 Task: Set Duration of Sprint called Sprint0000000225 in Scrum Project Project0000000075 to 3 weeks in Jira. Create a Sprint called Sprint0000000226 in Scrum Project Project0000000076 in Jira. Create a Sprint called Sprint0000000227 in Scrum Project Project0000000076 in Jira. Create a Sprint called Sprint0000000228 in Scrum Project Project0000000076 in Jira. Set Duration of Sprint called Sprint0000000226 in Scrum Project Project0000000076 to 1 week in Jira
Action: Mouse moved to (149, 288)
Screenshot: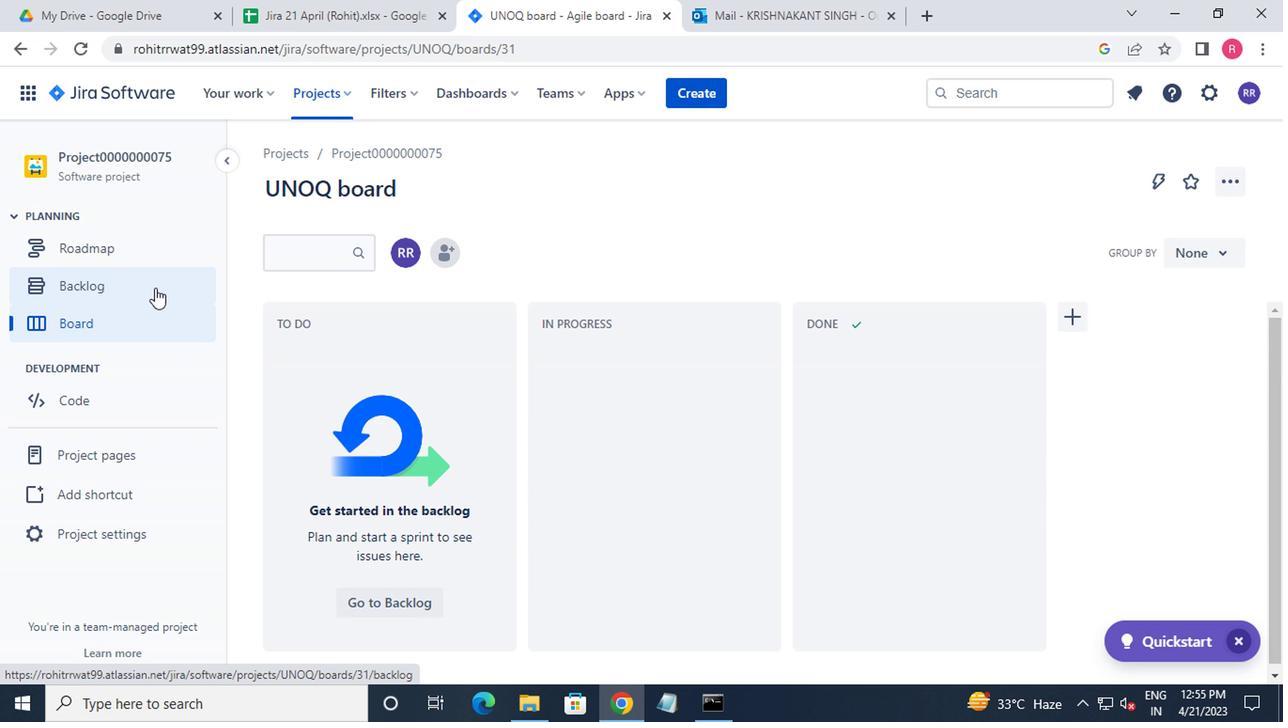 
Action: Mouse pressed left at (149, 288)
Screenshot: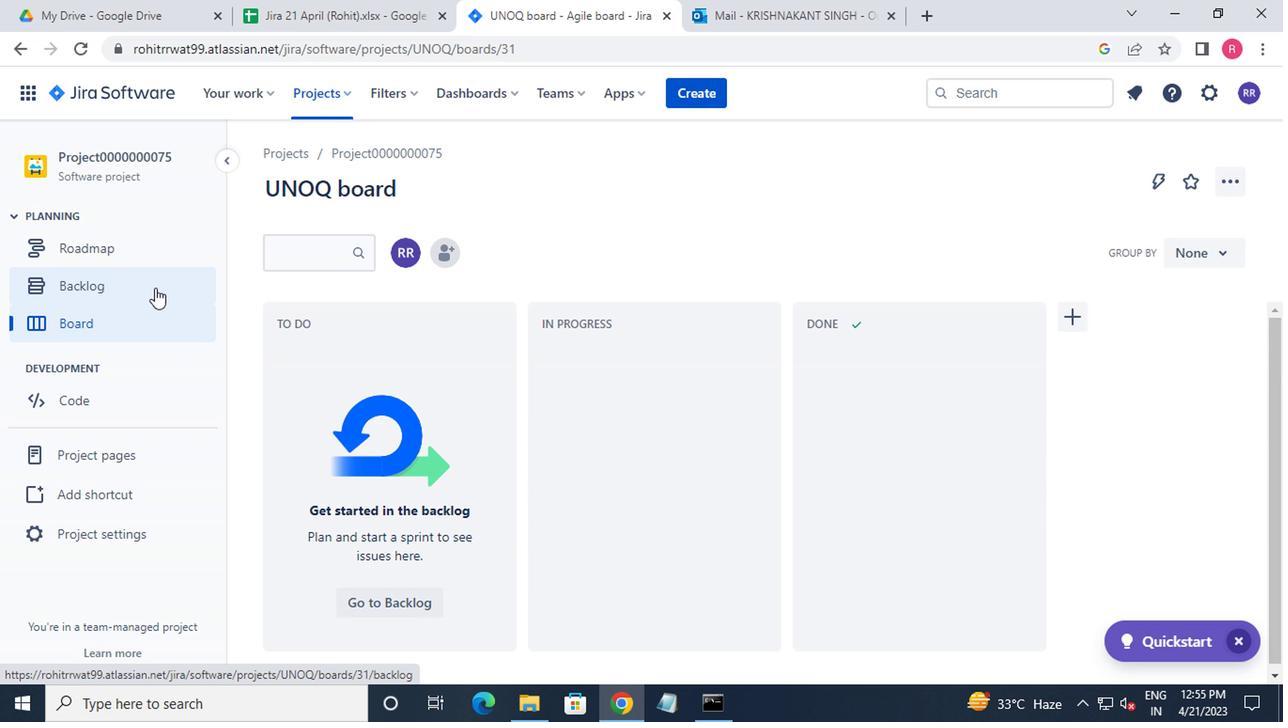 
Action: Mouse moved to (418, 416)
Screenshot: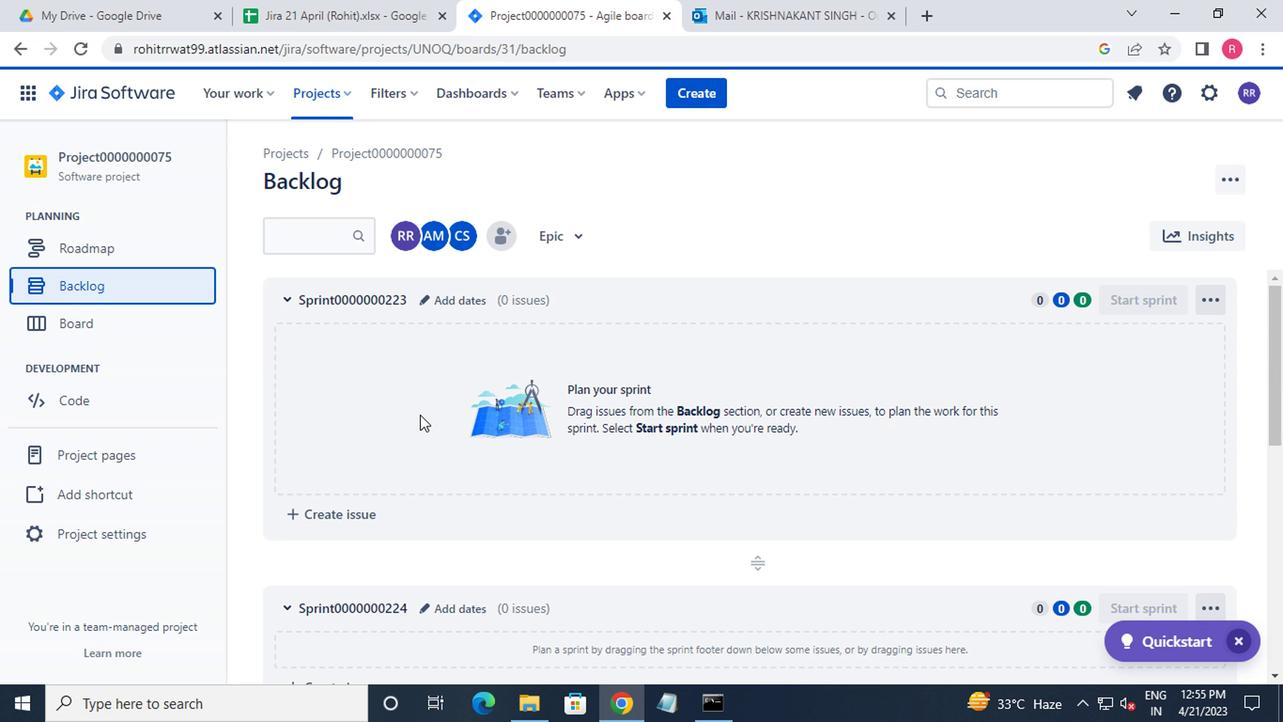 
Action: Mouse scrolled (418, 415) with delta (0, 0)
Screenshot: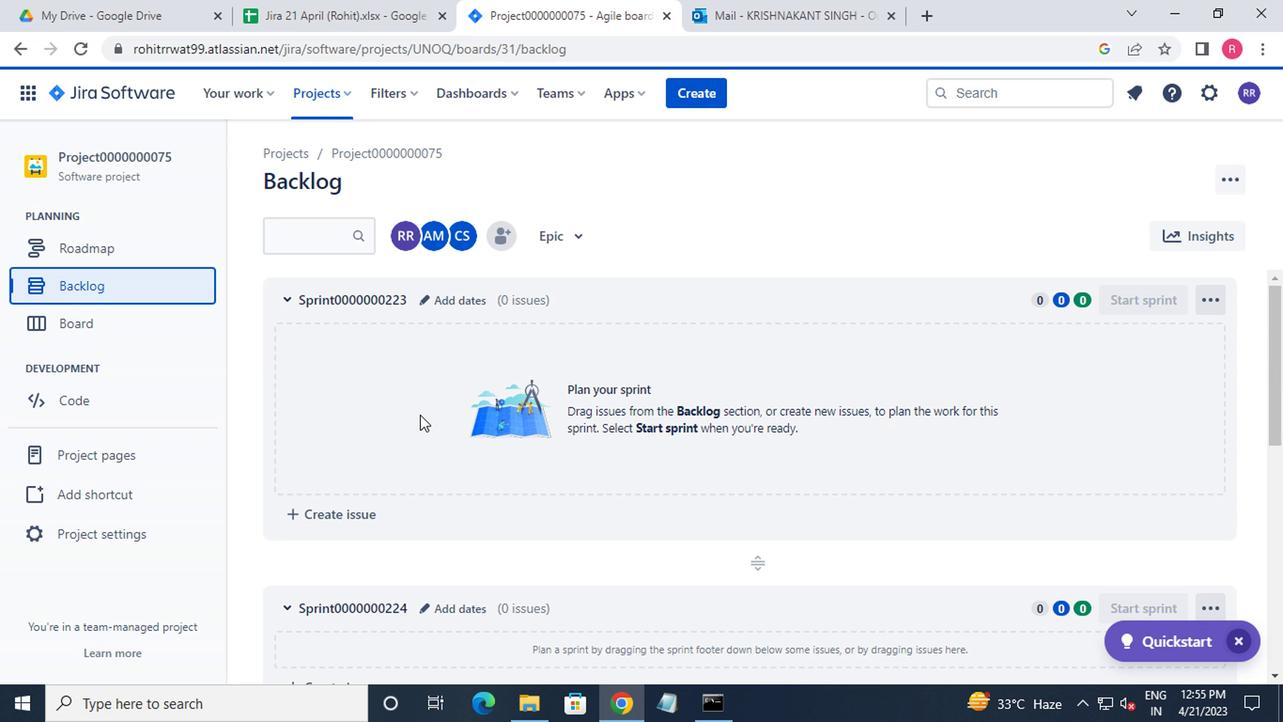 
Action: Mouse moved to (429, 425)
Screenshot: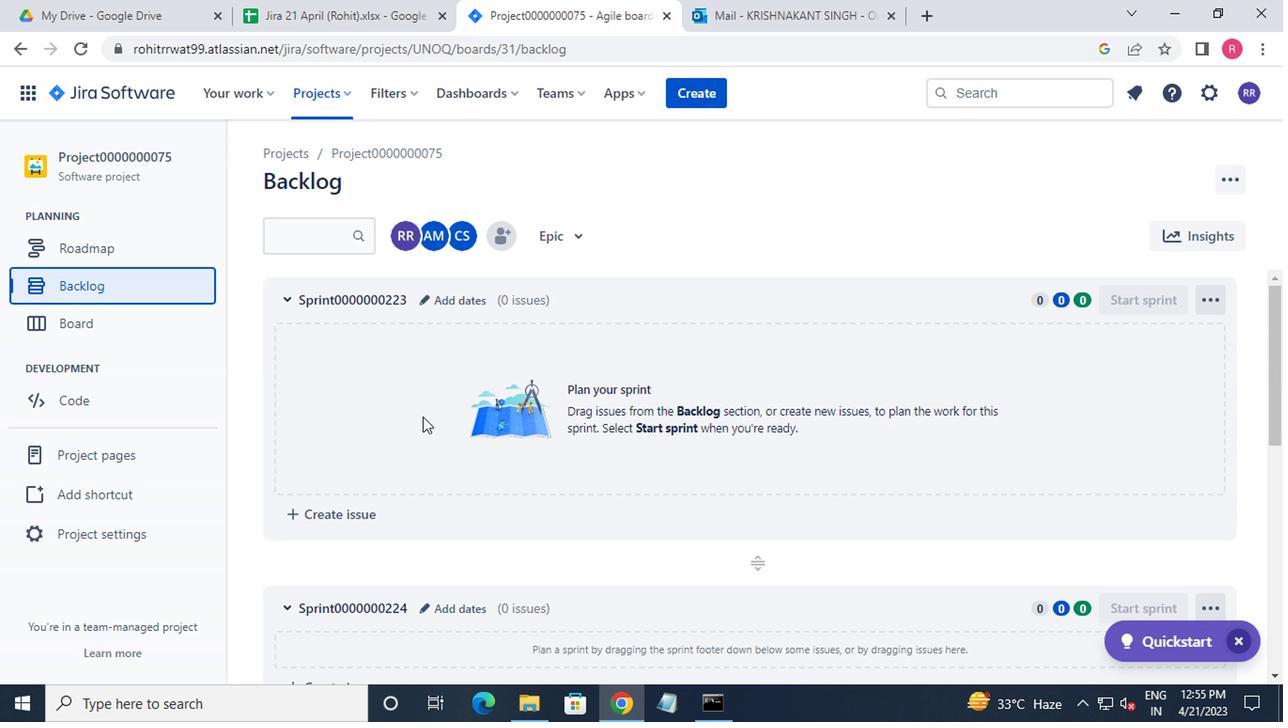 
Action: Mouse scrolled (429, 424) with delta (0, 0)
Screenshot: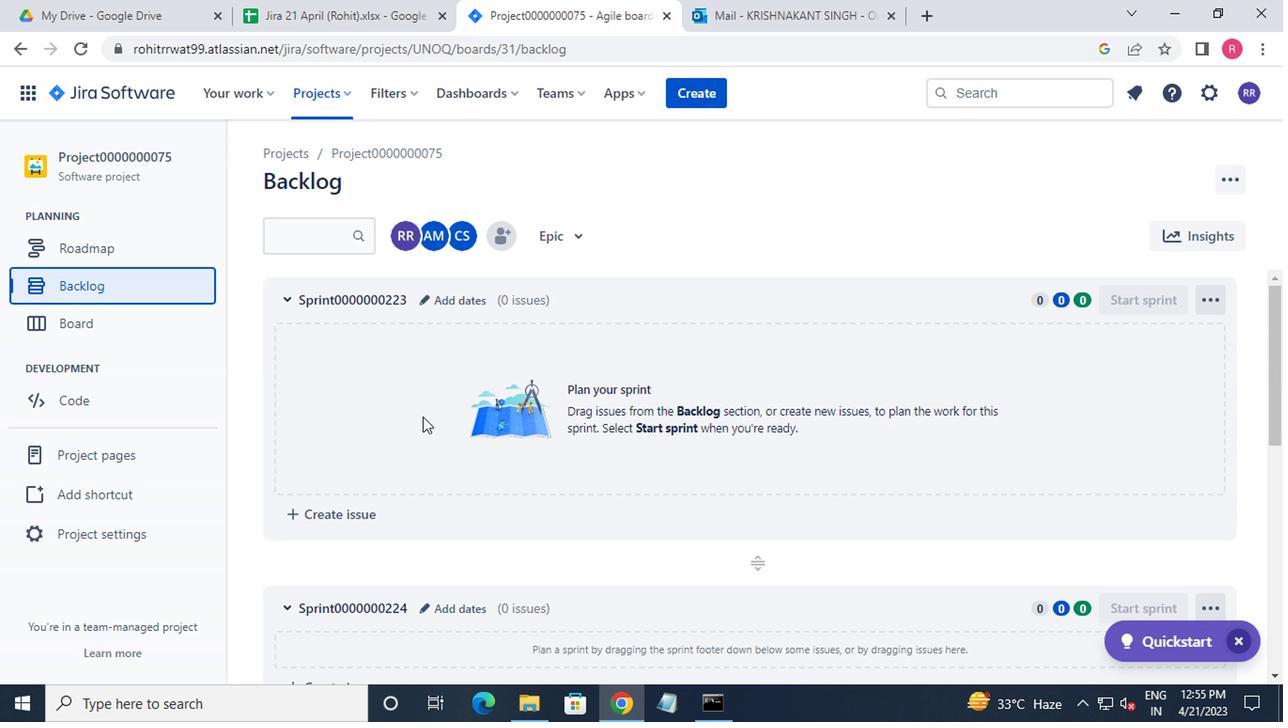 
Action: Mouse moved to (437, 432)
Screenshot: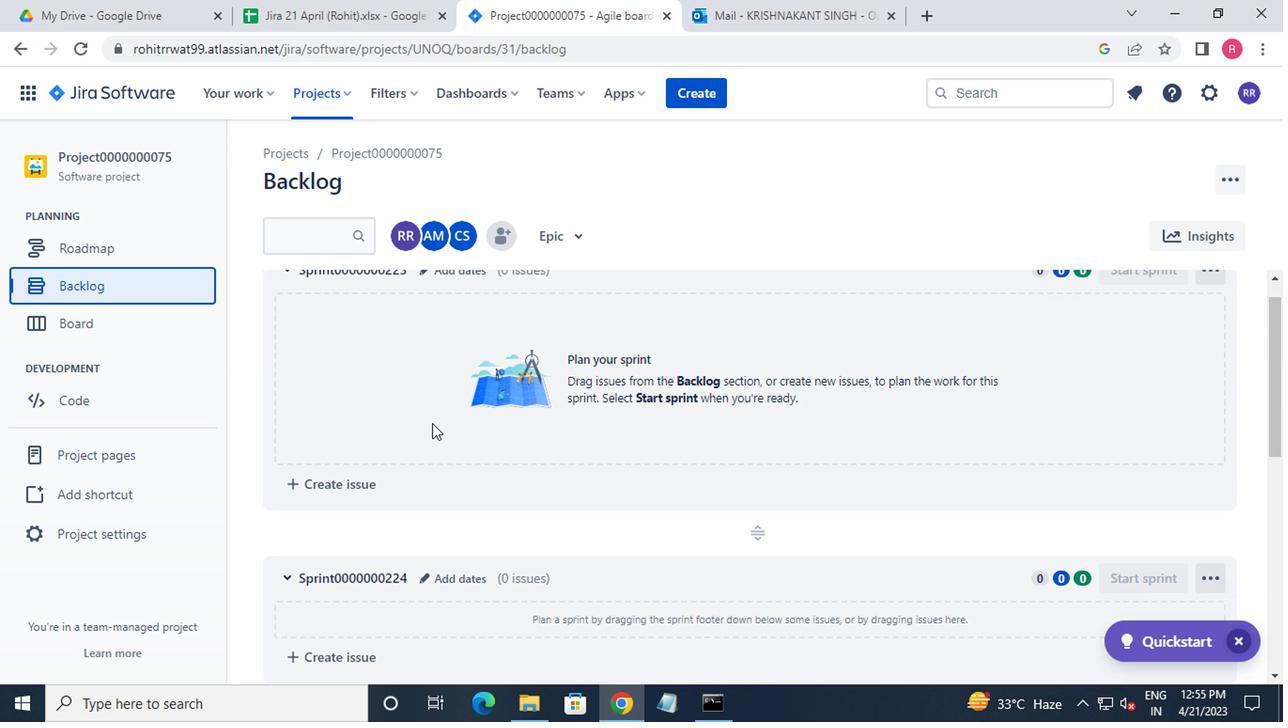 
Action: Mouse scrolled (437, 431) with delta (0, 0)
Screenshot: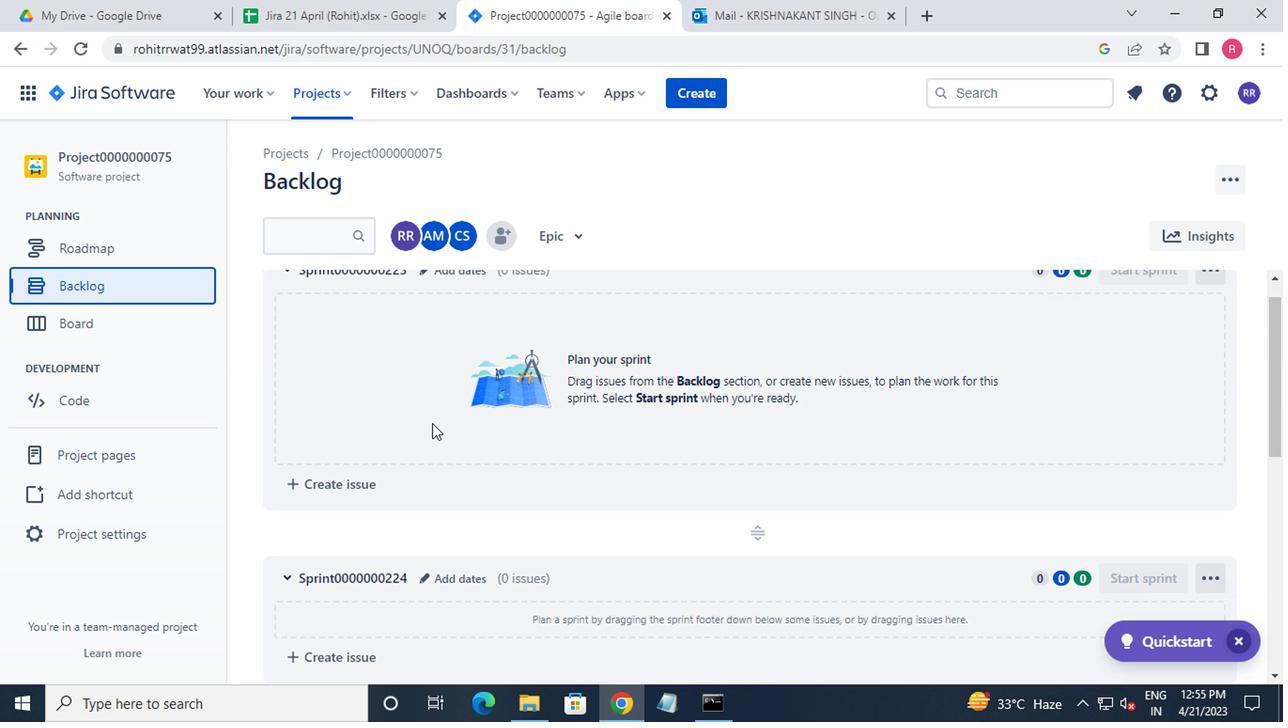 
Action: Mouse moved to (443, 440)
Screenshot: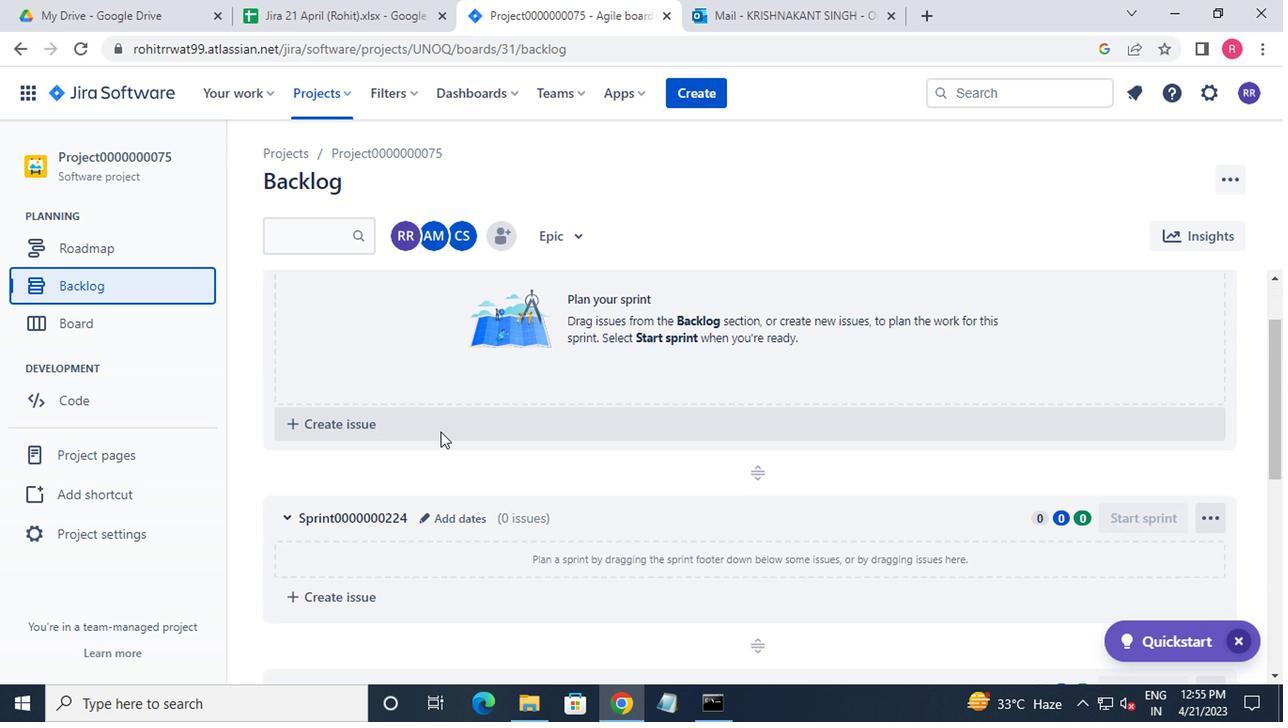 
Action: Mouse scrolled (443, 439) with delta (0, -1)
Screenshot: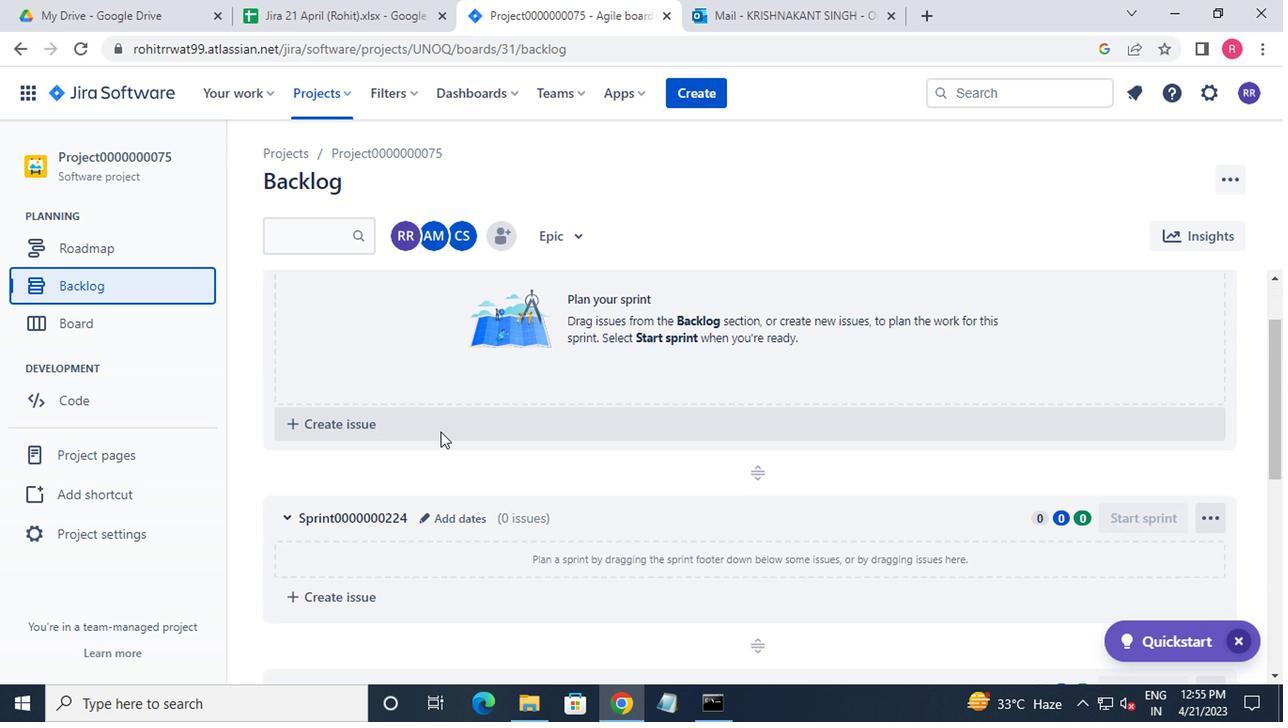
Action: Mouse moved to (421, 398)
Screenshot: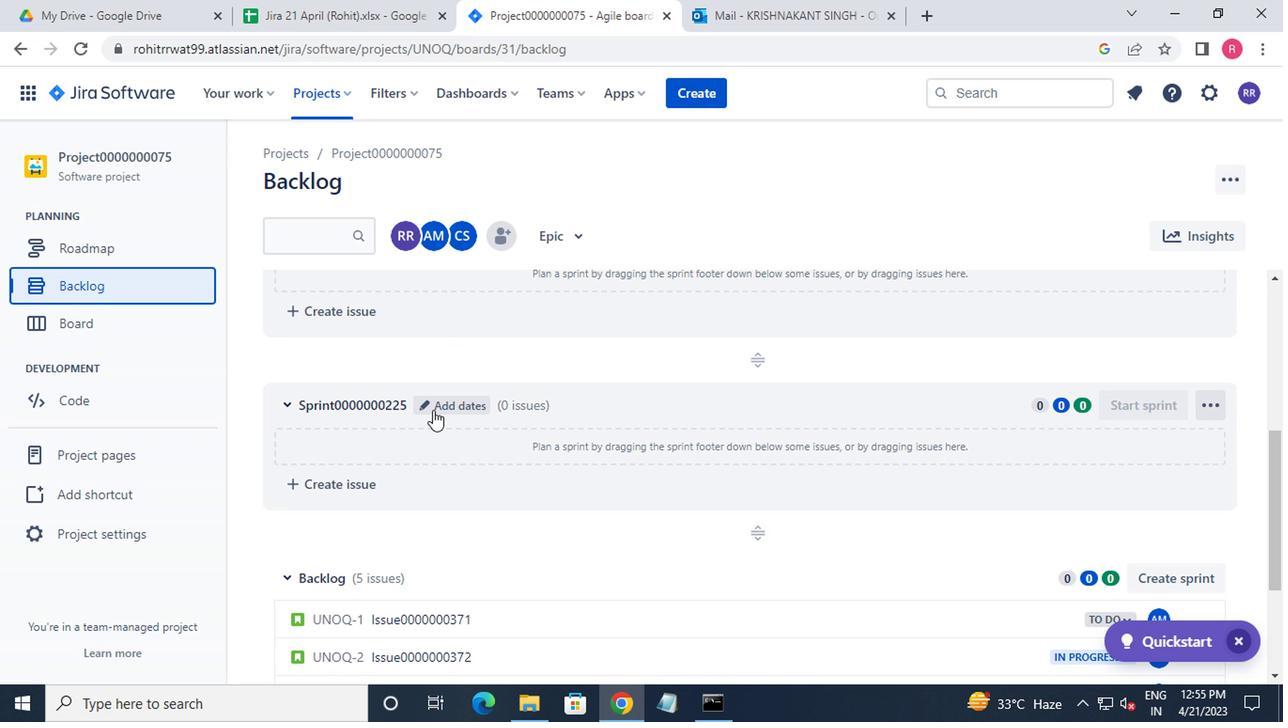 
Action: Mouse pressed left at (421, 398)
Screenshot: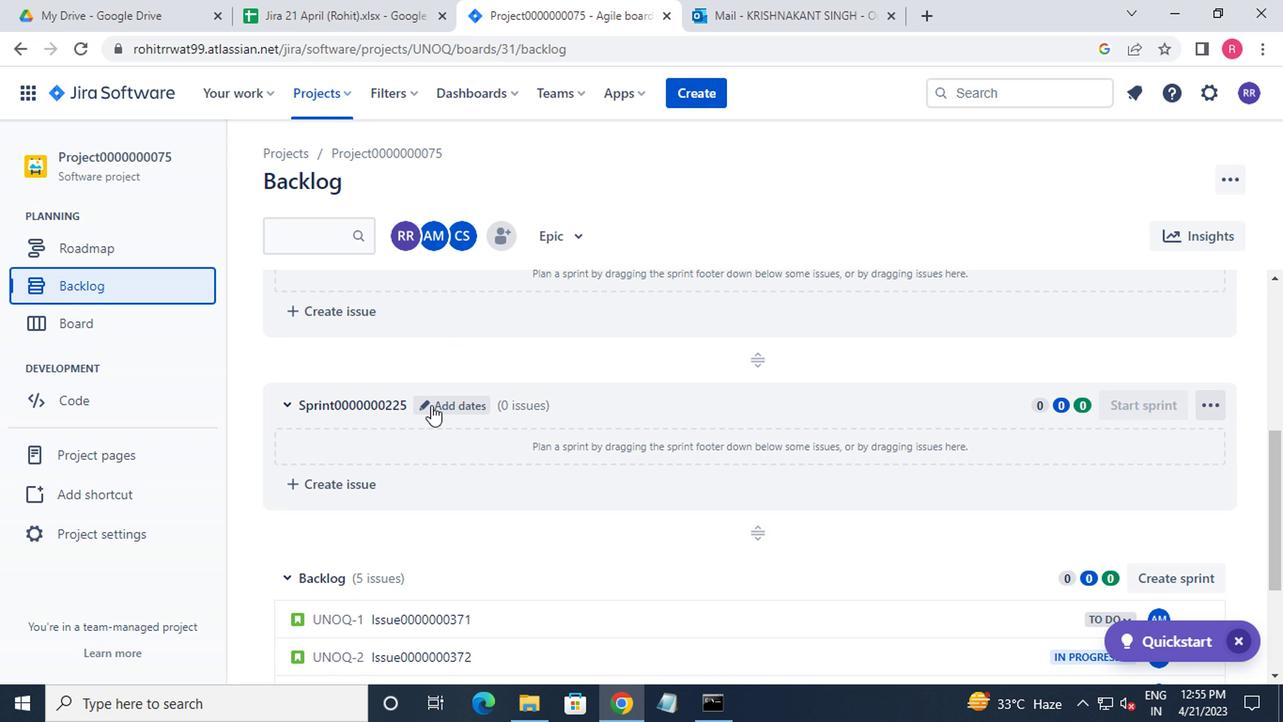 
Action: Mouse moved to (511, 296)
Screenshot: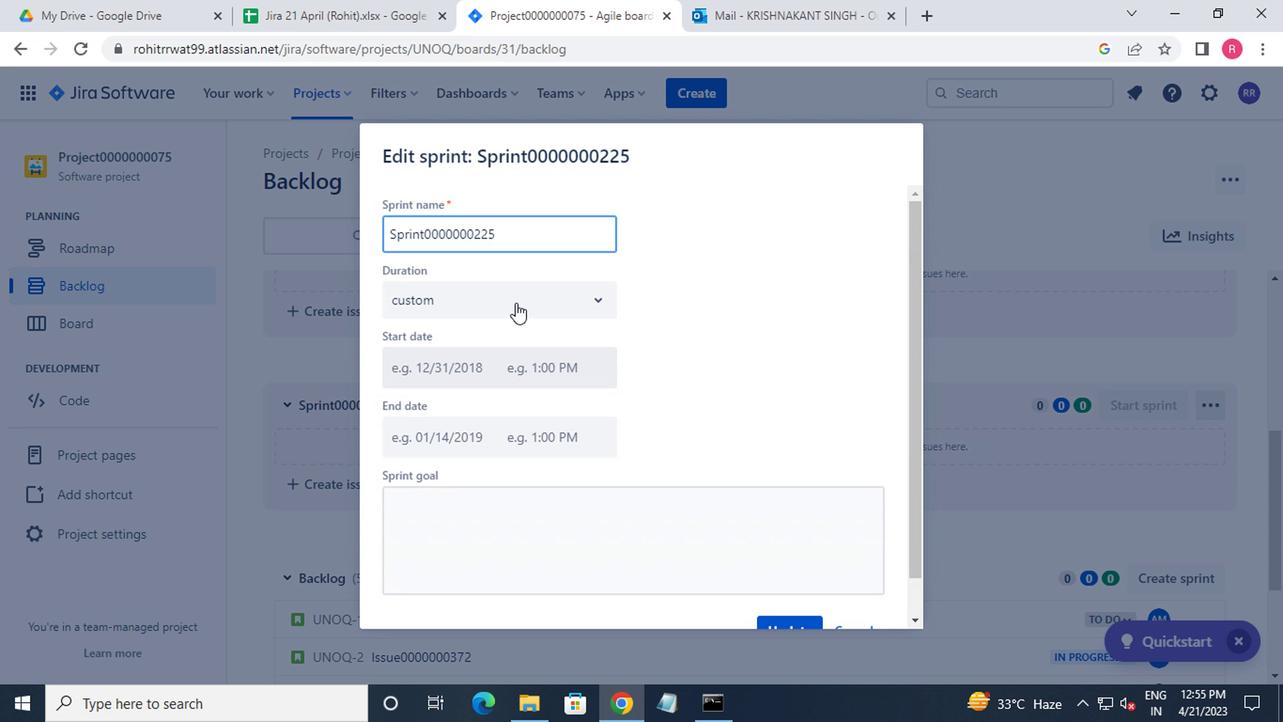 
Action: Mouse pressed left at (511, 296)
Screenshot: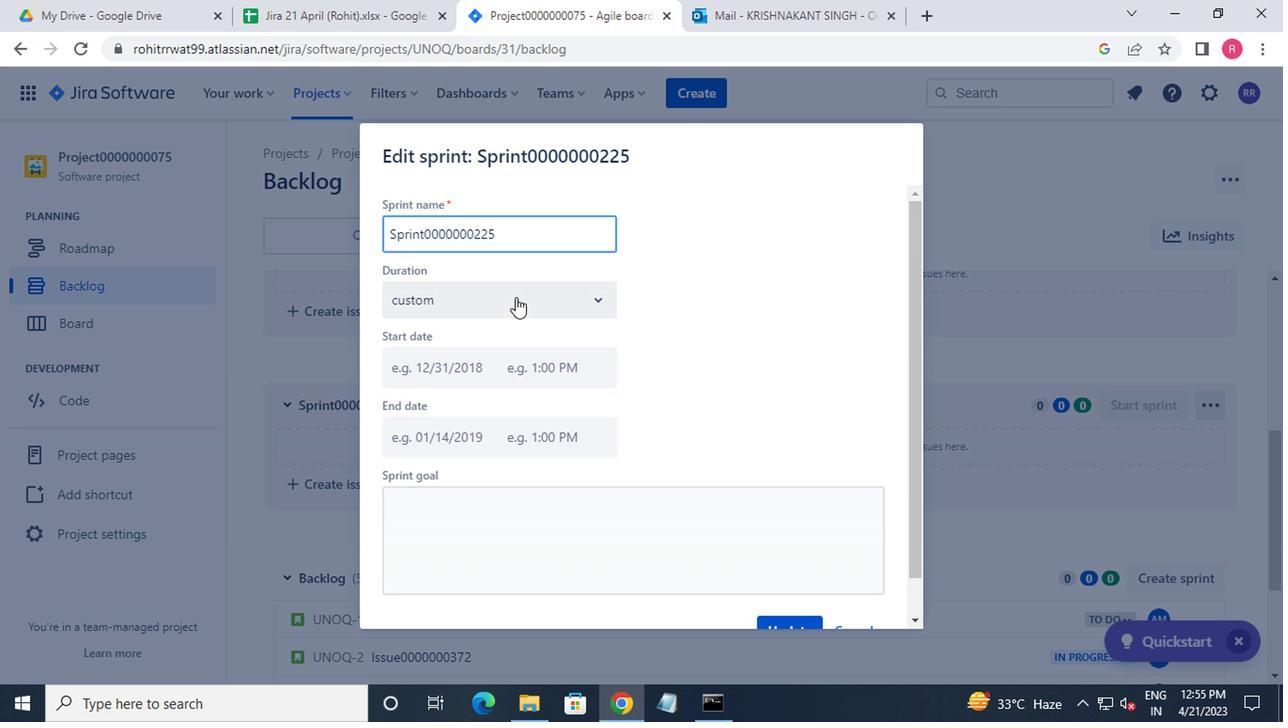 
Action: Mouse moved to (431, 399)
Screenshot: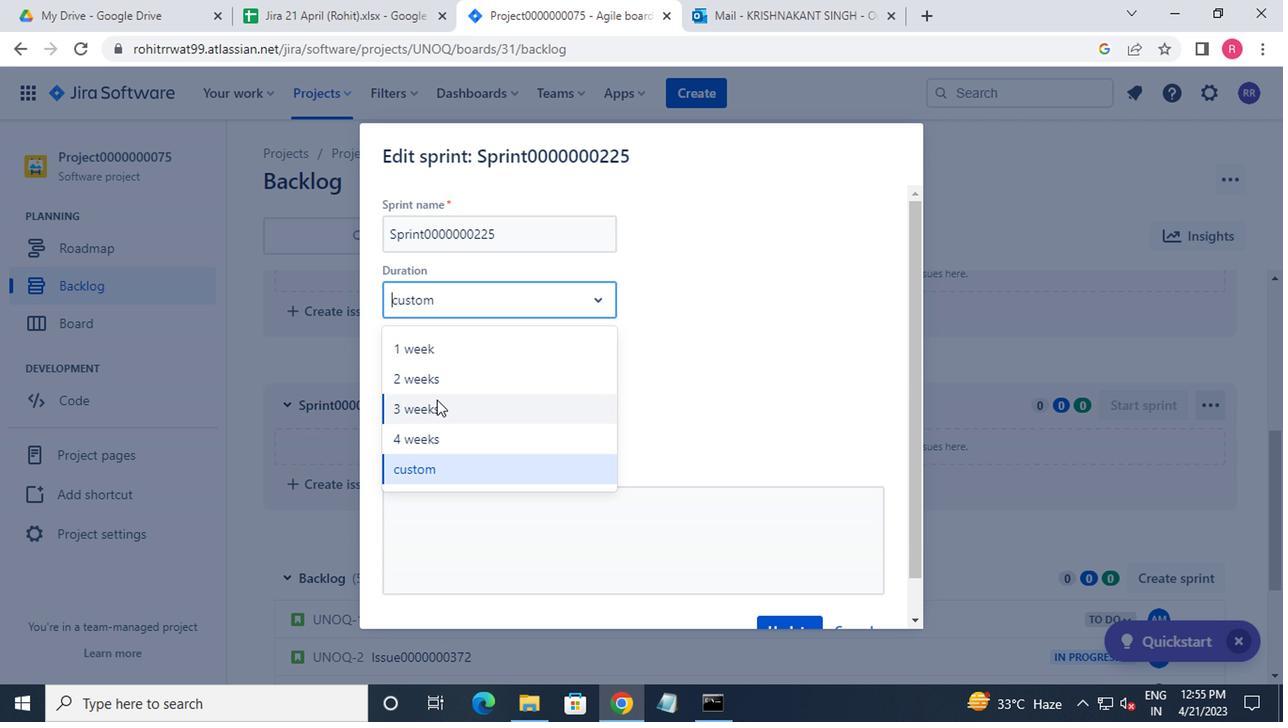 
Action: Mouse pressed left at (431, 399)
Screenshot: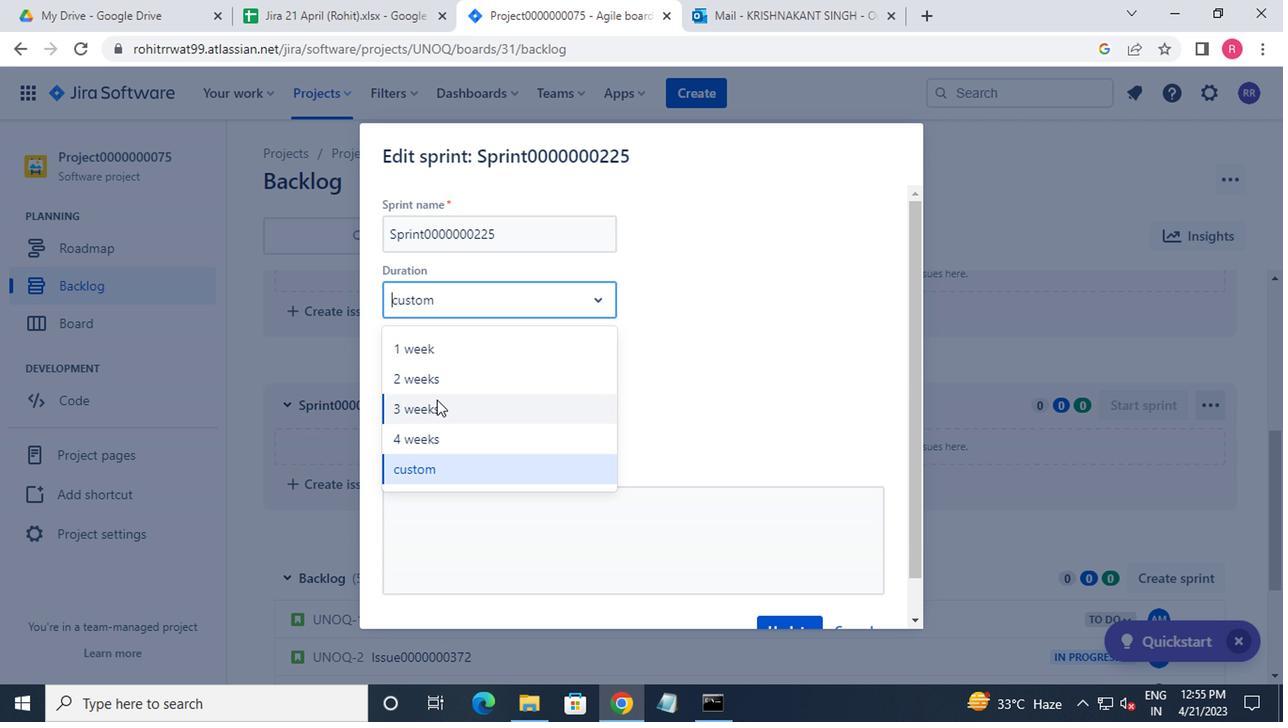 
Action: Mouse moved to (619, 548)
Screenshot: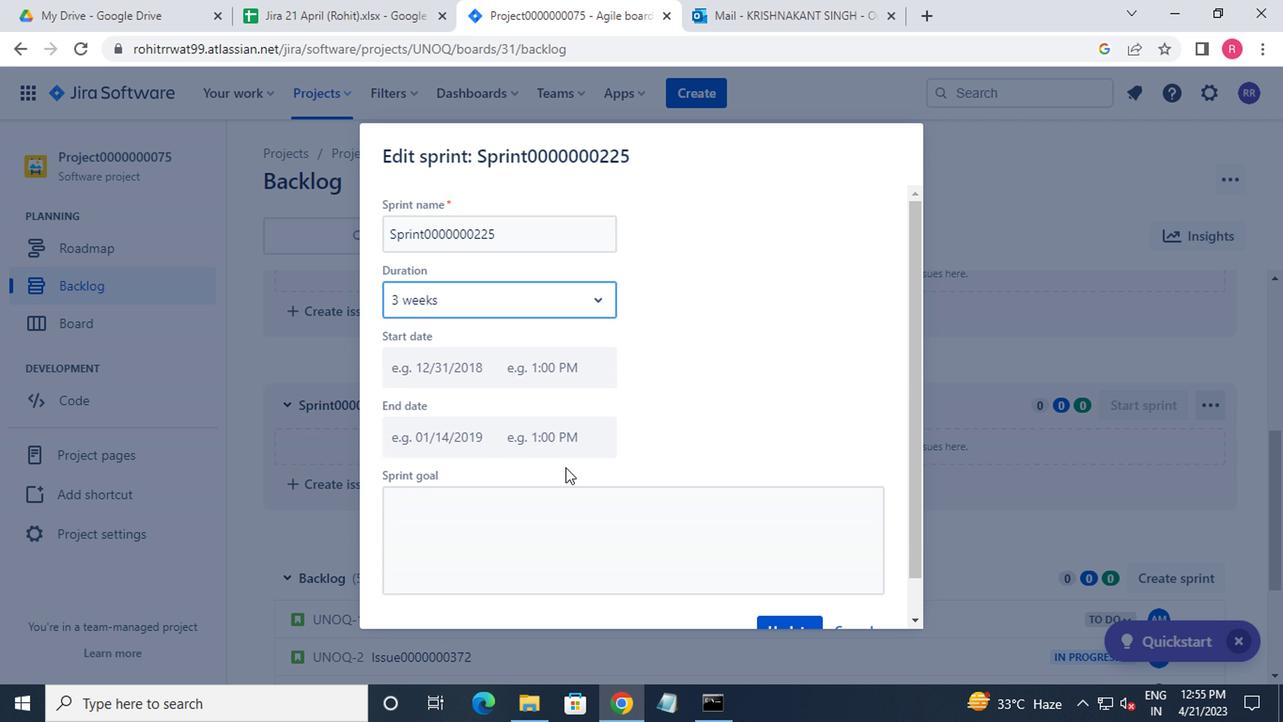 
Action: Mouse scrolled (619, 547) with delta (0, 0)
Screenshot: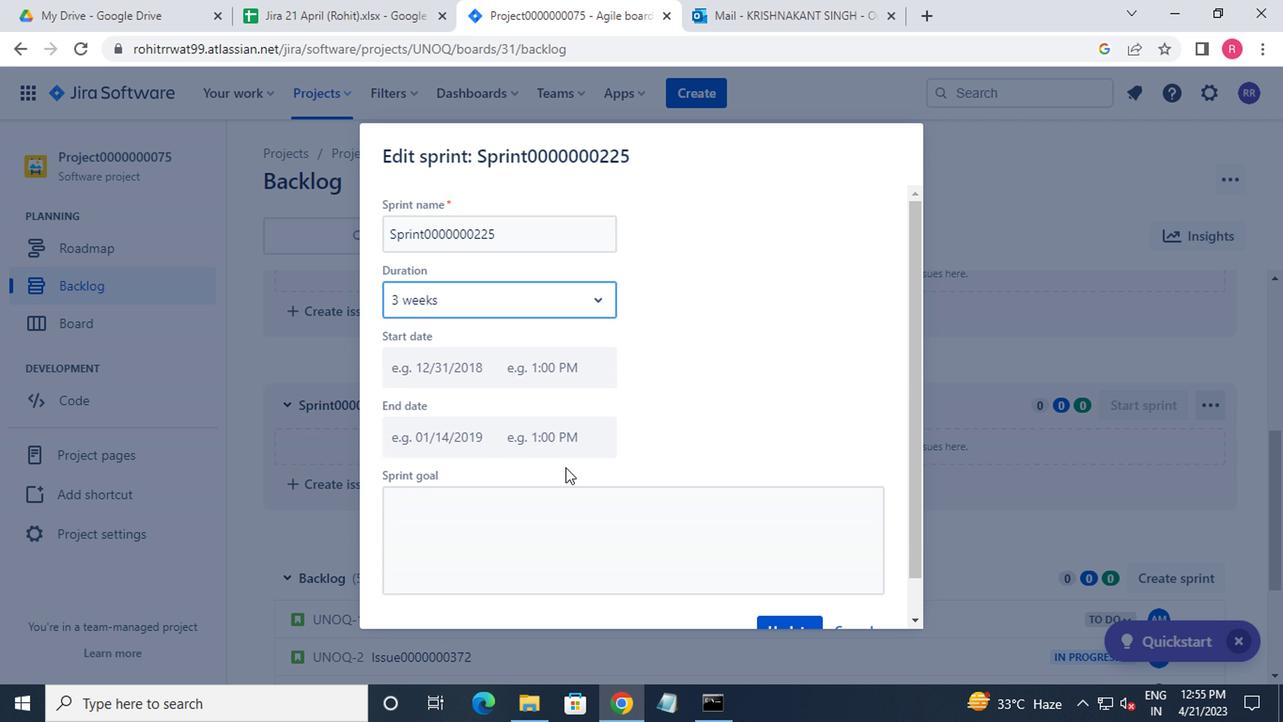 
Action: Mouse moved to (631, 557)
Screenshot: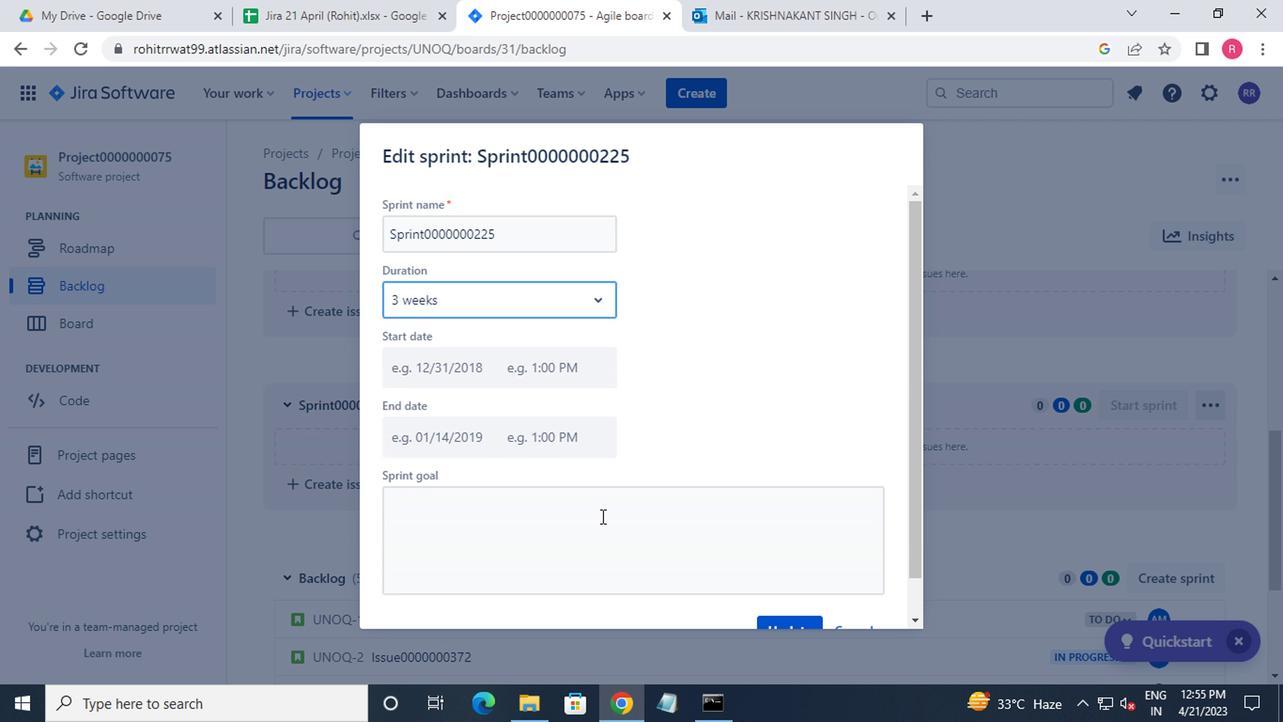 
Action: Mouse scrolled (631, 557) with delta (0, 0)
Screenshot: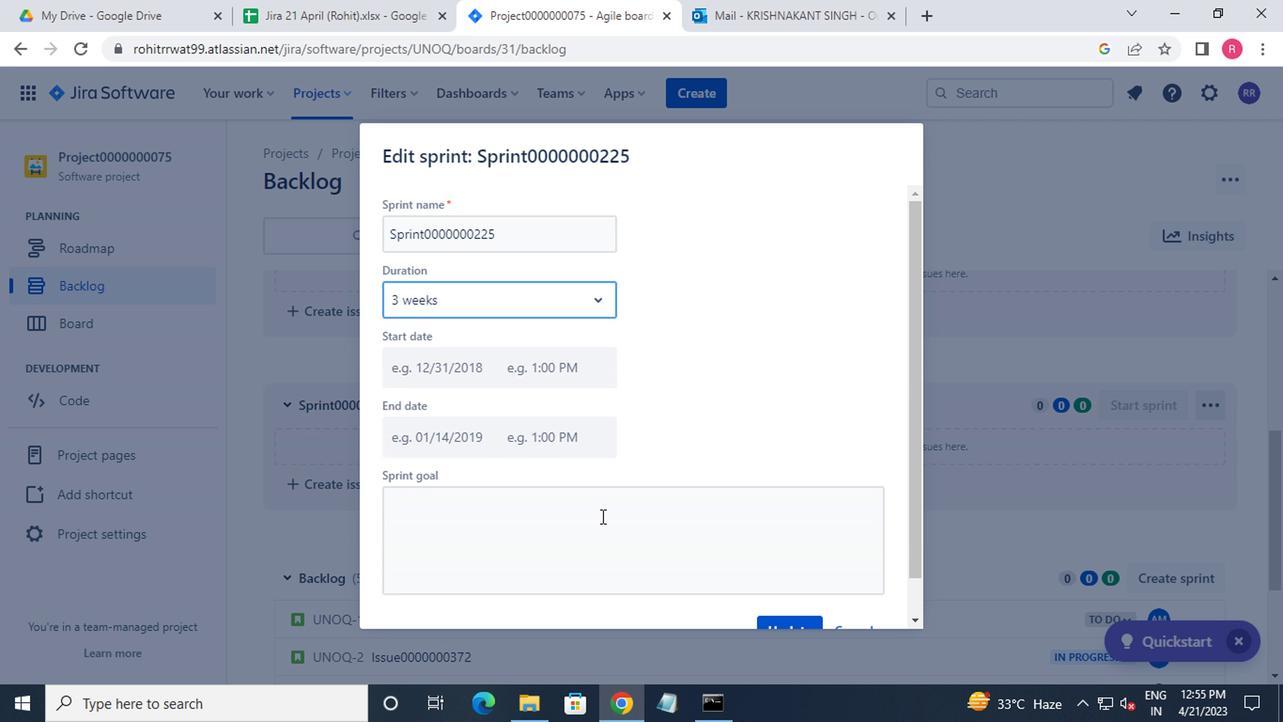 
Action: Mouse moved to (788, 597)
Screenshot: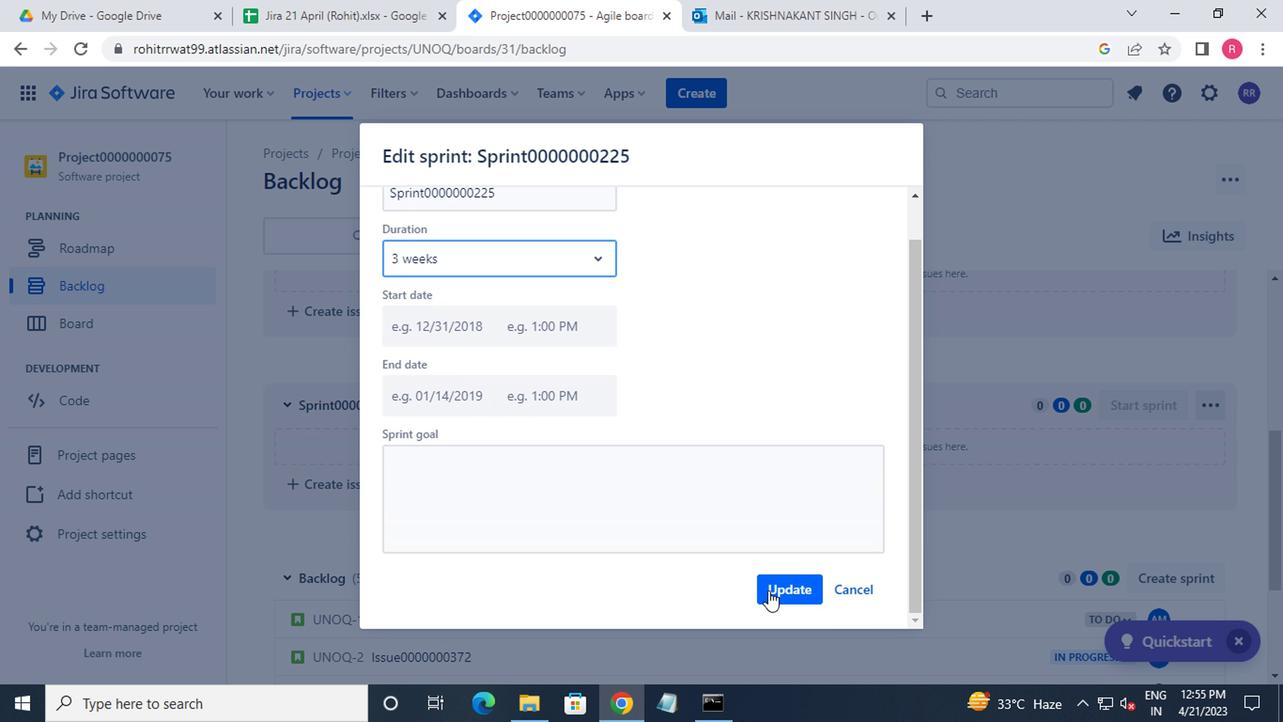 
Action: Mouse pressed left at (788, 597)
Screenshot: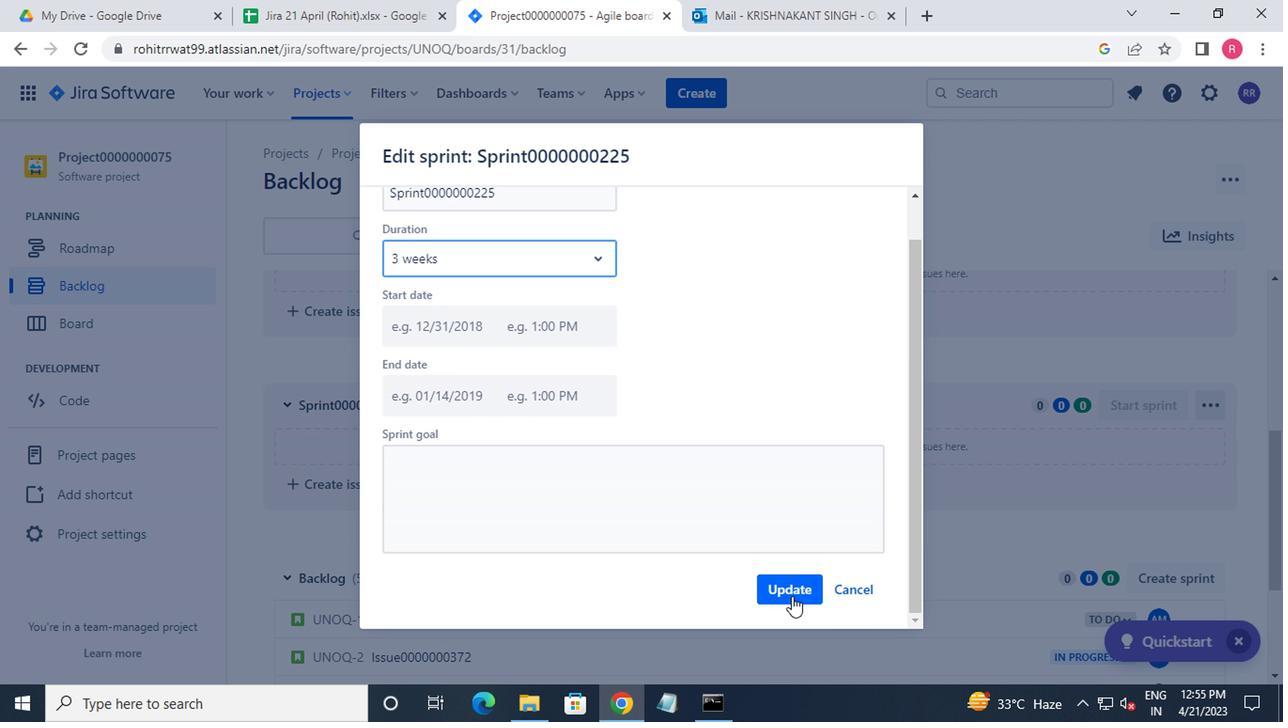 
Action: Mouse moved to (296, 92)
Screenshot: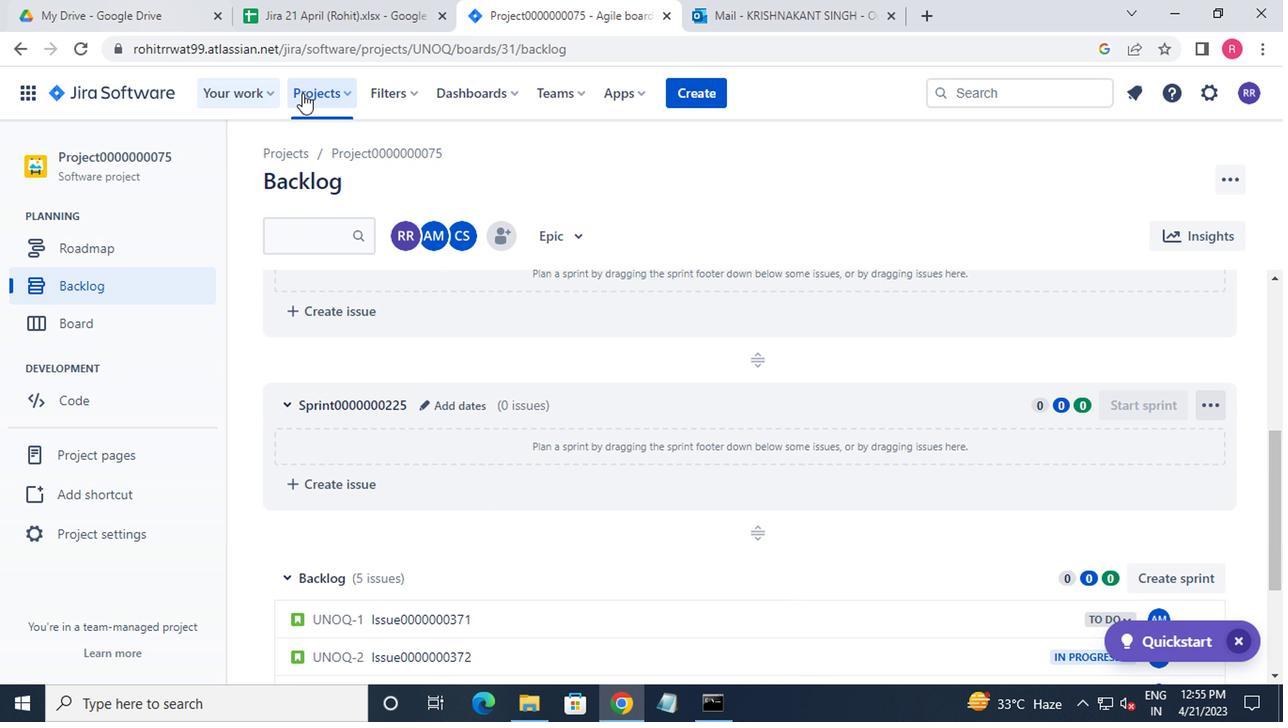 
Action: Mouse pressed left at (296, 92)
Screenshot: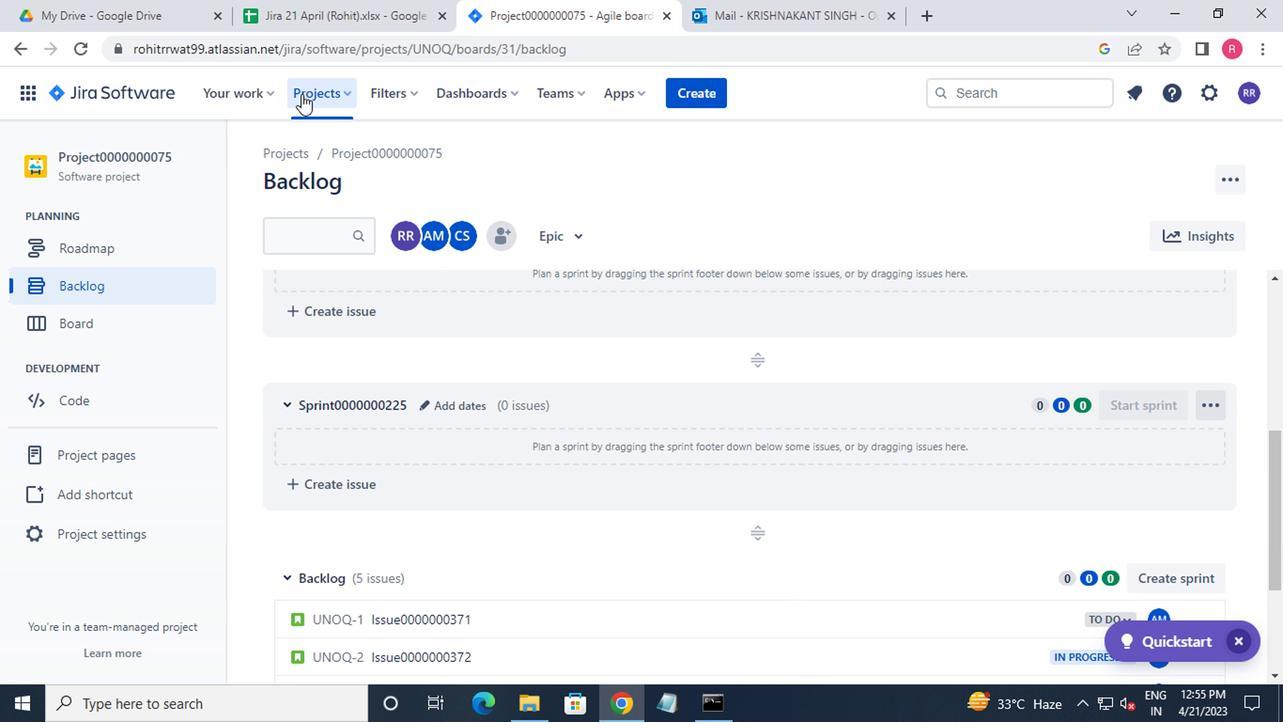 
Action: Mouse moved to (372, 225)
Screenshot: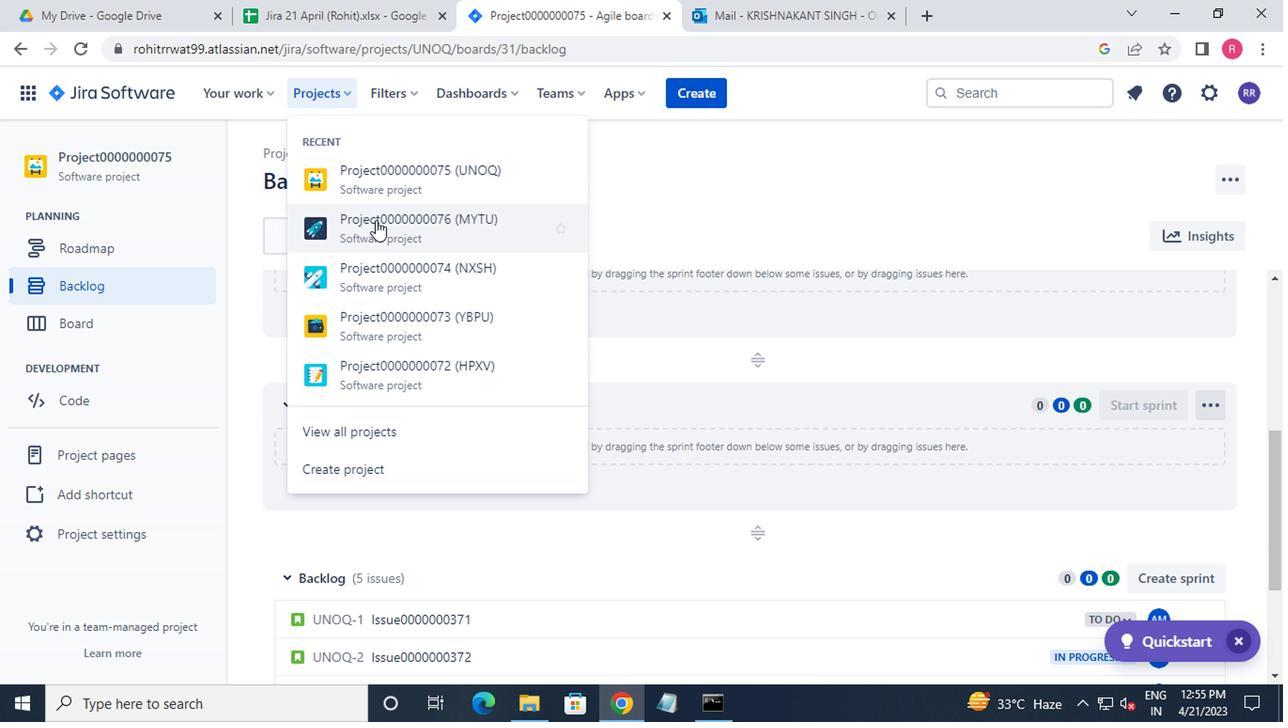 
Action: Mouse pressed left at (372, 225)
Screenshot: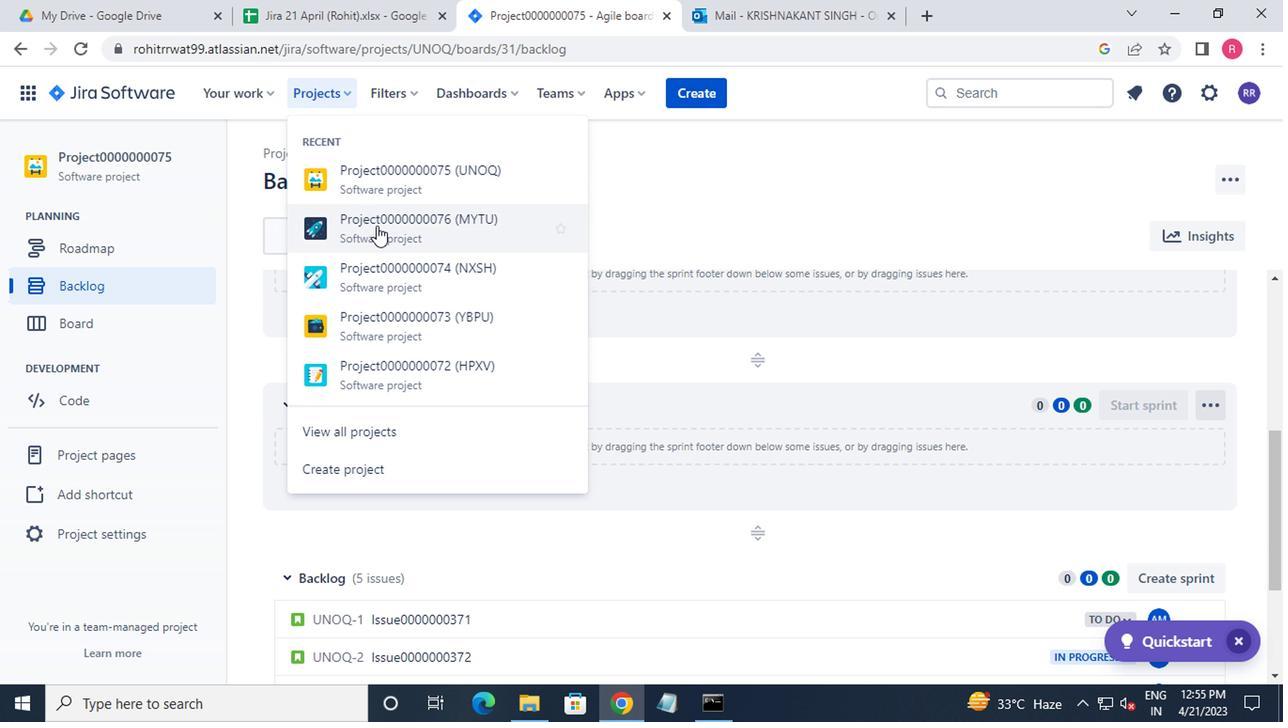 
Action: Mouse moved to (144, 284)
Screenshot: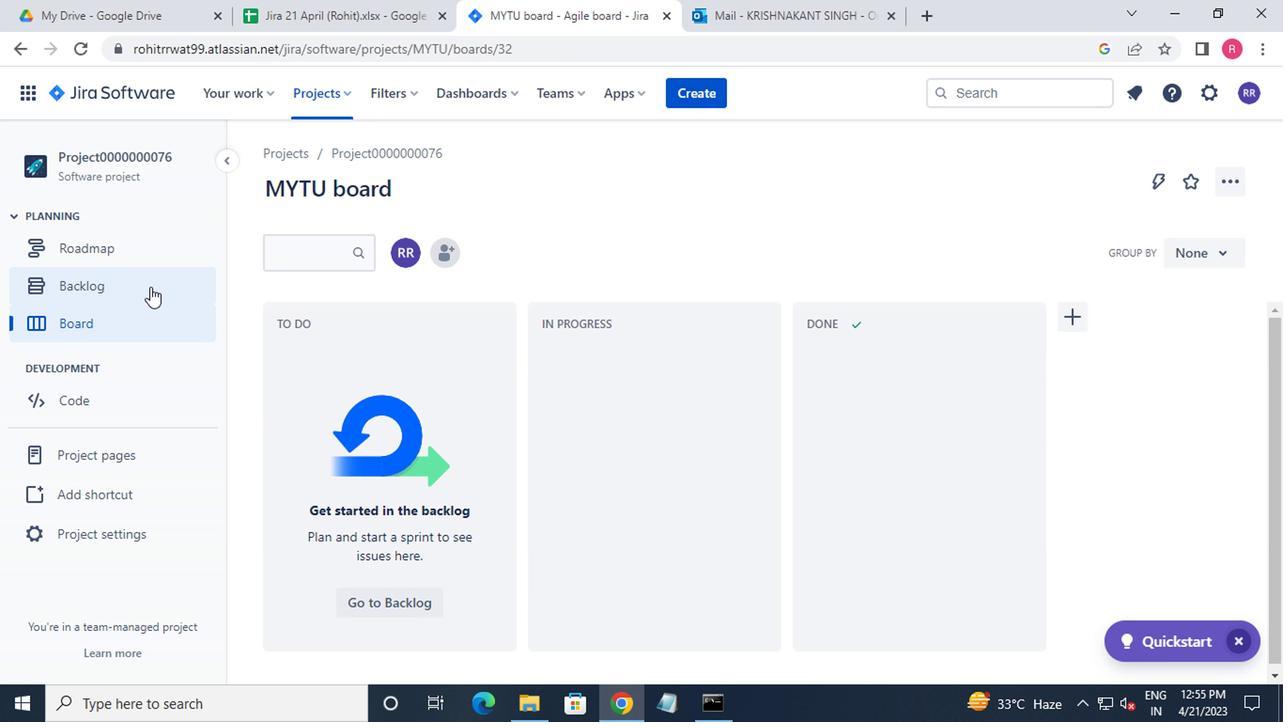 
Action: Mouse pressed left at (144, 284)
Screenshot: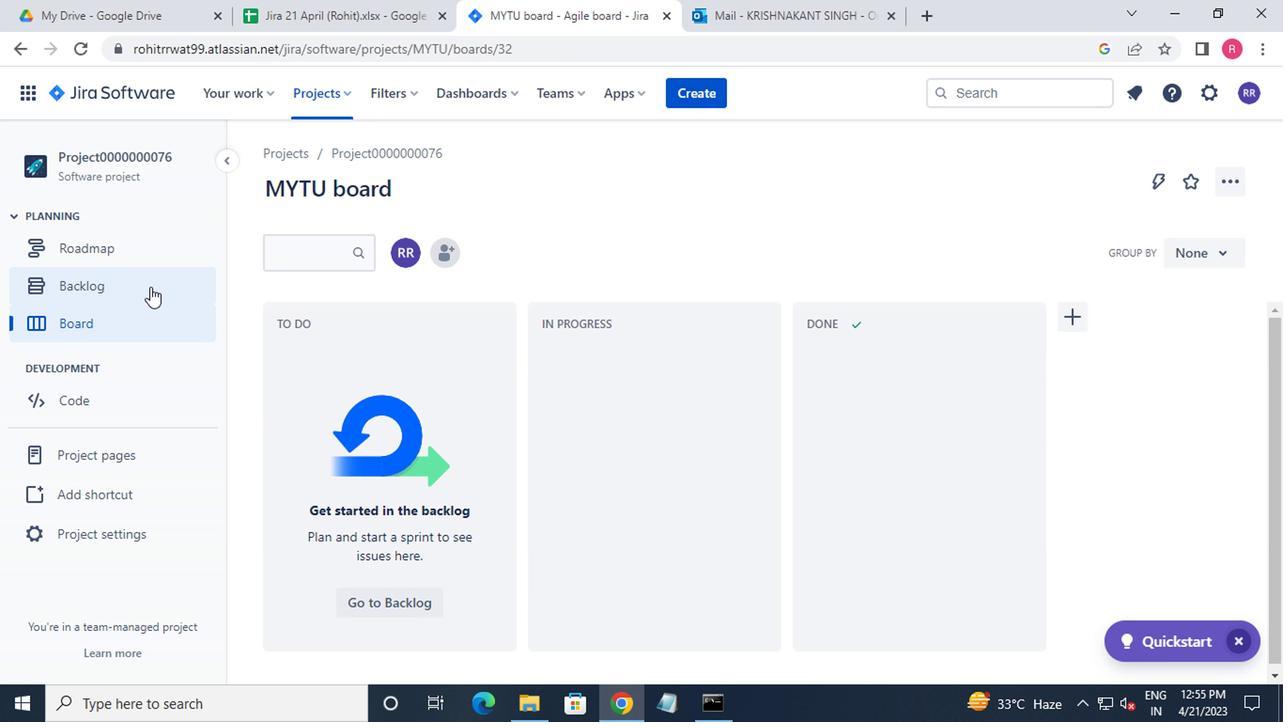 
Action: Mouse moved to (350, 353)
Screenshot: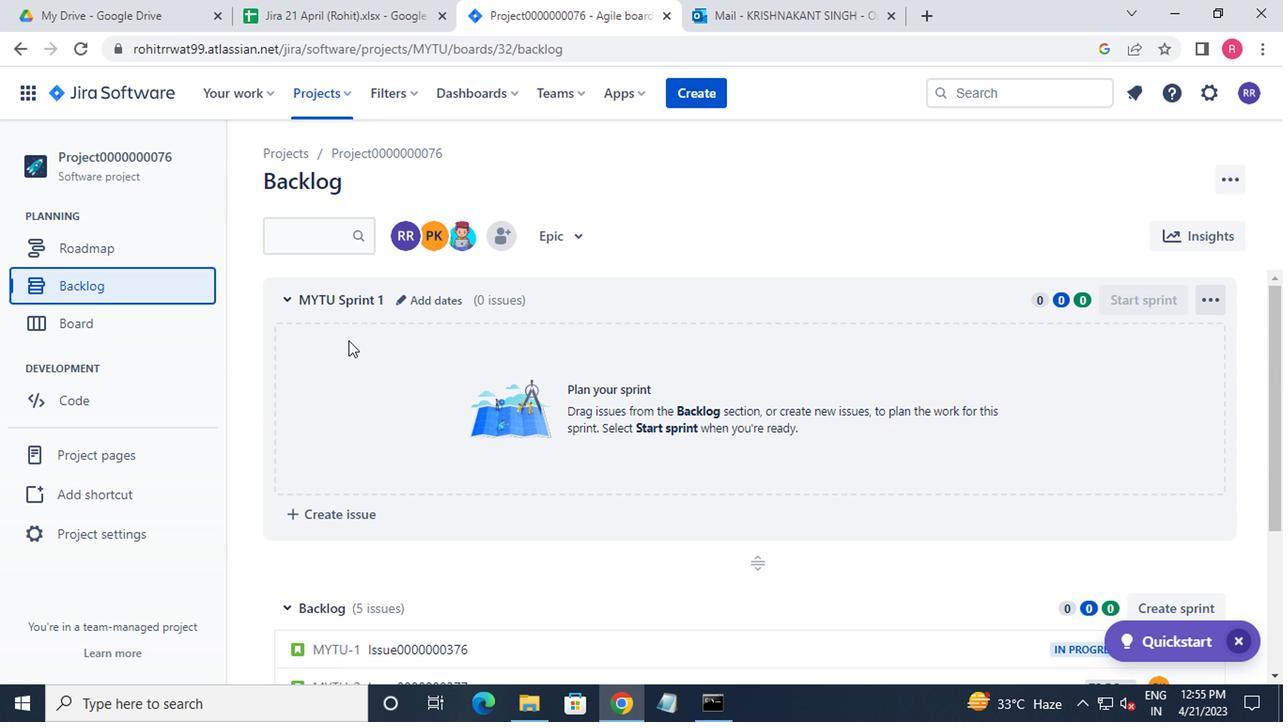 
Action: Mouse scrolled (350, 352) with delta (0, 0)
Screenshot: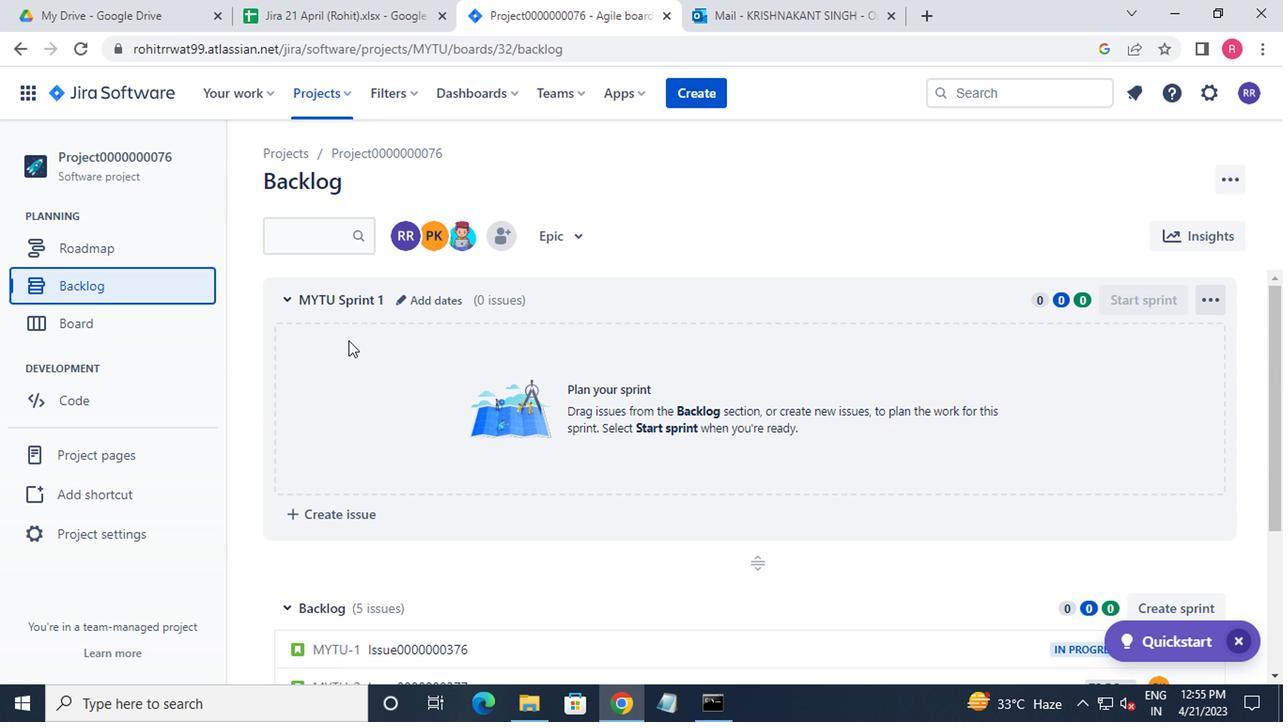 
Action: Mouse moved to (352, 359)
Screenshot: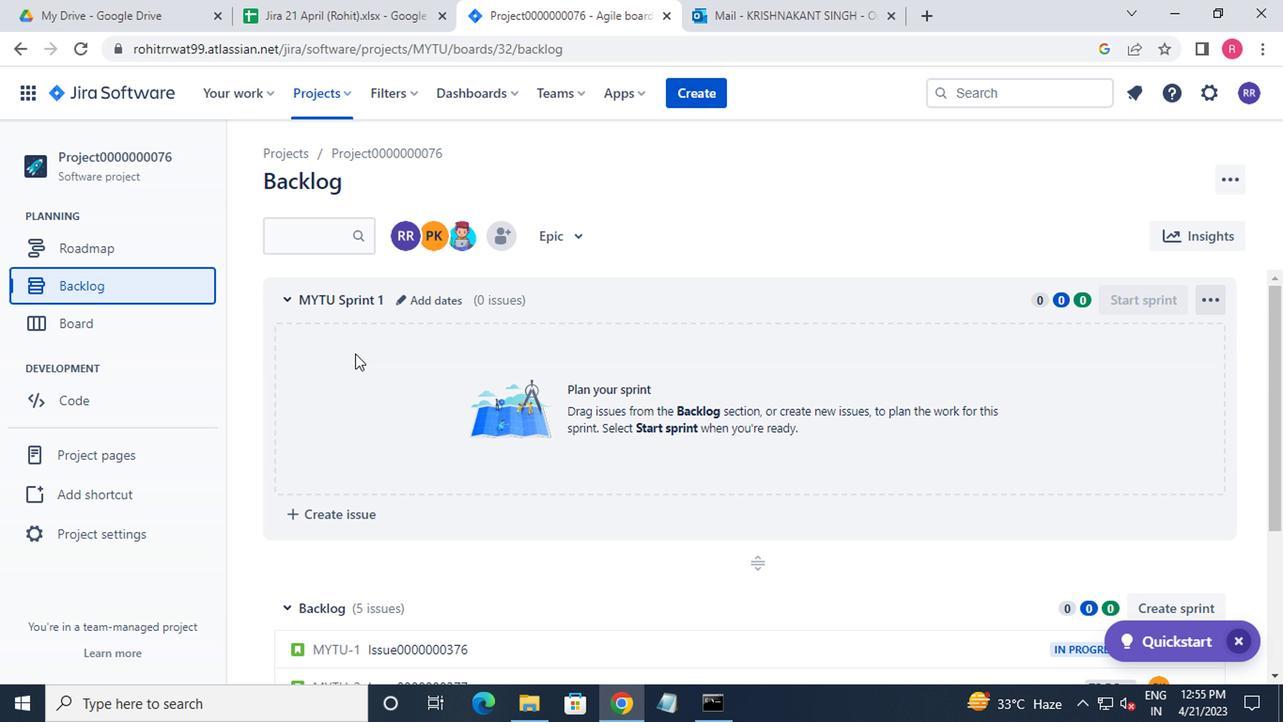
Action: Mouse scrolled (352, 357) with delta (0, -1)
Screenshot: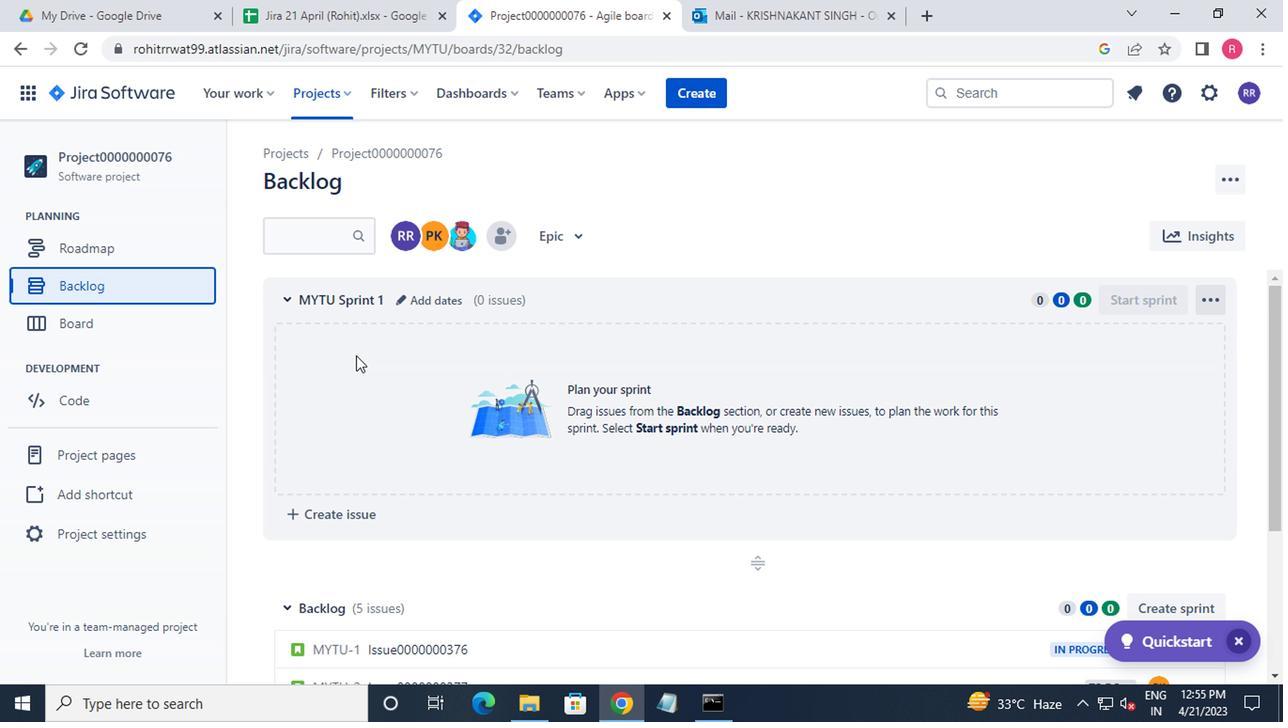 
Action: Mouse moved to (403, 357)
Screenshot: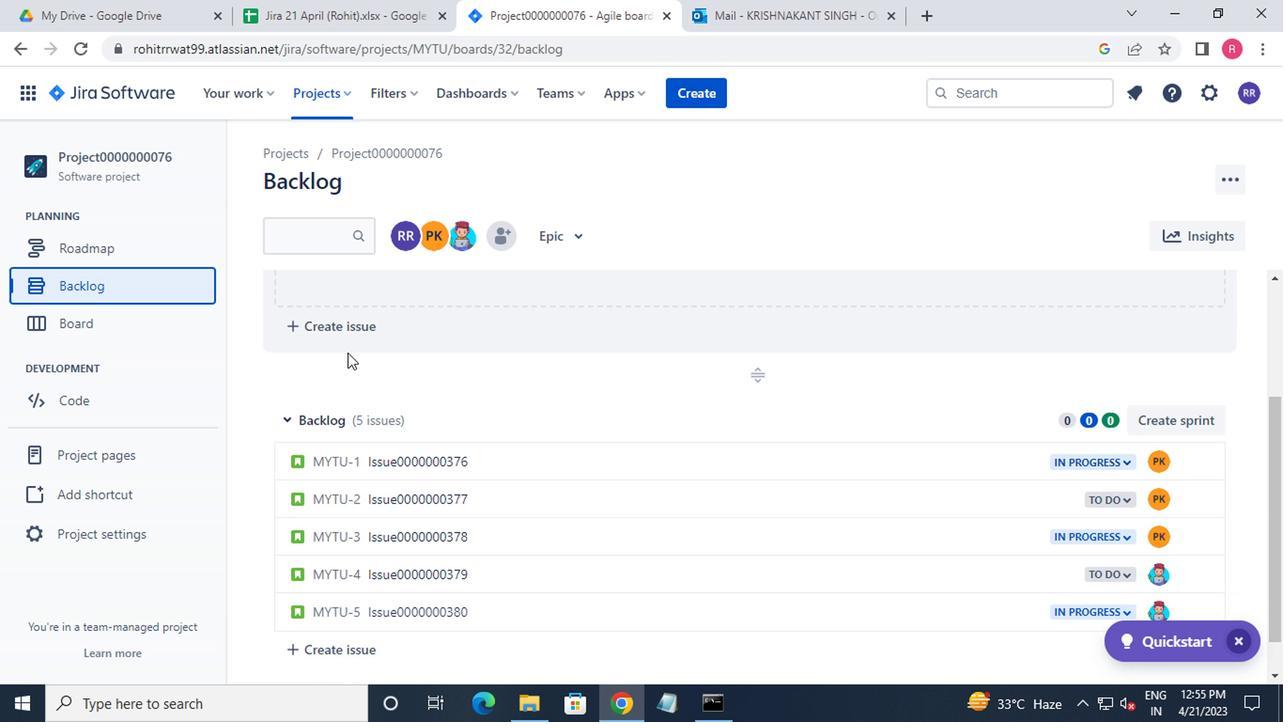 
Action: Mouse scrolled (403, 359) with delta (0, 1)
Screenshot: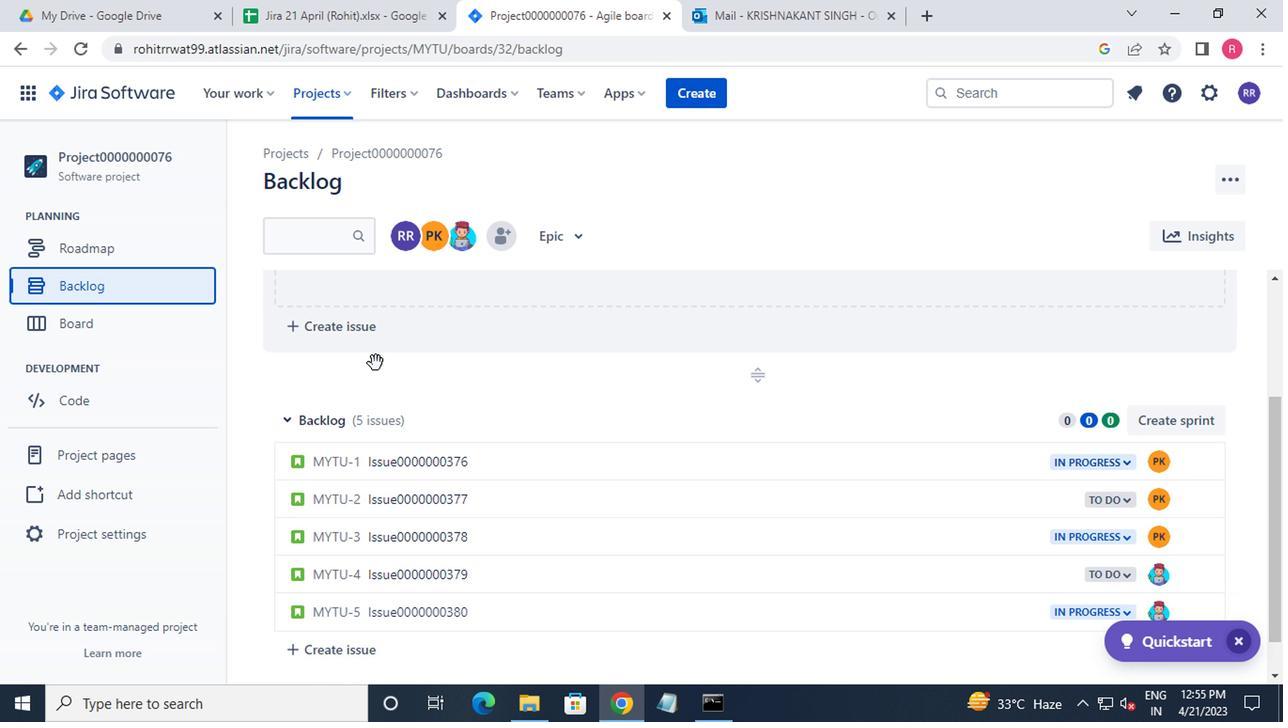 
Action: Mouse scrolled (403, 359) with delta (0, 1)
Screenshot: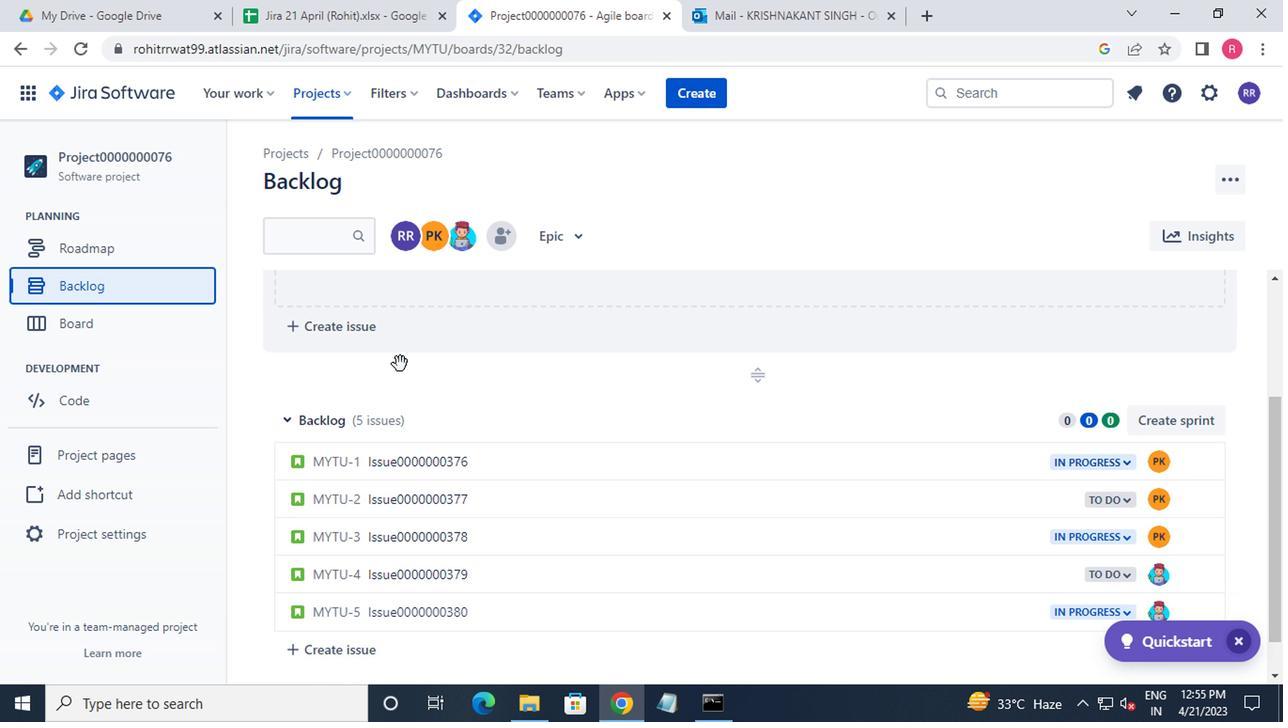 
Action: Mouse scrolled (403, 359) with delta (0, 1)
Screenshot: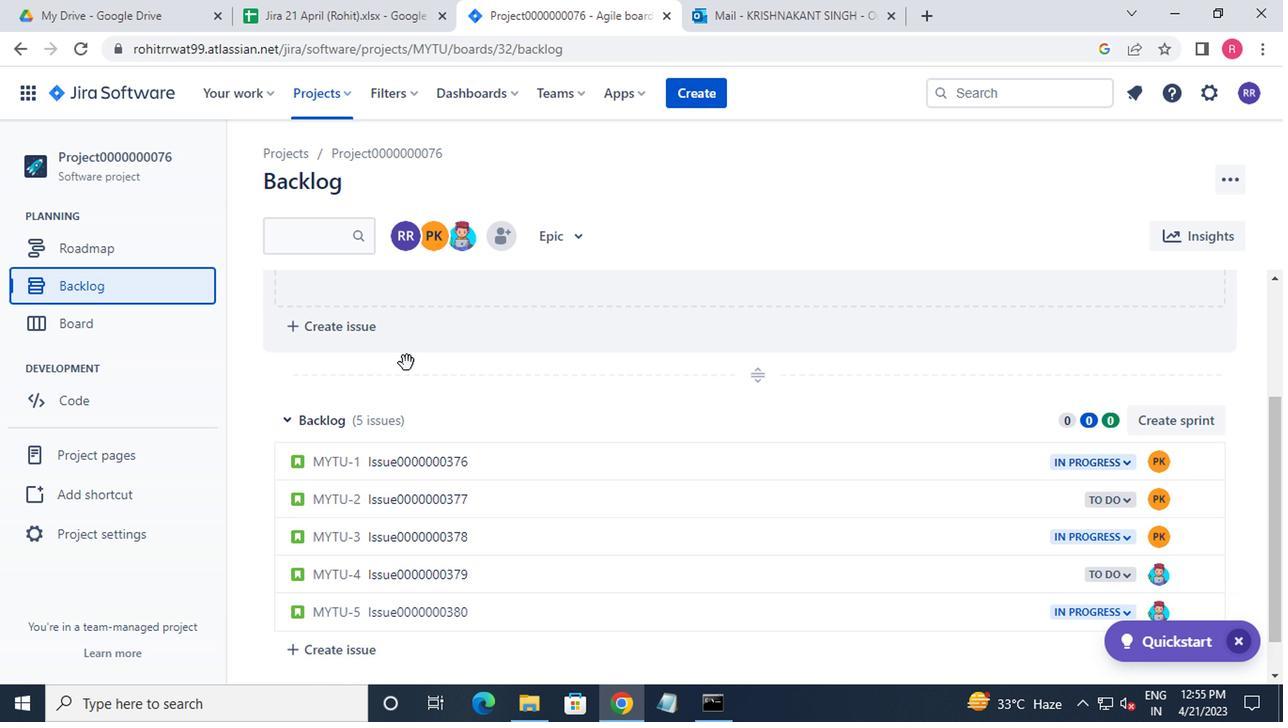 
Action: Mouse moved to (398, 304)
Screenshot: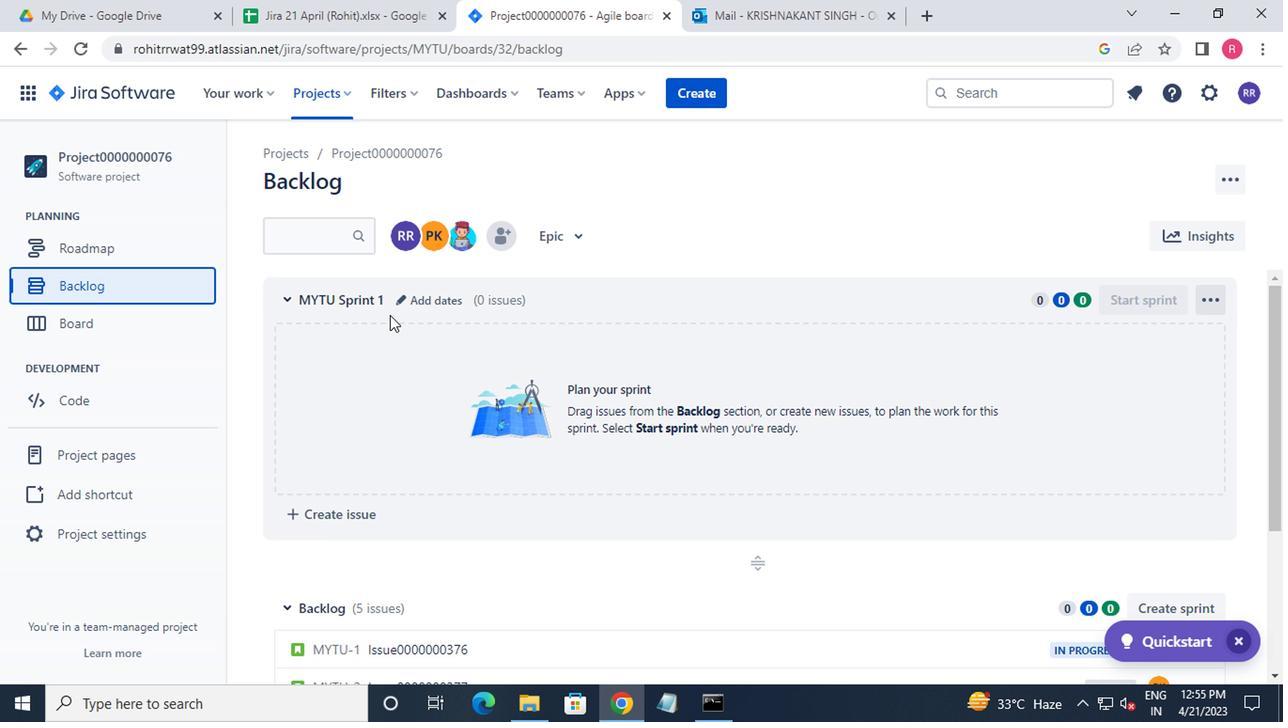
Action: Mouse pressed left at (398, 304)
Screenshot: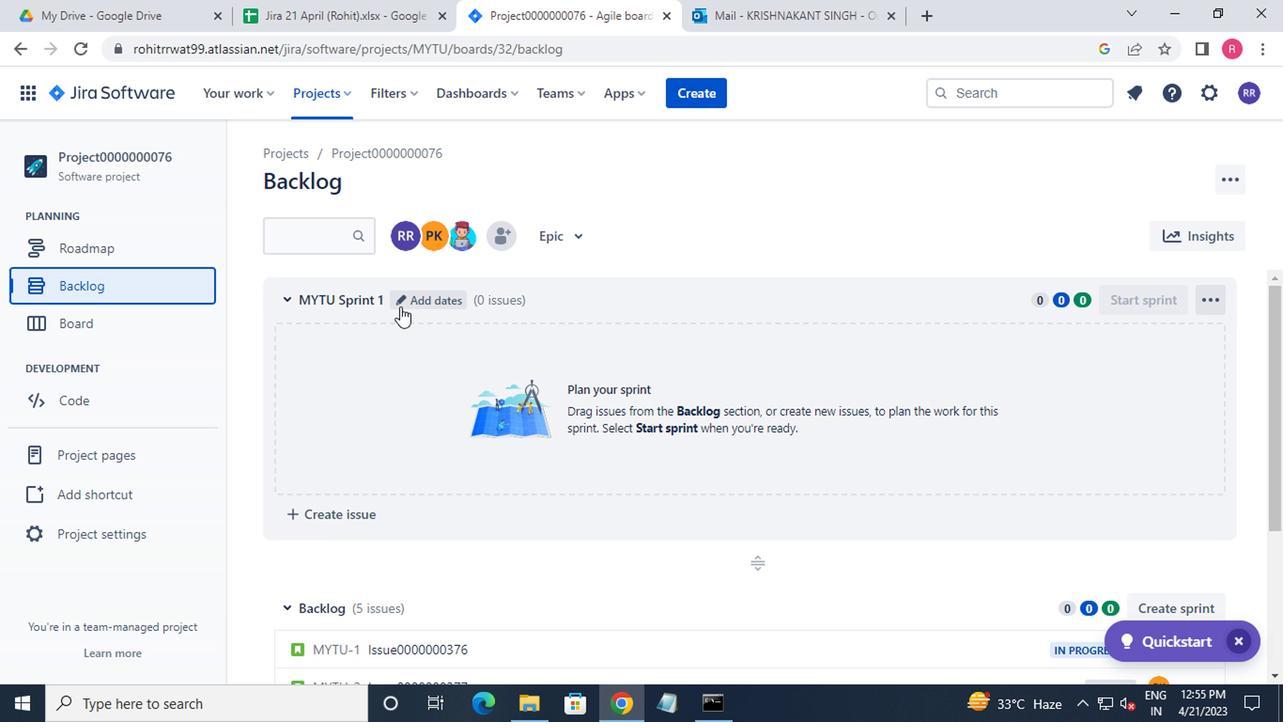 
Action: Mouse moved to (395, 282)
Screenshot: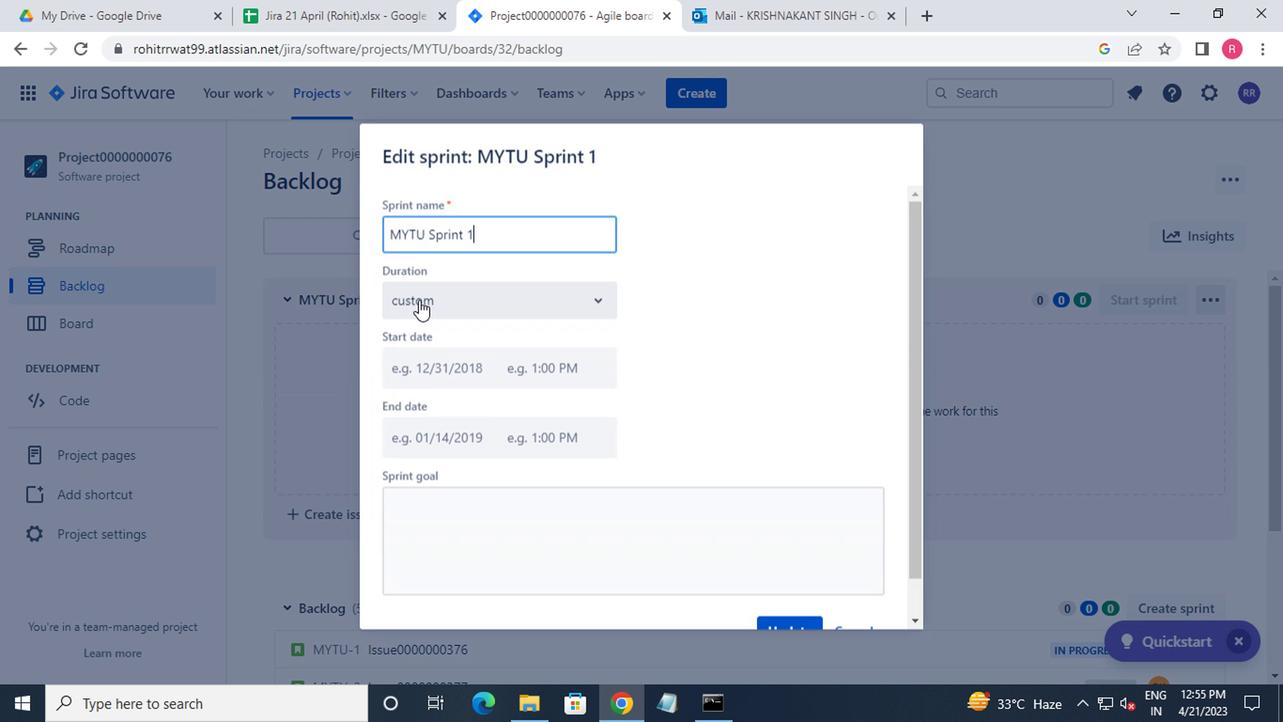 
Action: Key pressed <Key.backspace><Key.backspace><Key.backspace><Key.backspace>
Screenshot: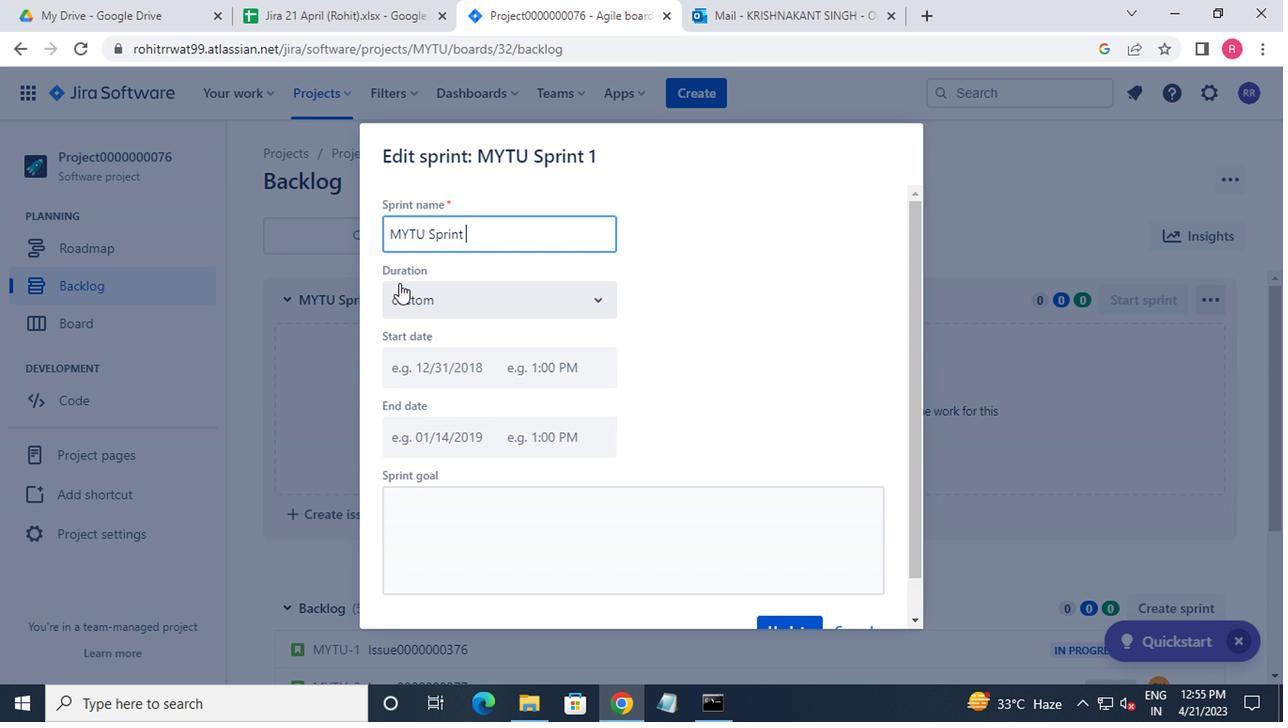 
Action: Mouse moved to (395, 281)
Screenshot: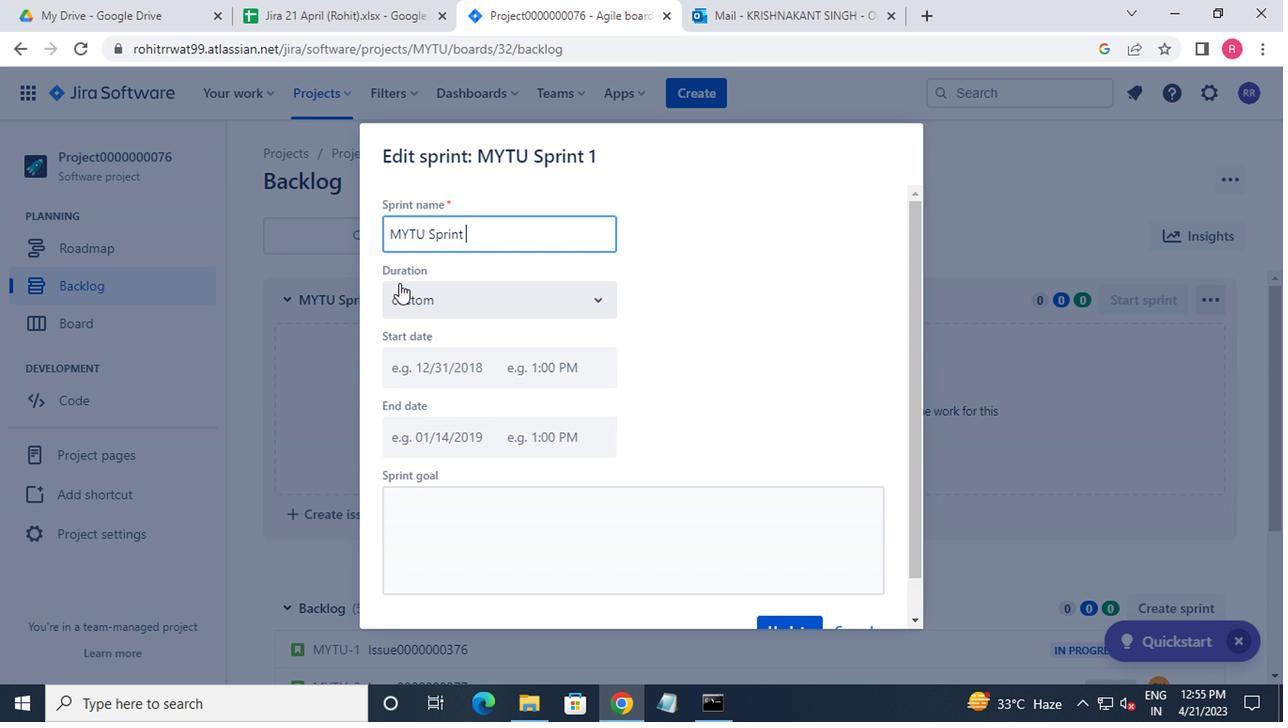 
Action: Key pressed <Key.backspace><Key.backspace><Key.backspace><Key.backspace><Key.backspace><Key.backspace><Key.backspace><Key.backspace><Key.backspace><Key.backspace><Key.backspace><Key.backspace><Key.backspace><Key.backspace><Key.backspace><Key.backspace><Key.backspace><Key.shift>SPRINT0000000226<Key.enter>
Screenshot: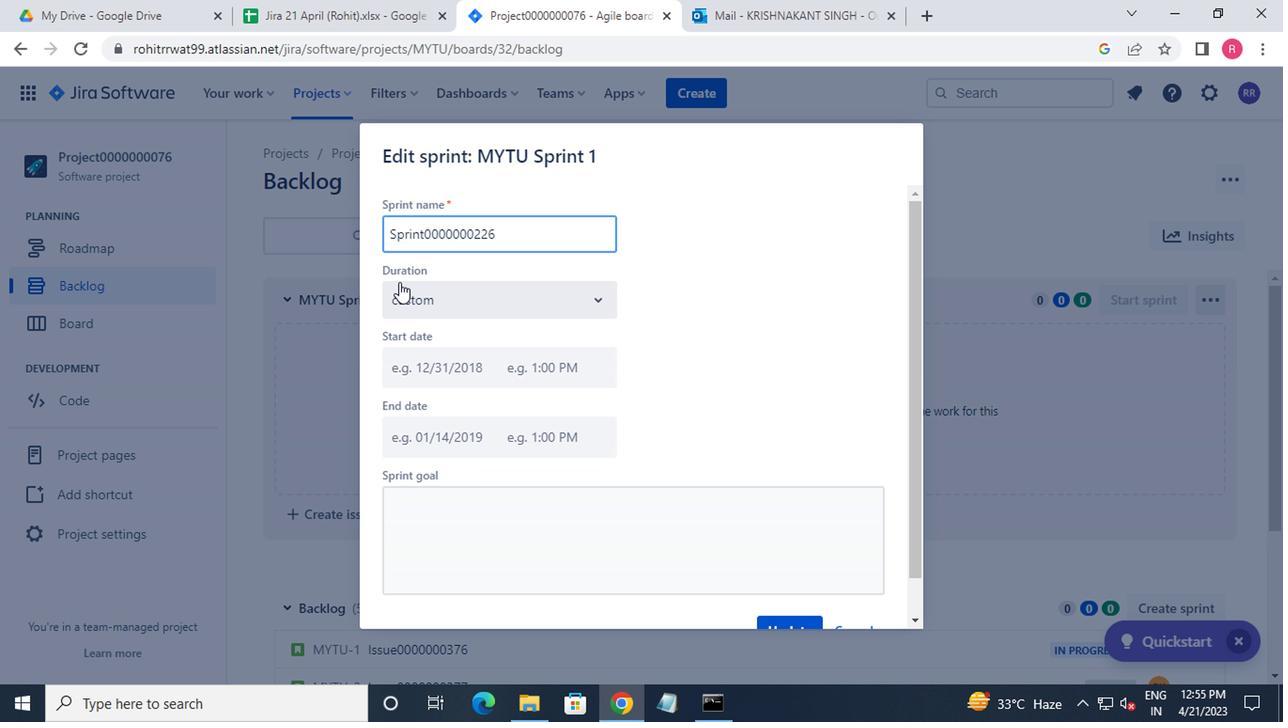 
Action: Mouse moved to (1174, 612)
Screenshot: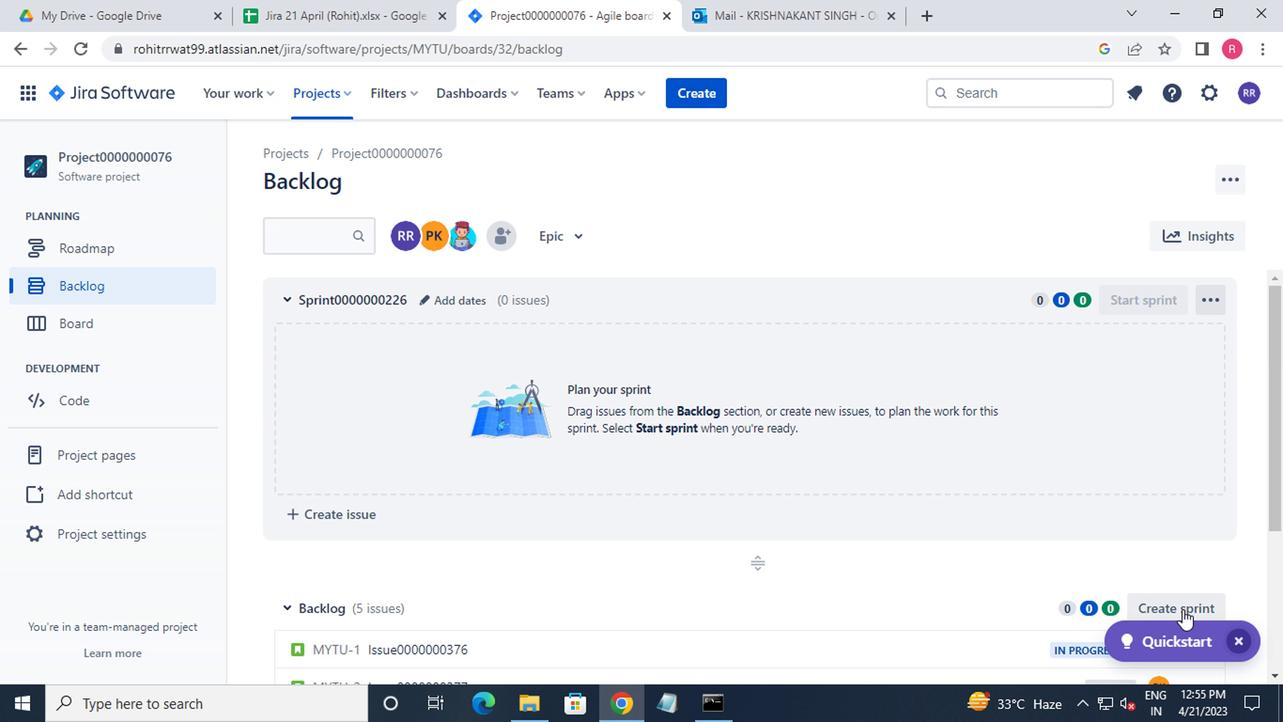 
Action: Mouse pressed left at (1174, 612)
Screenshot: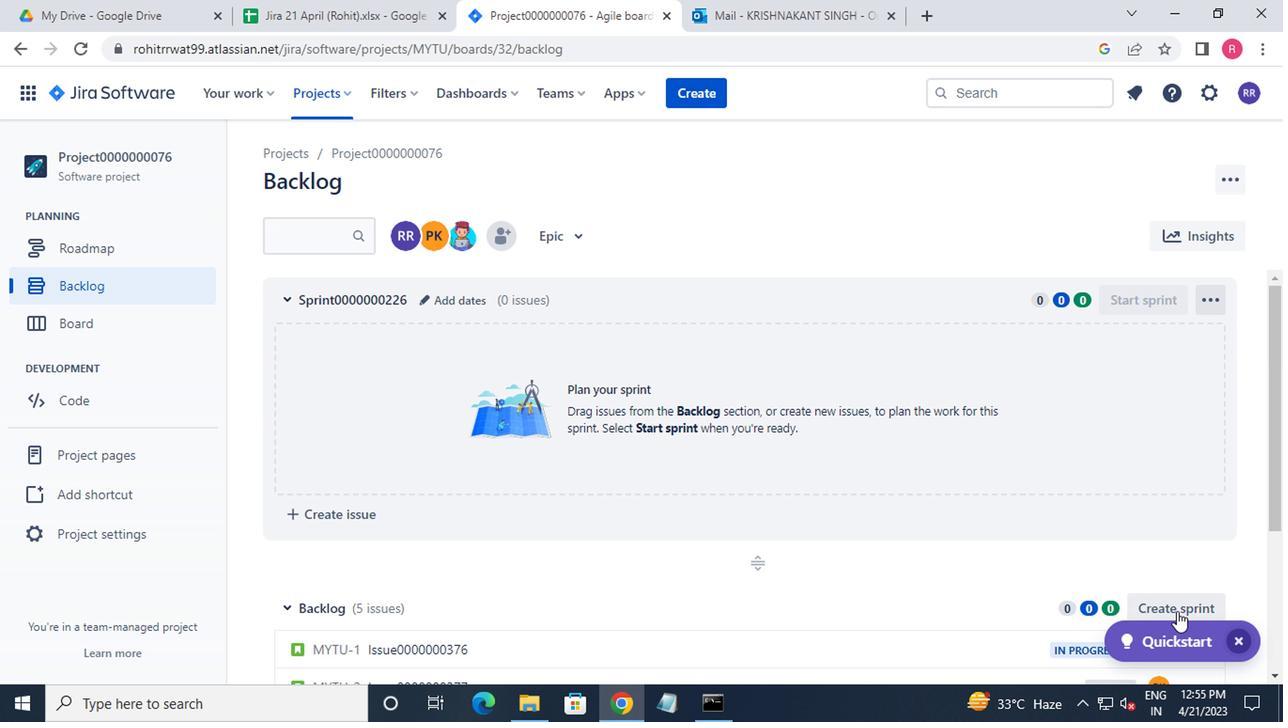 
Action: Mouse moved to (628, 464)
Screenshot: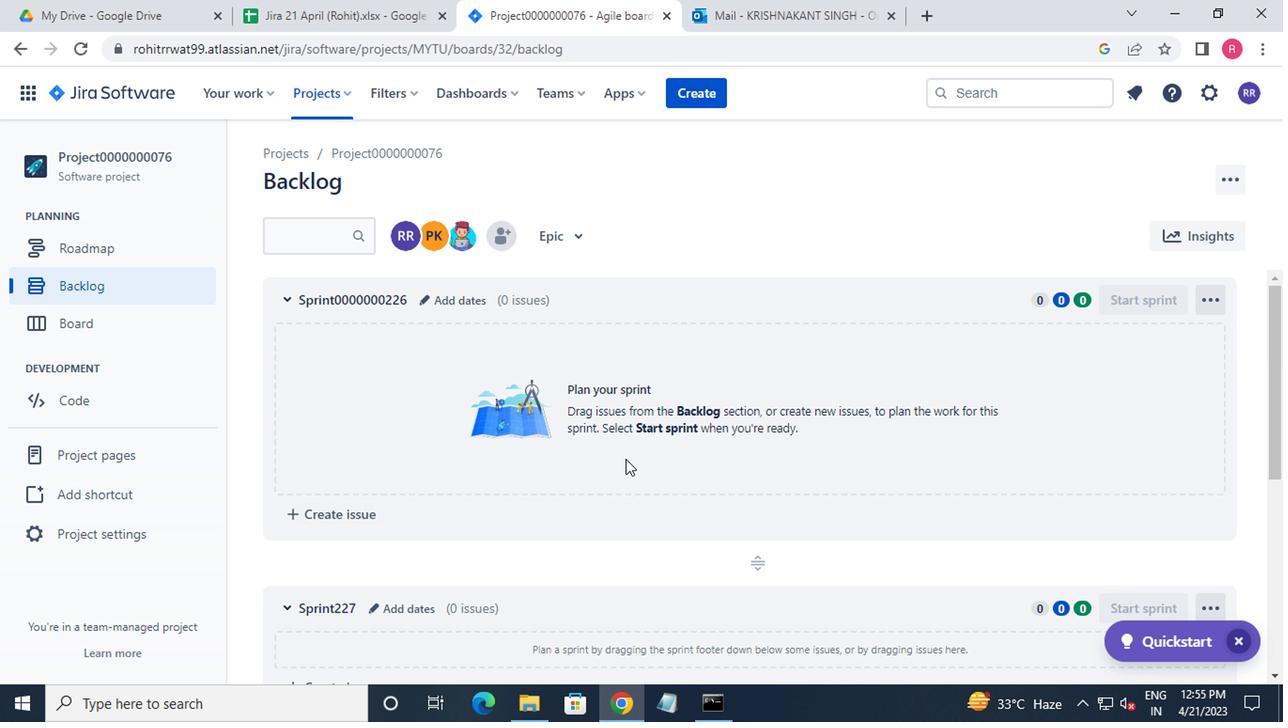 
Action: Mouse scrolled (628, 463) with delta (0, 0)
Screenshot: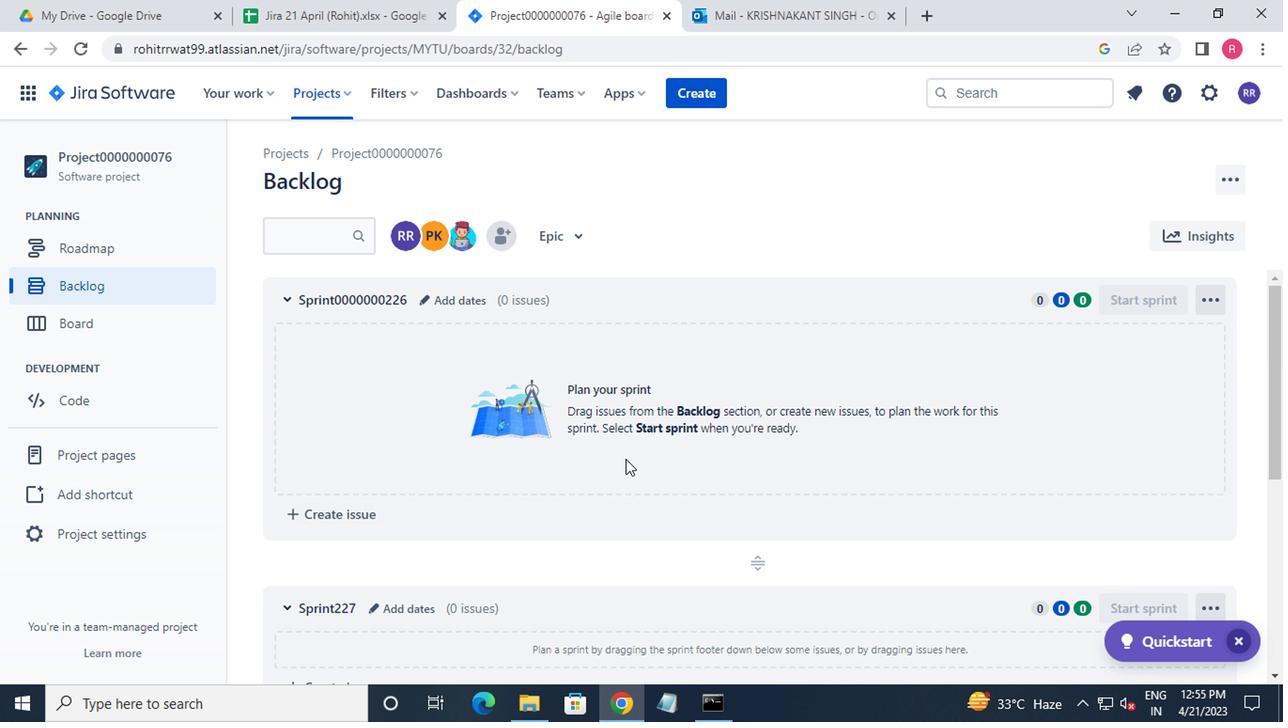 
Action: Mouse moved to (511, 504)
Screenshot: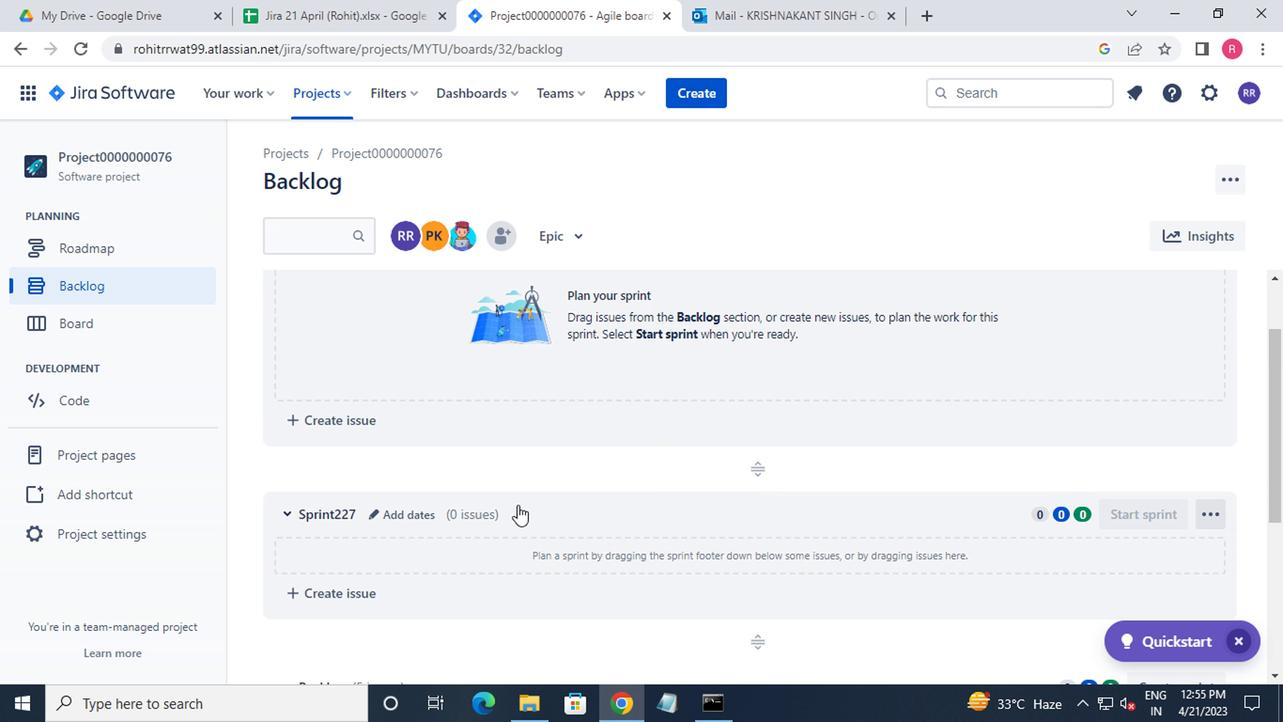 
Action: Mouse scrolled (511, 502) with delta (0, -1)
Screenshot: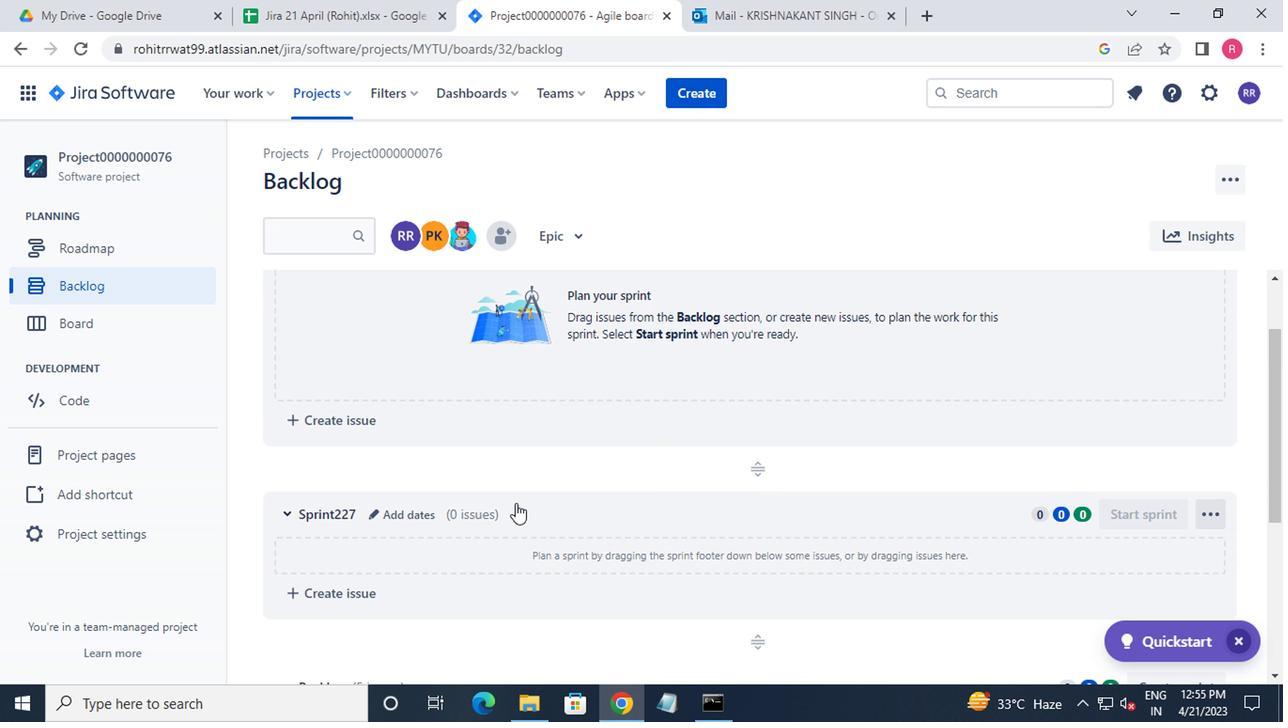 
Action: Mouse scrolled (511, 502) with delta (0, -1)
Screenshot: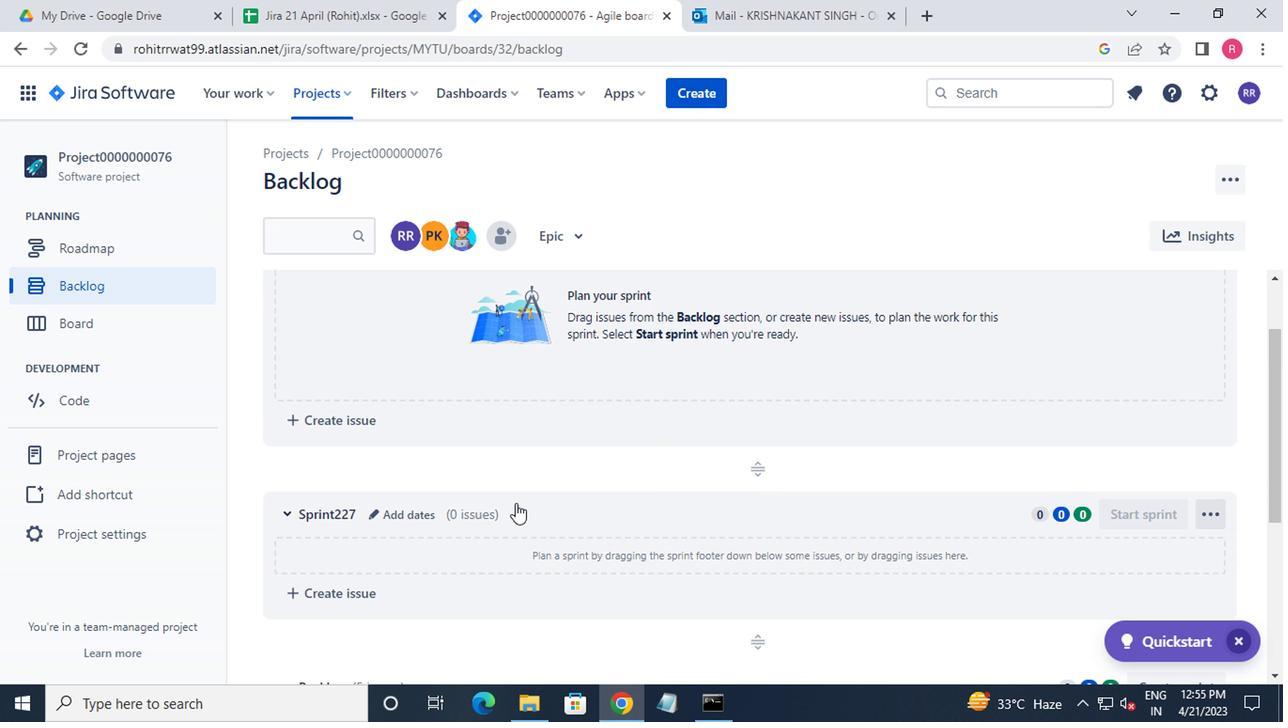 
Action: Mouse moved to (512, 489)
Screenshot: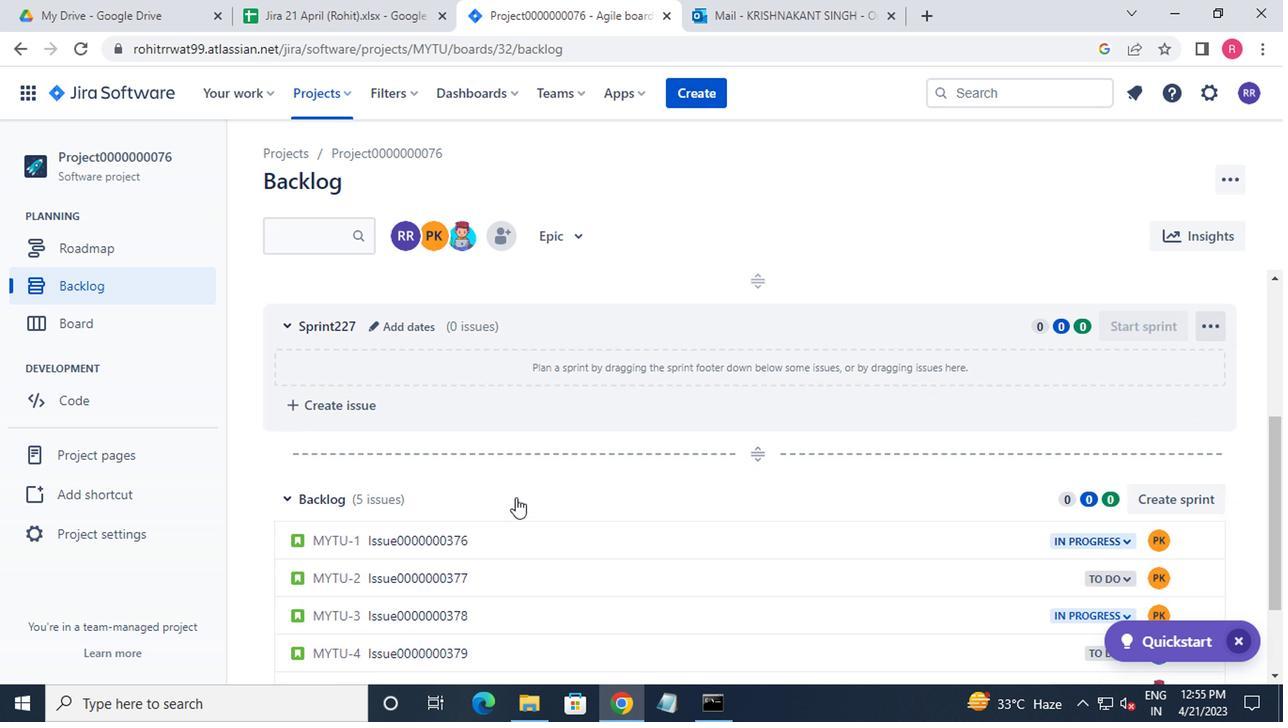 
Action: Mouse scrolled (512, 490) with delta (0, 1)
Screenshot: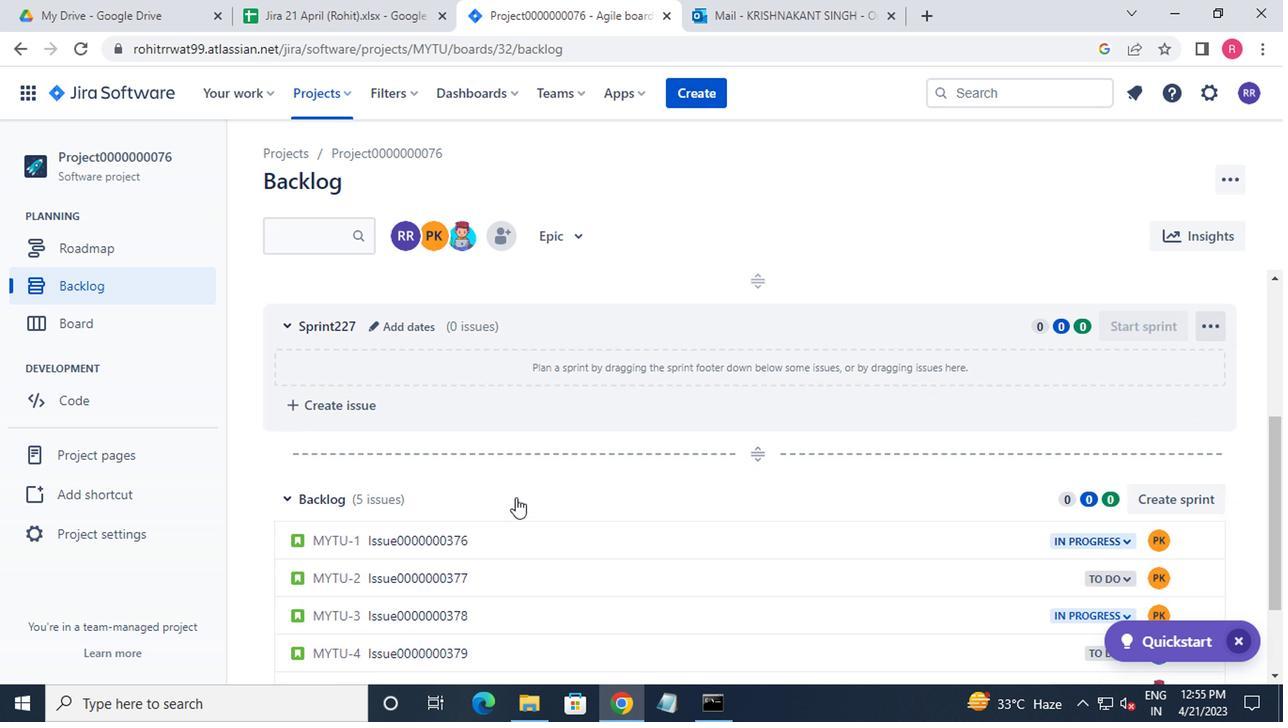 
Action: Mouse moved to (512, 488)
Screenshot: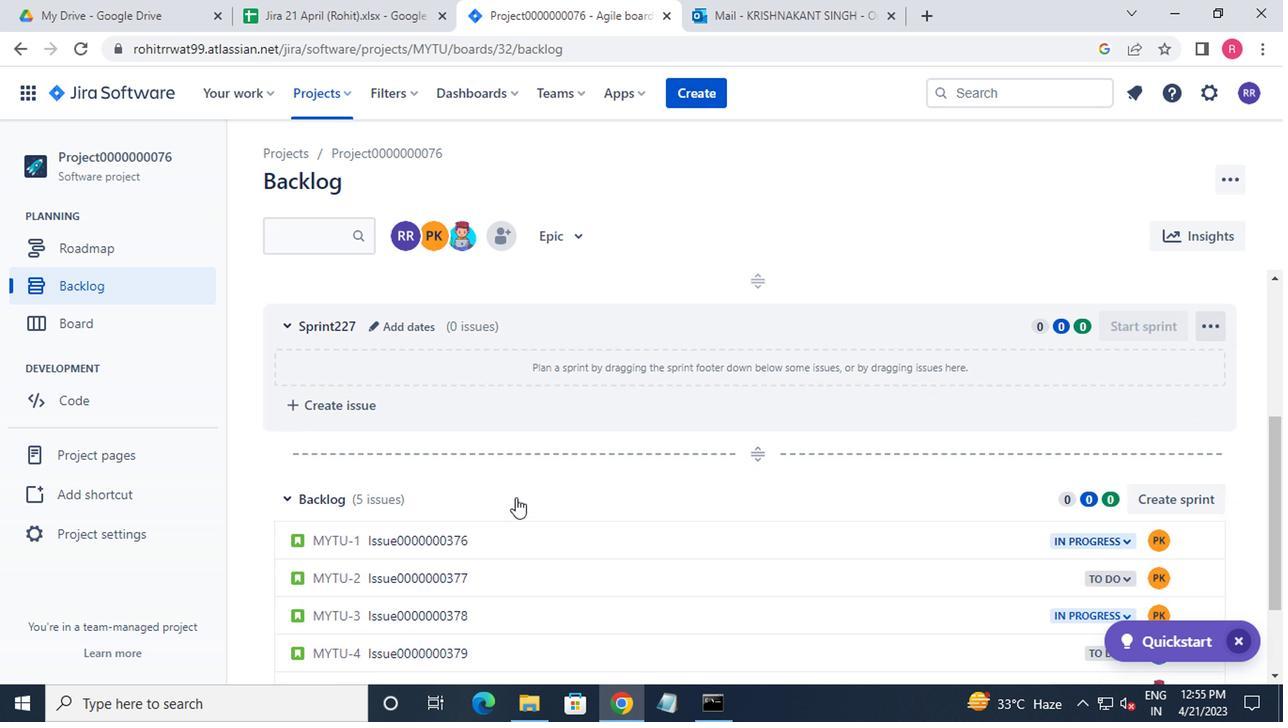 
Action: Mouse scrolled (512, 489) with delta (0, 0)
Screenshot: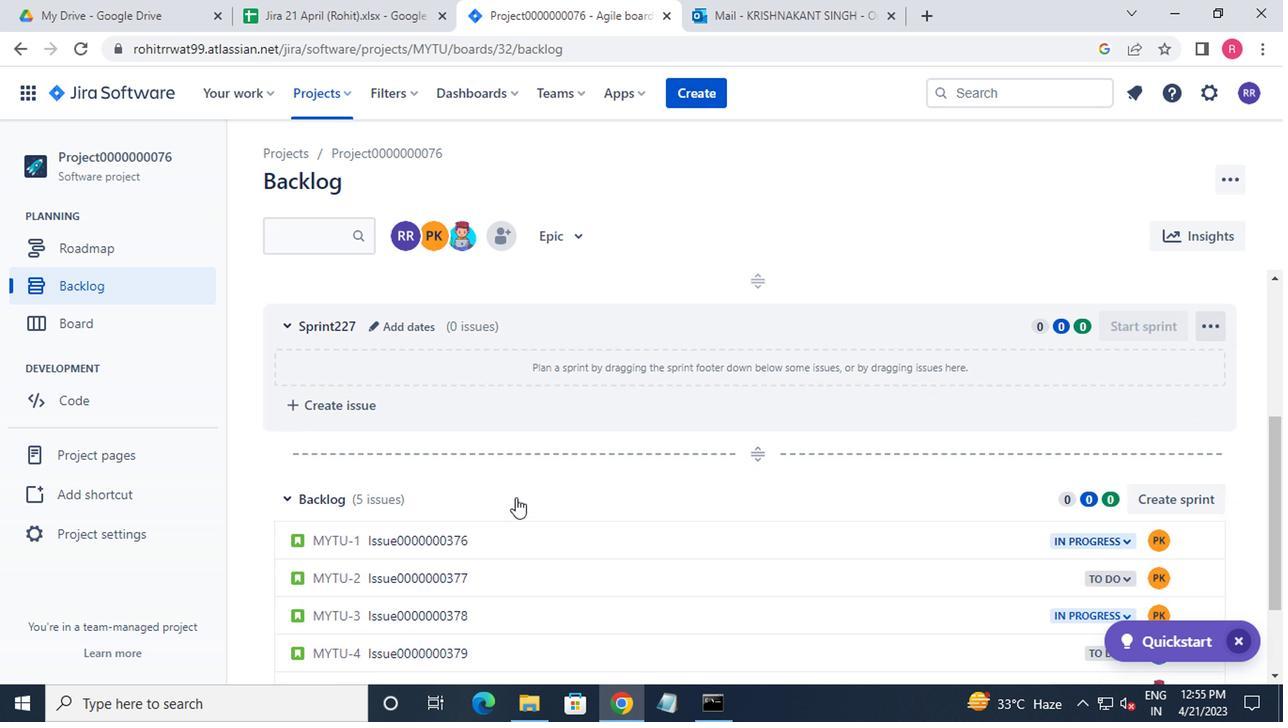 
Action: Mouse moved to (512, 484)
Screenshot: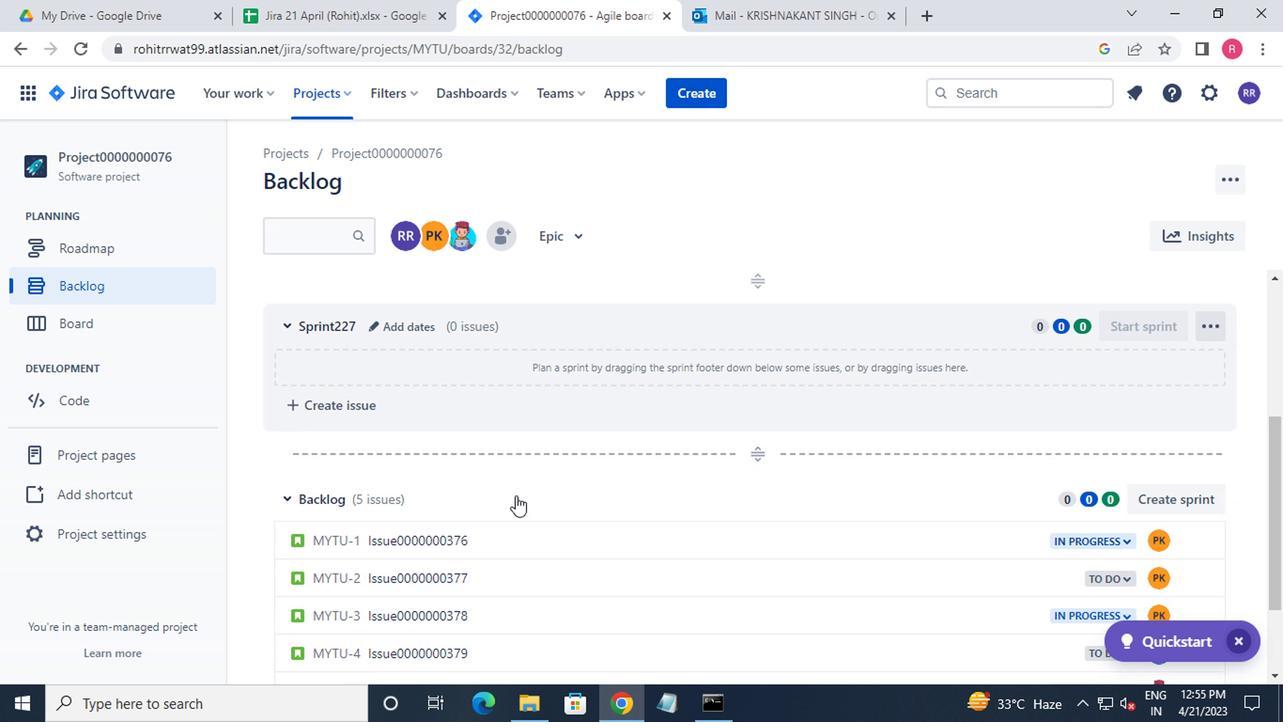
Action: Mouse scrolled (512, 484) with delta (0, 0)
Screenshot: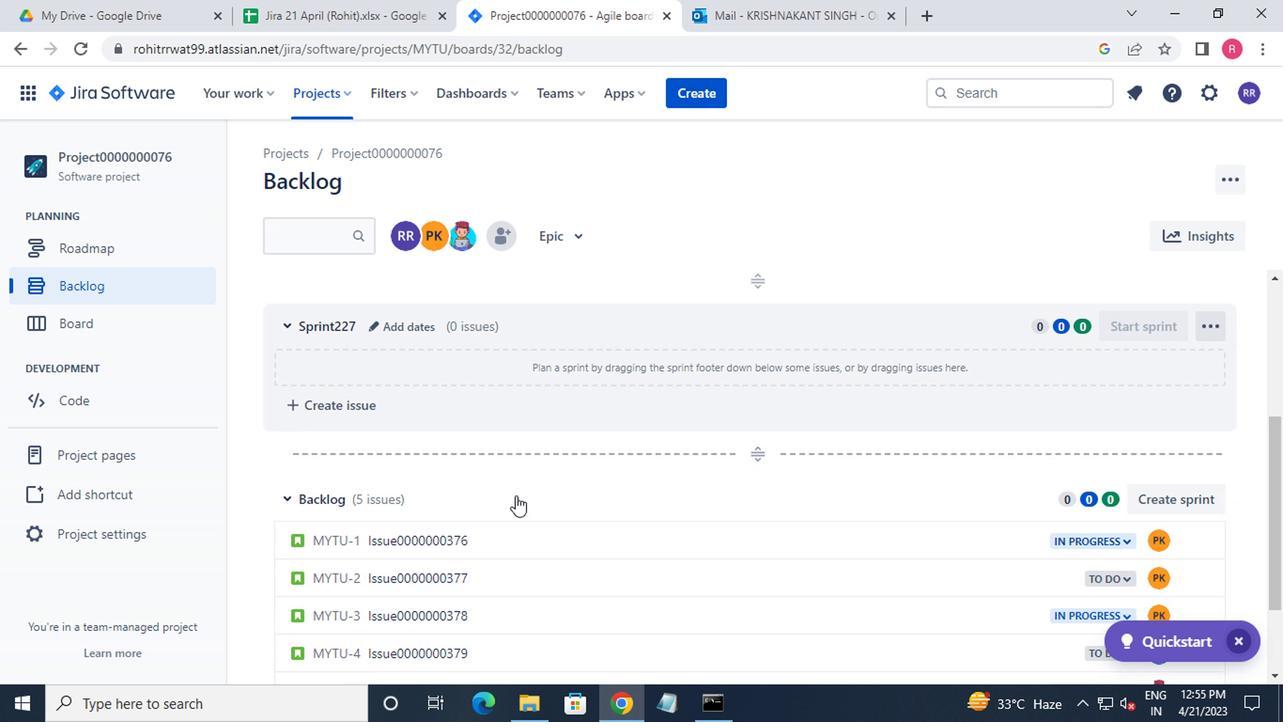 
Action: Mouse moved to (512, 477)
Screenshot: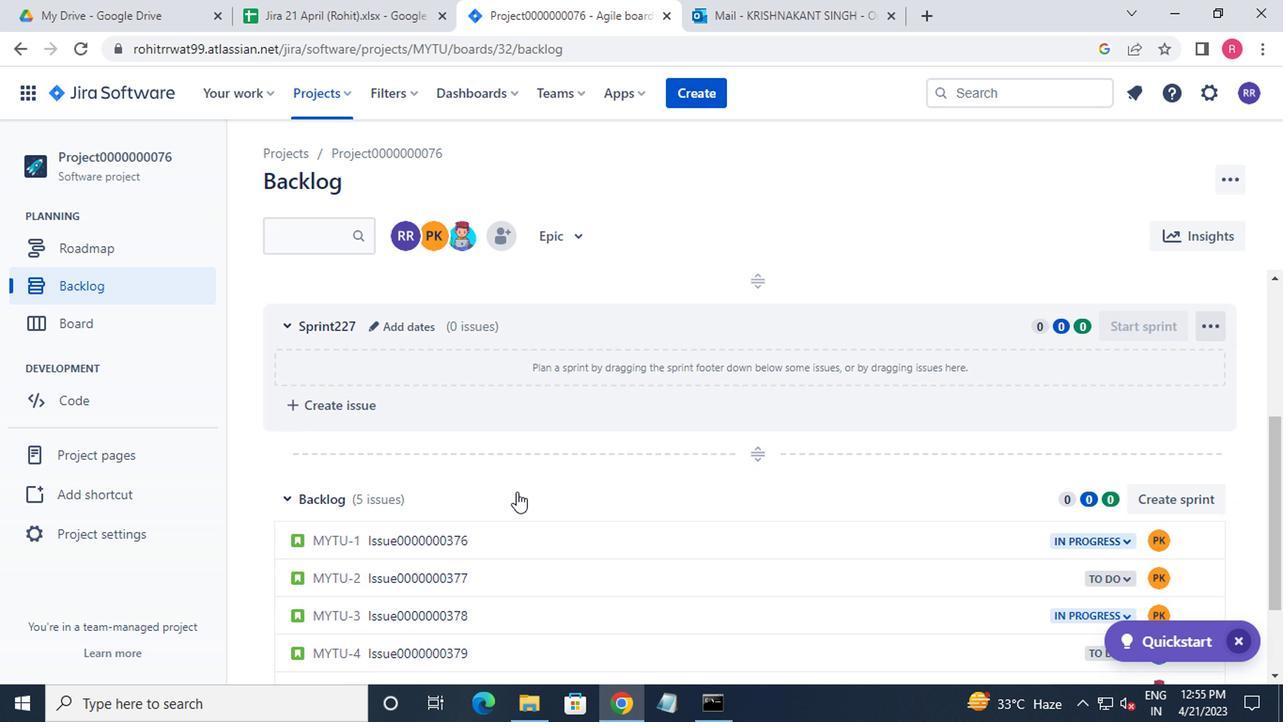 
Action: Mouse scrolled (512, 478) with delta (0, 0)
Screenshot: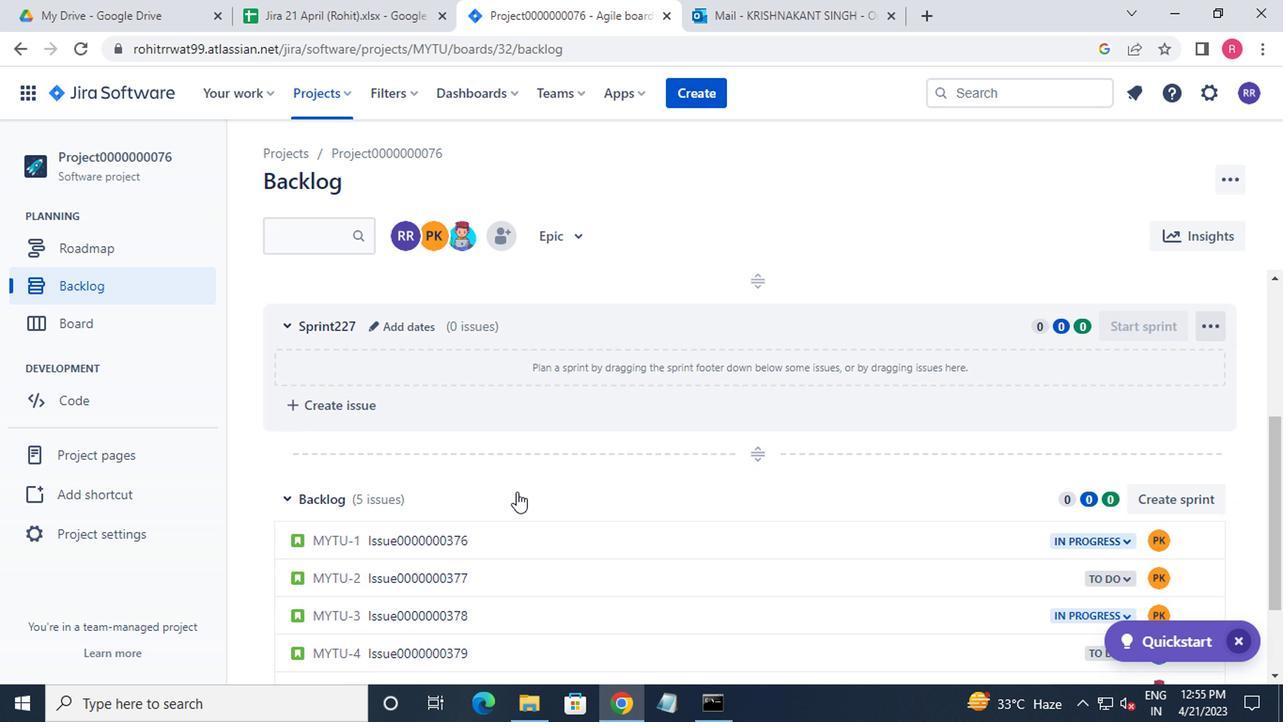 
Action: Mouse moved to (512, 475)
Screenshot: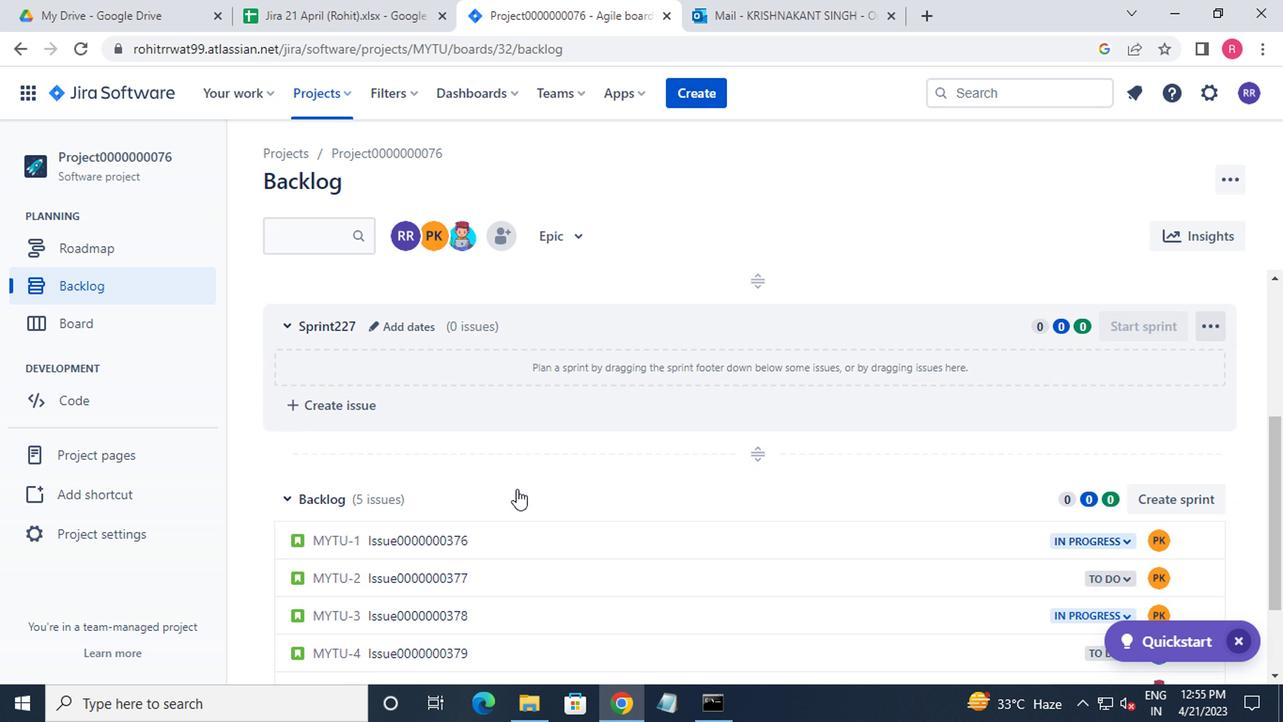 
Action: Mouse scrolled (512, 474) with delta (0, 0)
Screenshot: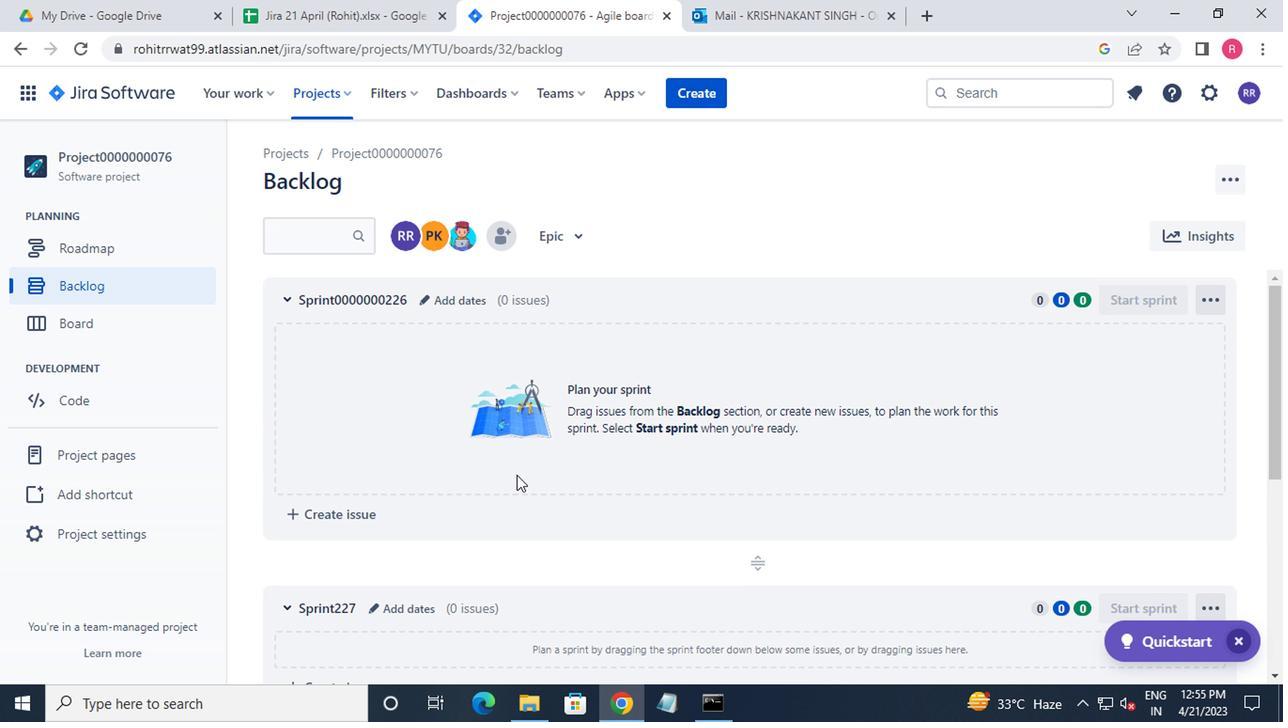 
Action: Mouse scrolled (512, 474) with delta (0, 0)
Screenshot: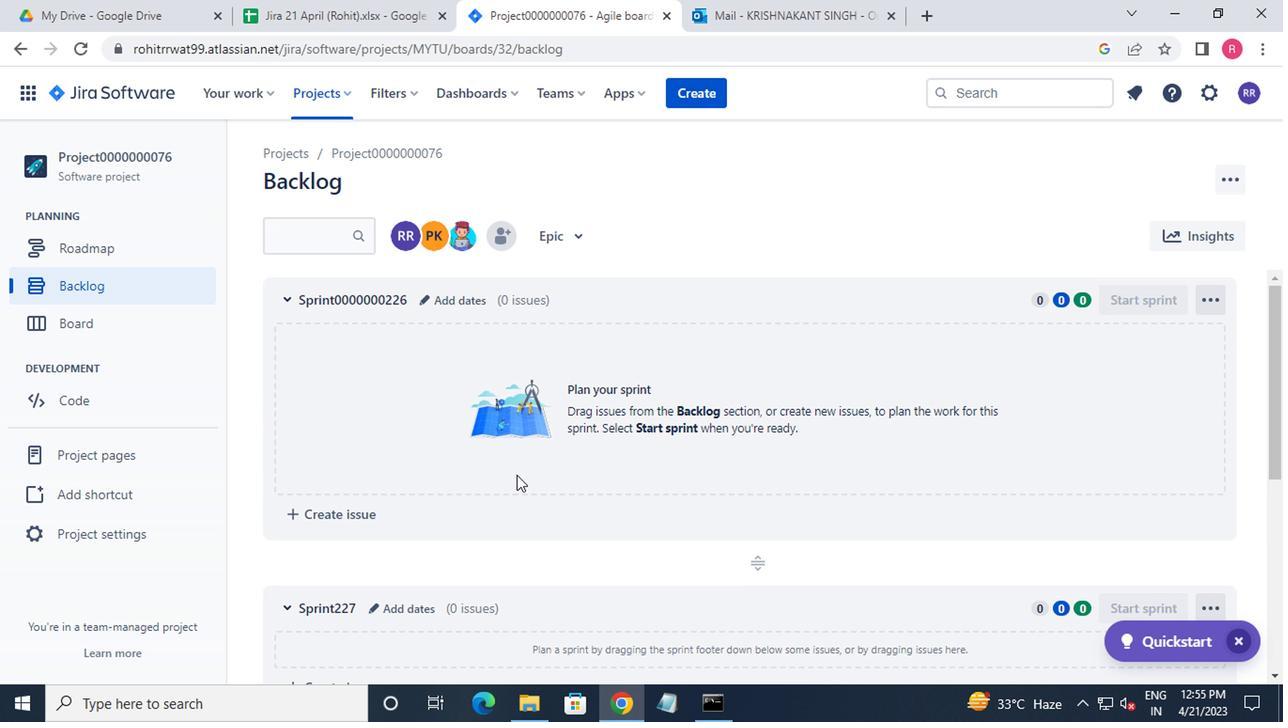 
Action: Mouse moved to (1016, 538)
Screenshot: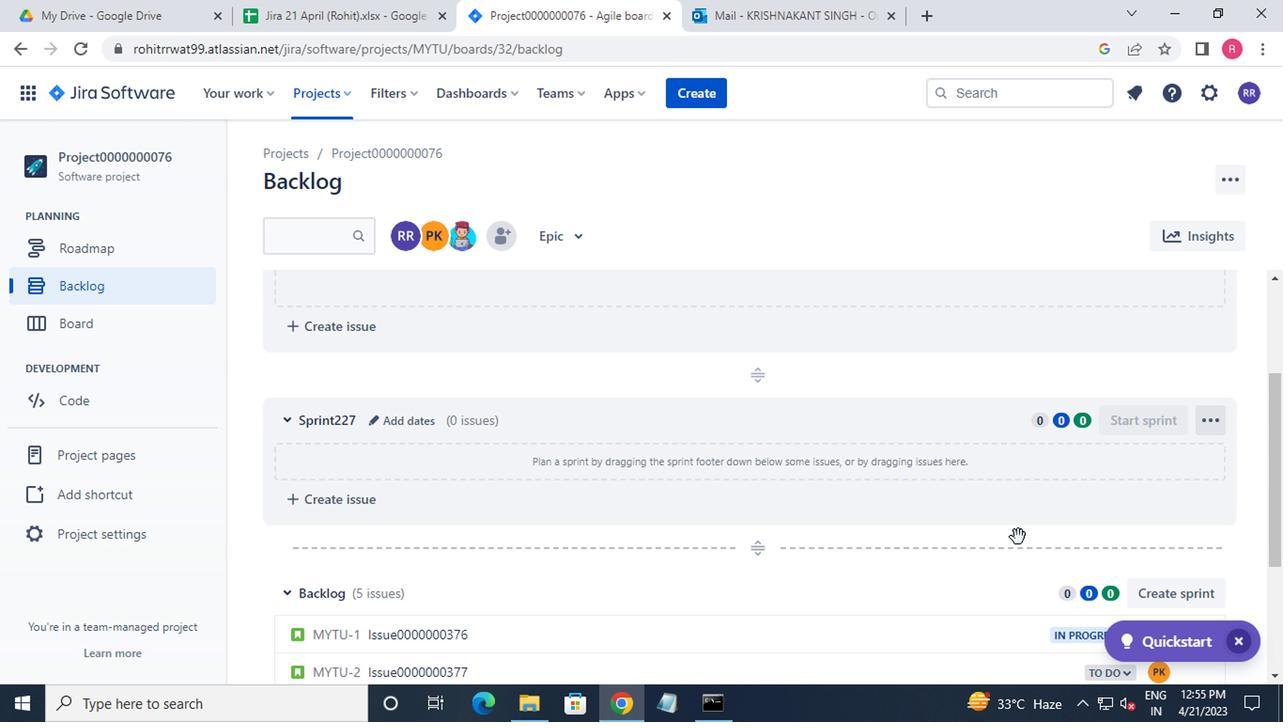 
Action: Mouse scrolled (1016, 538) with delta (0, 0)
Screenshot: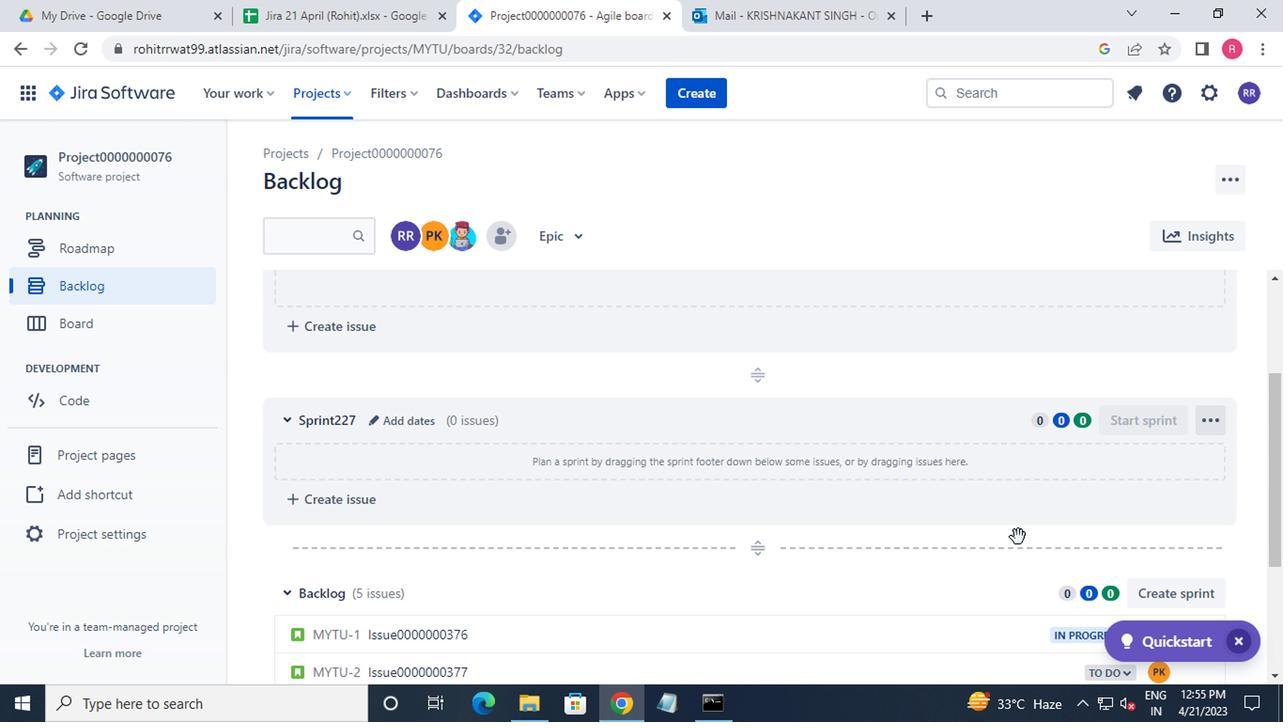 
Action: Mouse moved to (1150, 500)
Screenshot: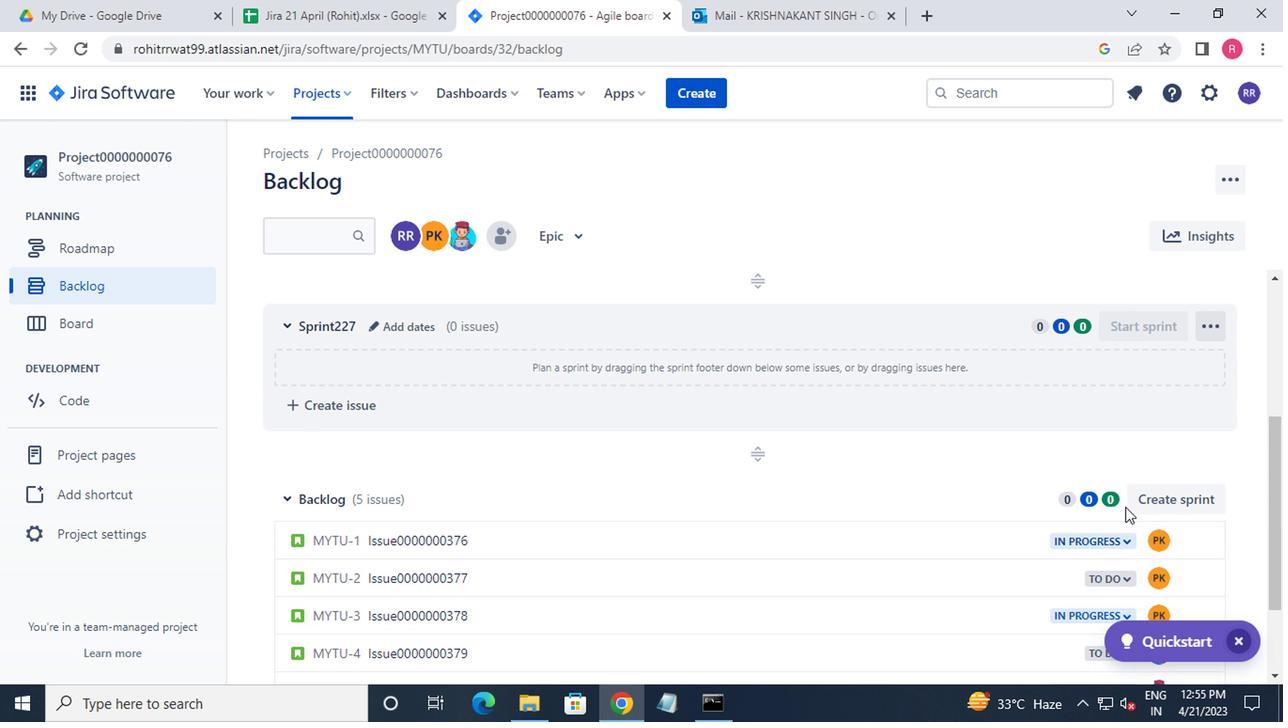 
Action: Mouse pressed left at (1150, 500)
Screenshot: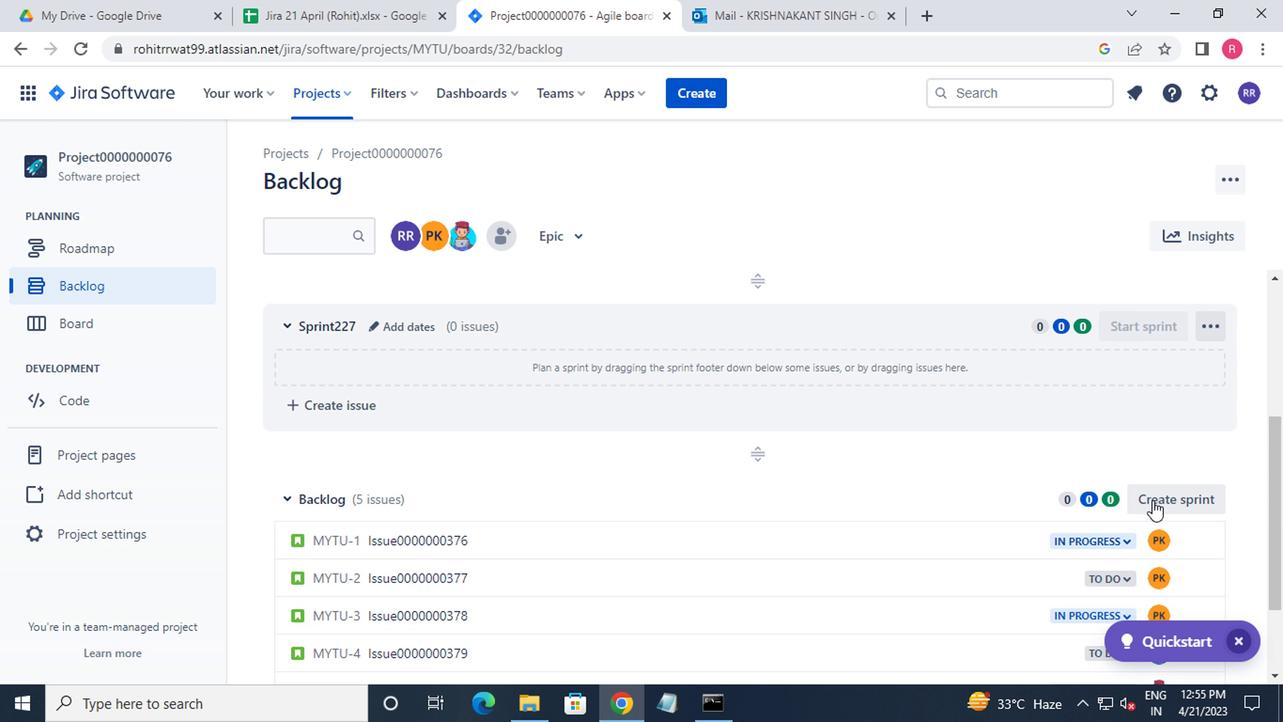 
Action: Mouse moved to (814, 484)
Screenshot: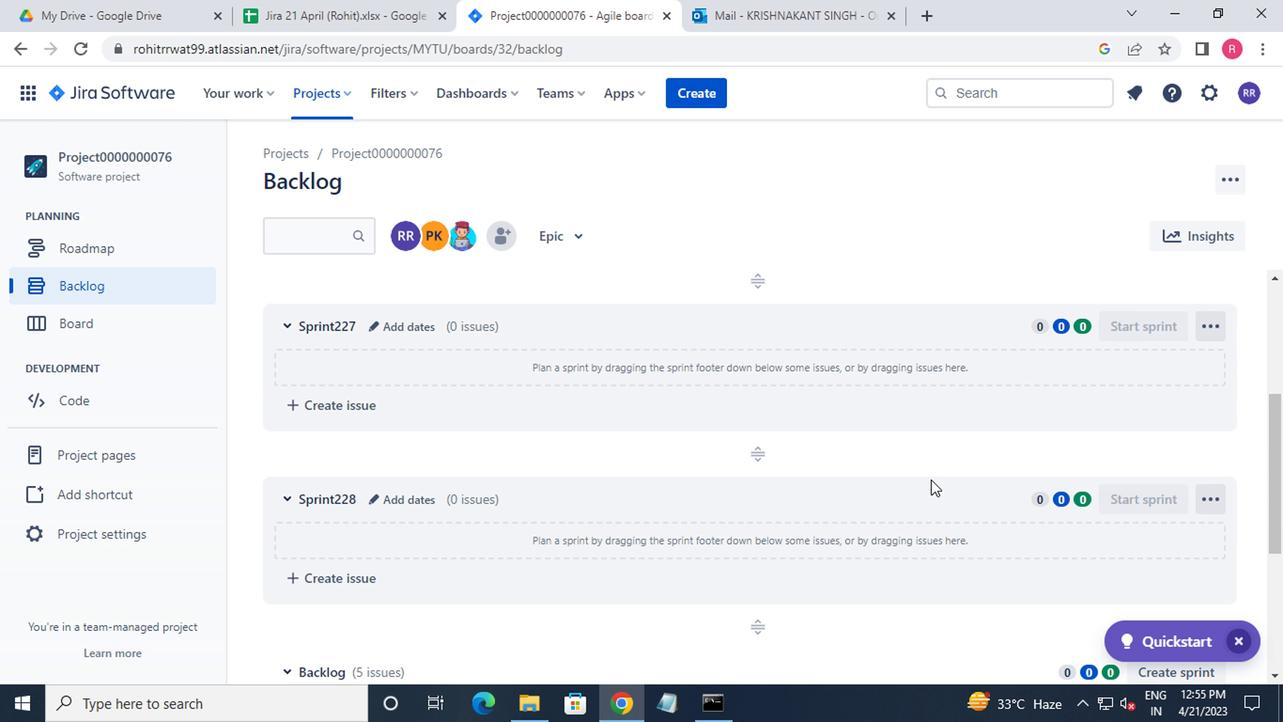 
Action: Mouse scrolled (814, 482) with delta (0, -1)
Screenshot: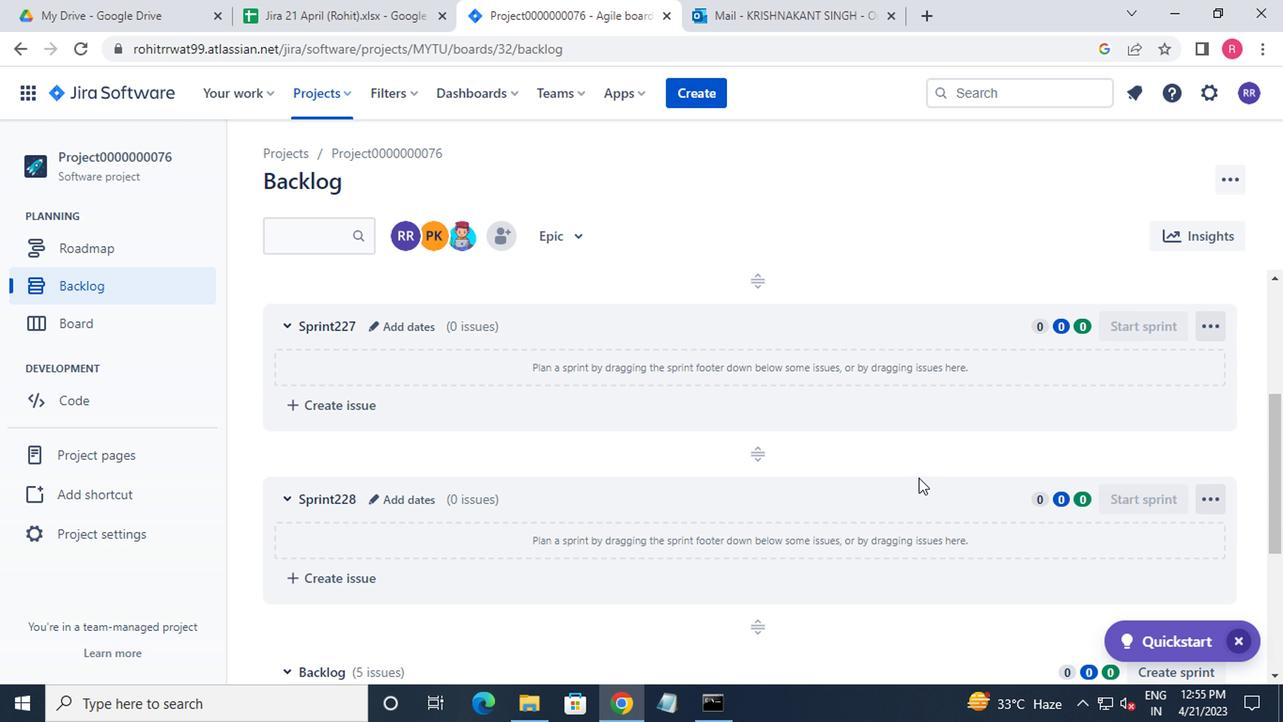 
Action: Mouse moved to (393, 373)
Screenshot: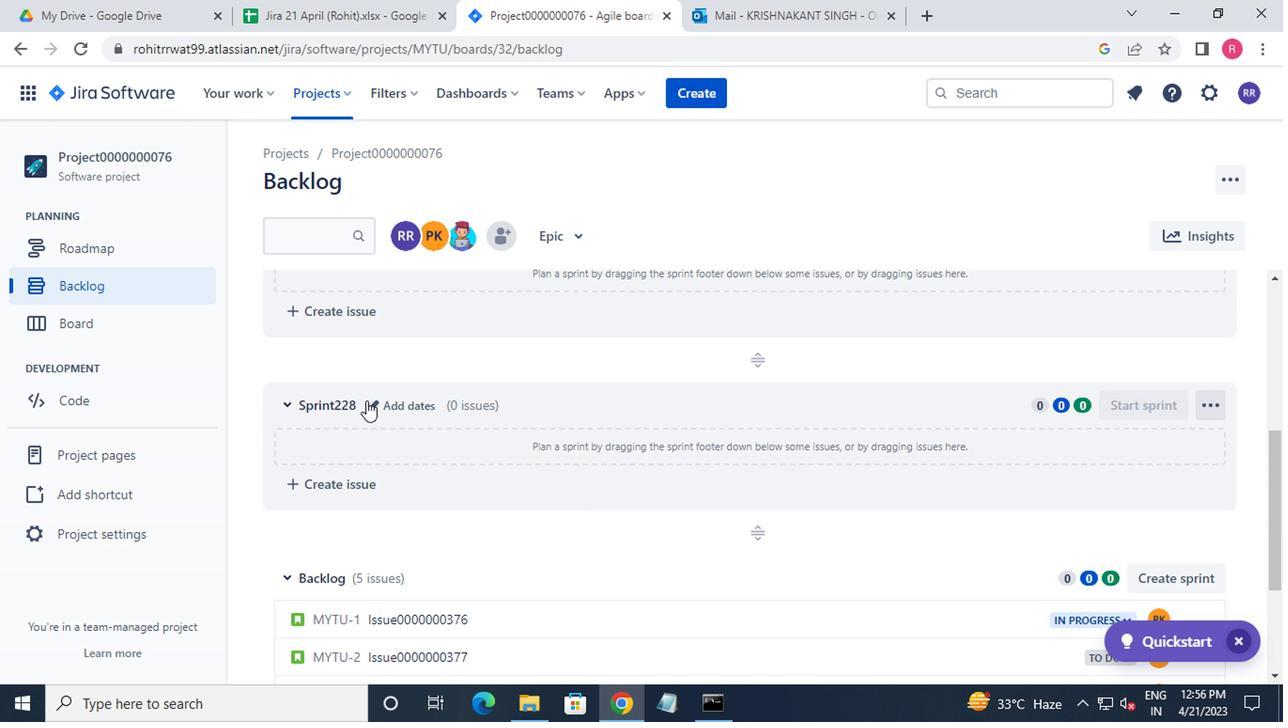 
Action: Mouse scrolled (393, 374) with delta (0, 1)
Screenshot: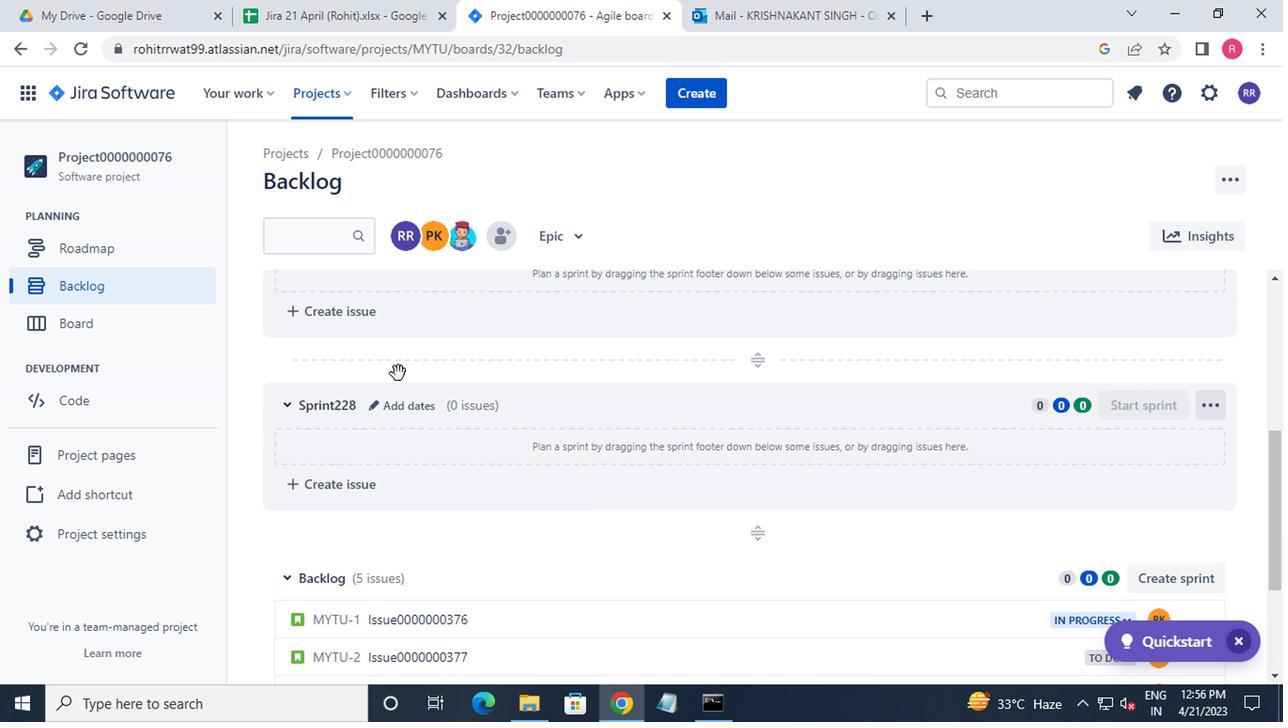 
Action: Mouse scrolled (393, 374) with delta (0, 1)
Screenshot: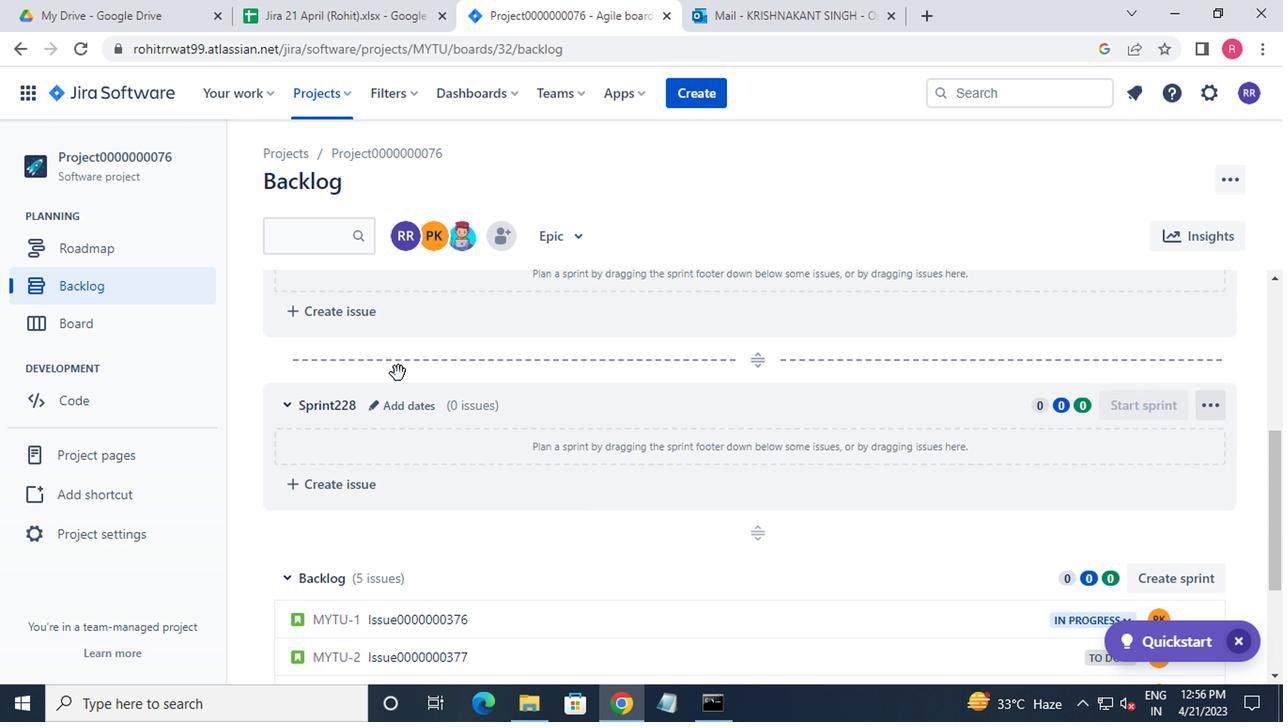
Action: Mouse moved to (377, 424)
Screenshot: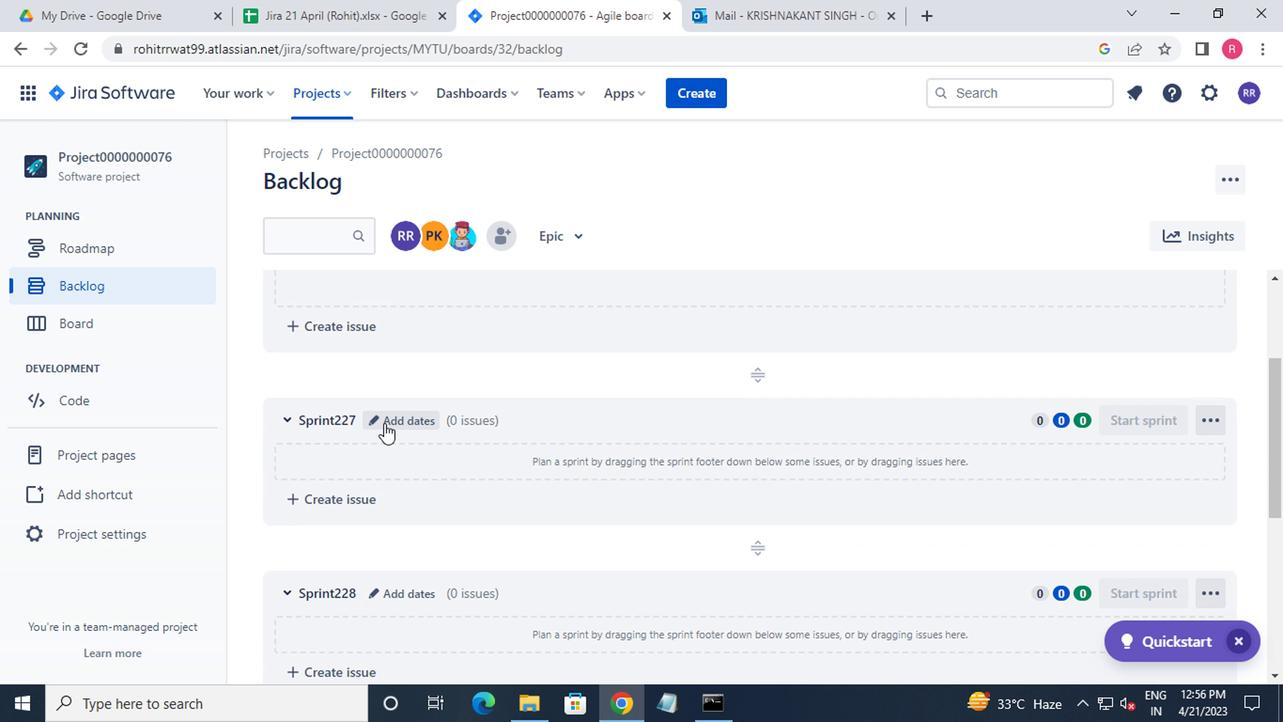 
Action: Mouse pressed left at (377, 424)
Screenshot: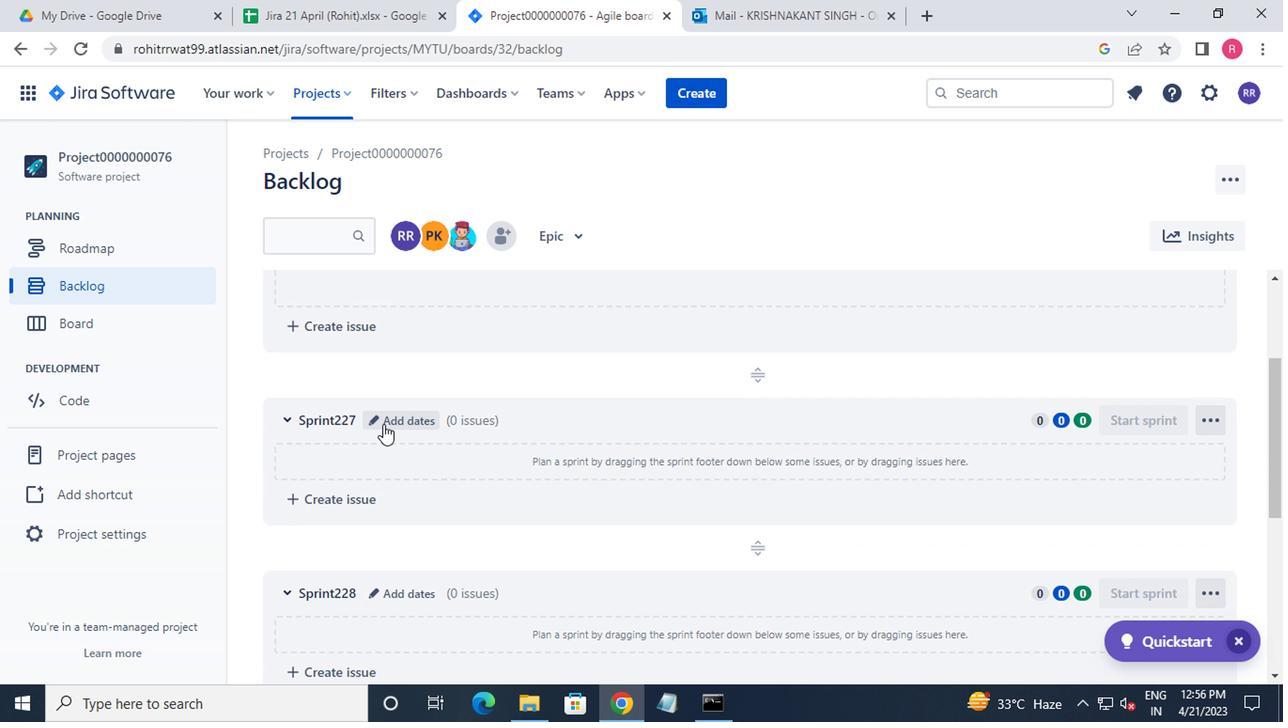 
Action: Mouse moved to (418, 232)
Screenshot: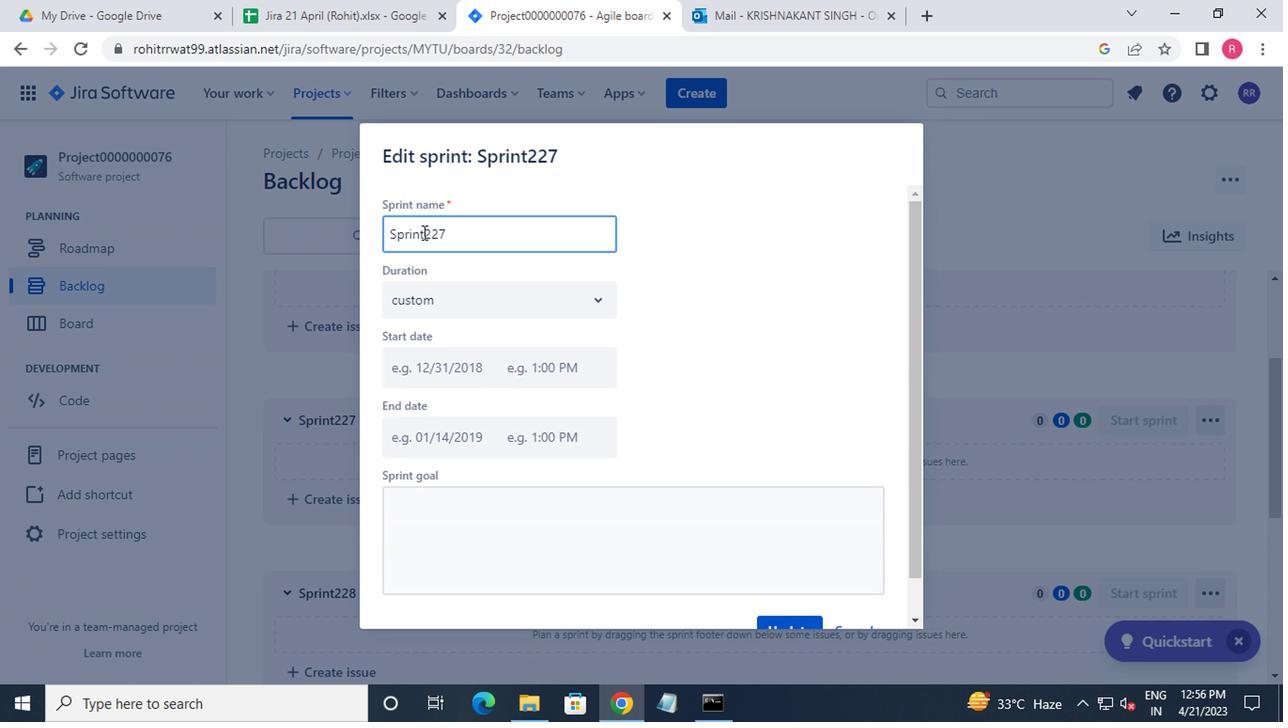 
Action: Mouse pressed left at (418, 232)
Screenshot: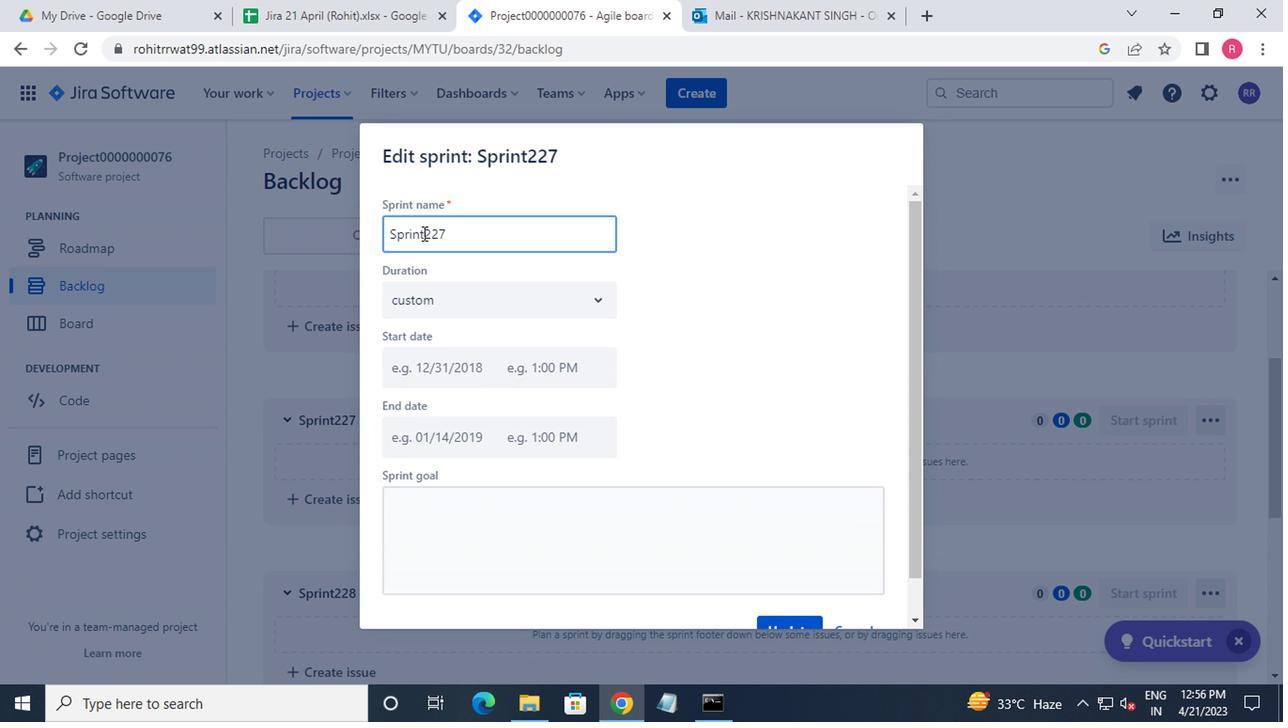 
Action: Mouse moved to (420, 238)
Screenshot: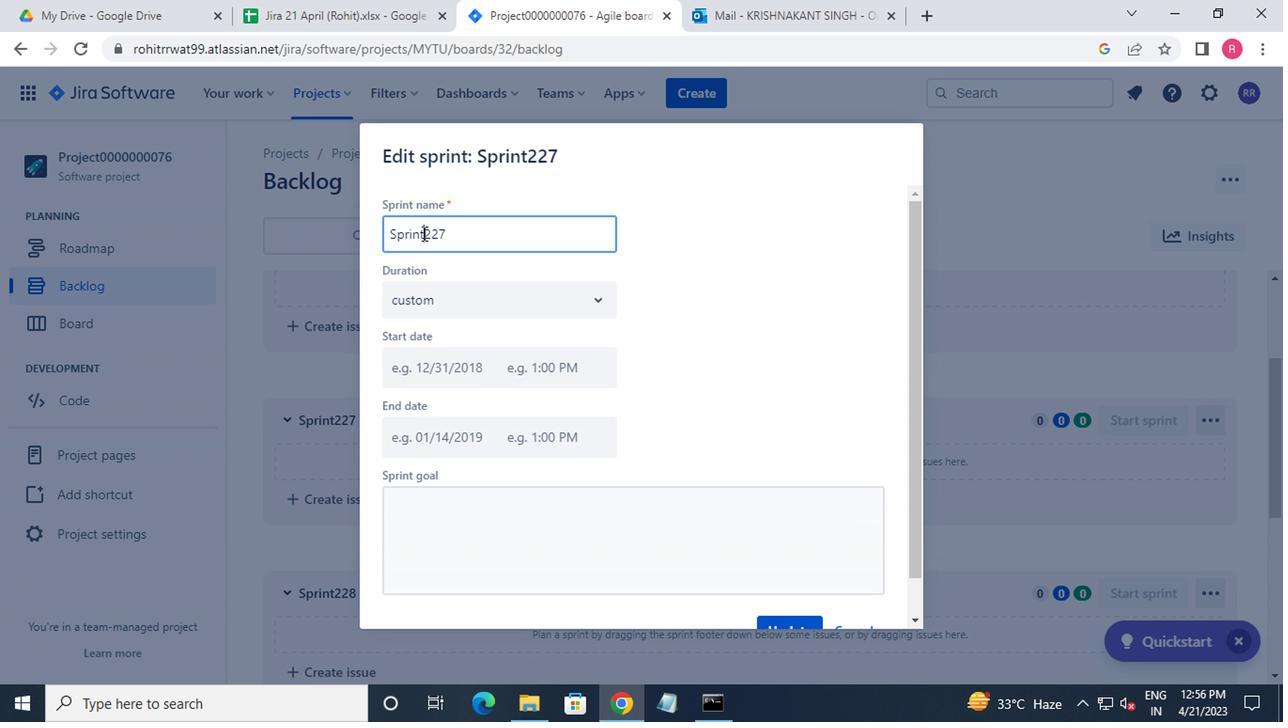 
Action: Key pressed 0000000
Screenshot: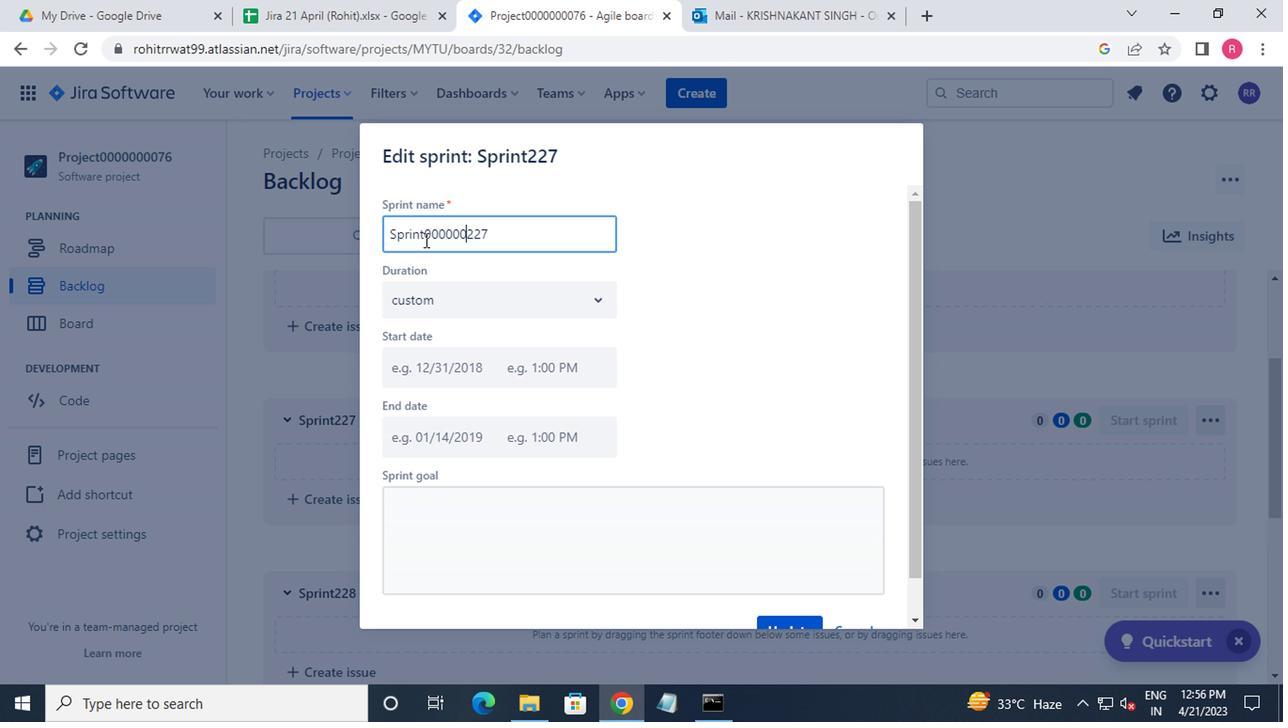 
Action: Mouse moved to (779, 627)
Screenshot: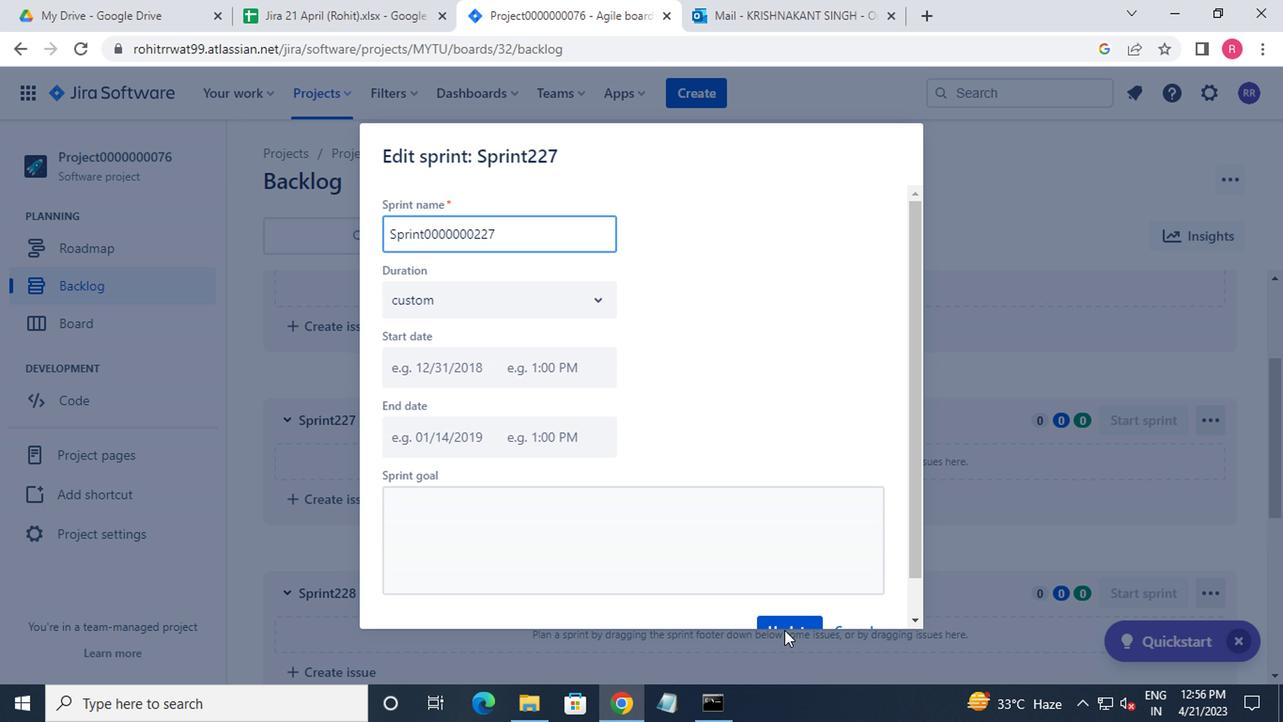 
Action: Mouse pressed left at (779, 627)
Screenshot: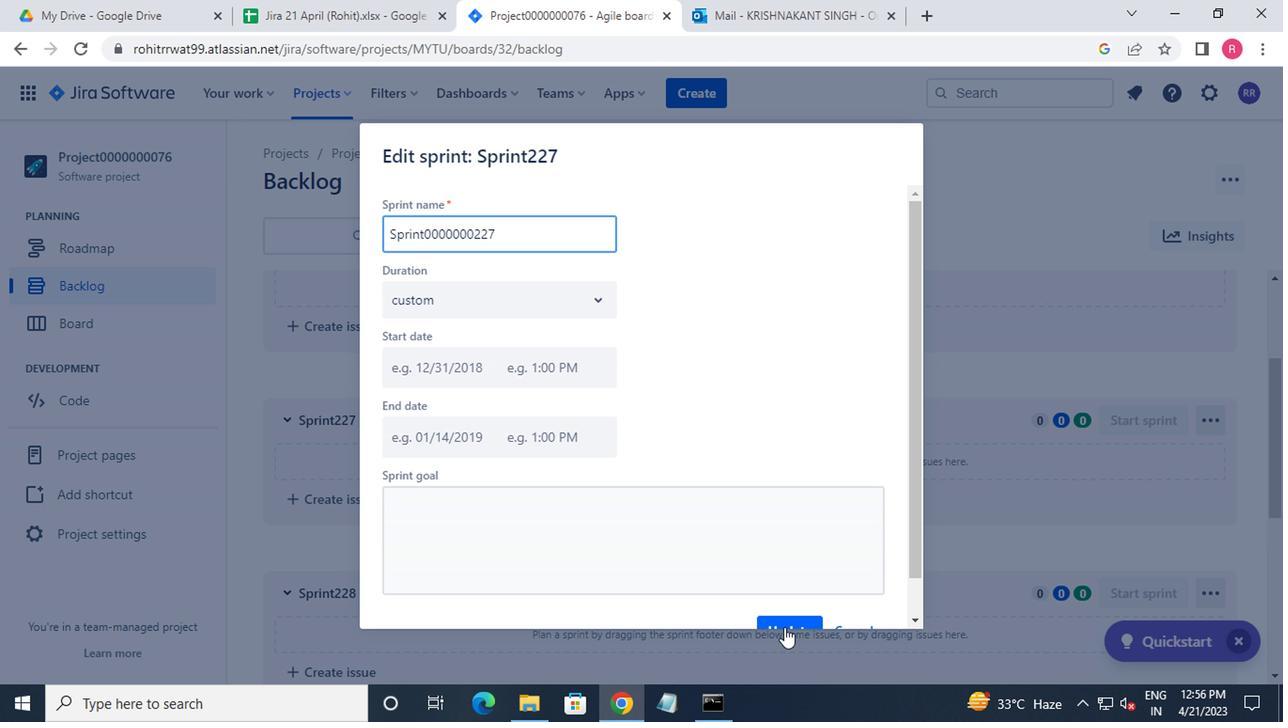 
Action: Mouse moved to (571, 552)
Screenshot: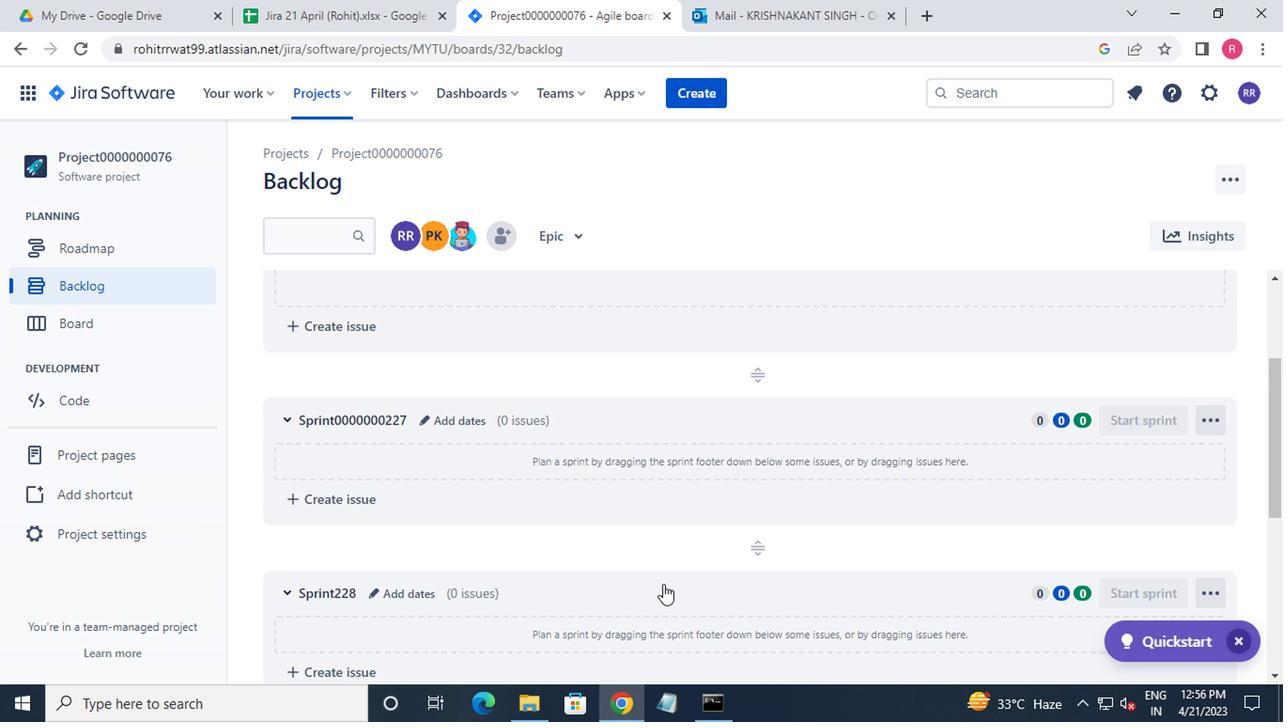 
Action: Mouse scrolled (571, 550) with delta (0, -1)
Screenshot: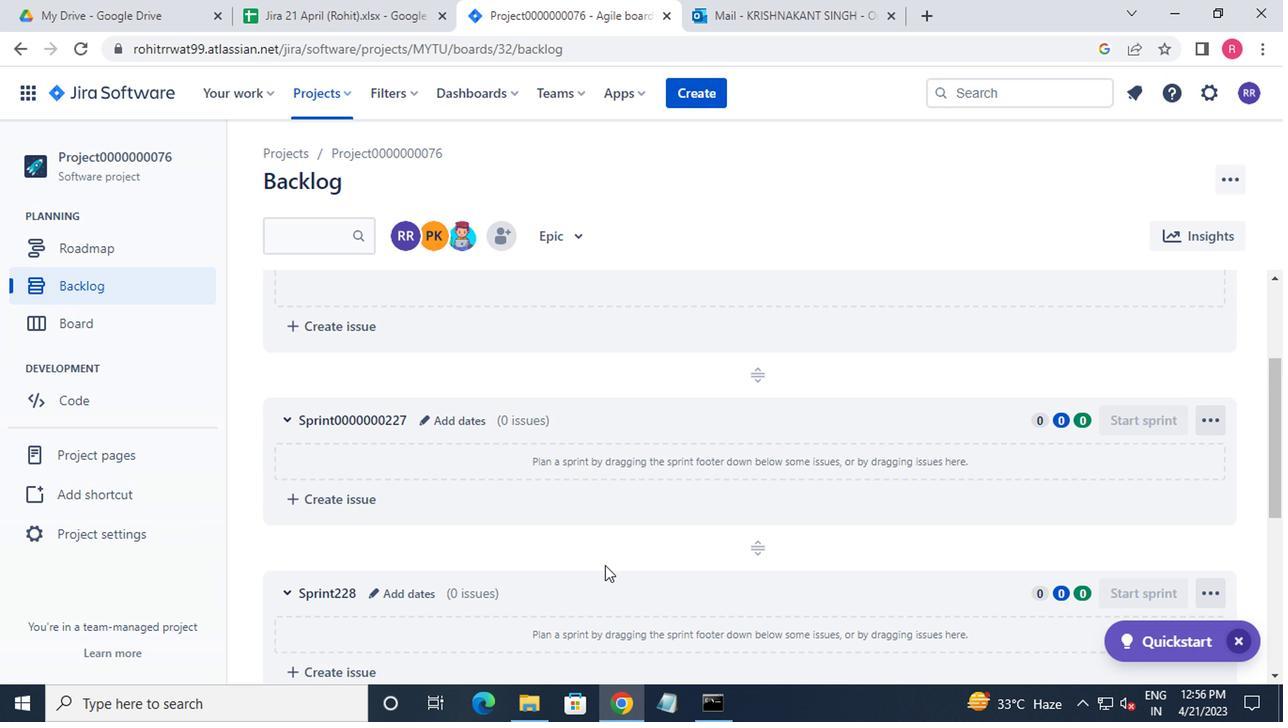 
Action: Mouse moved to (568, 552)
Screenshot: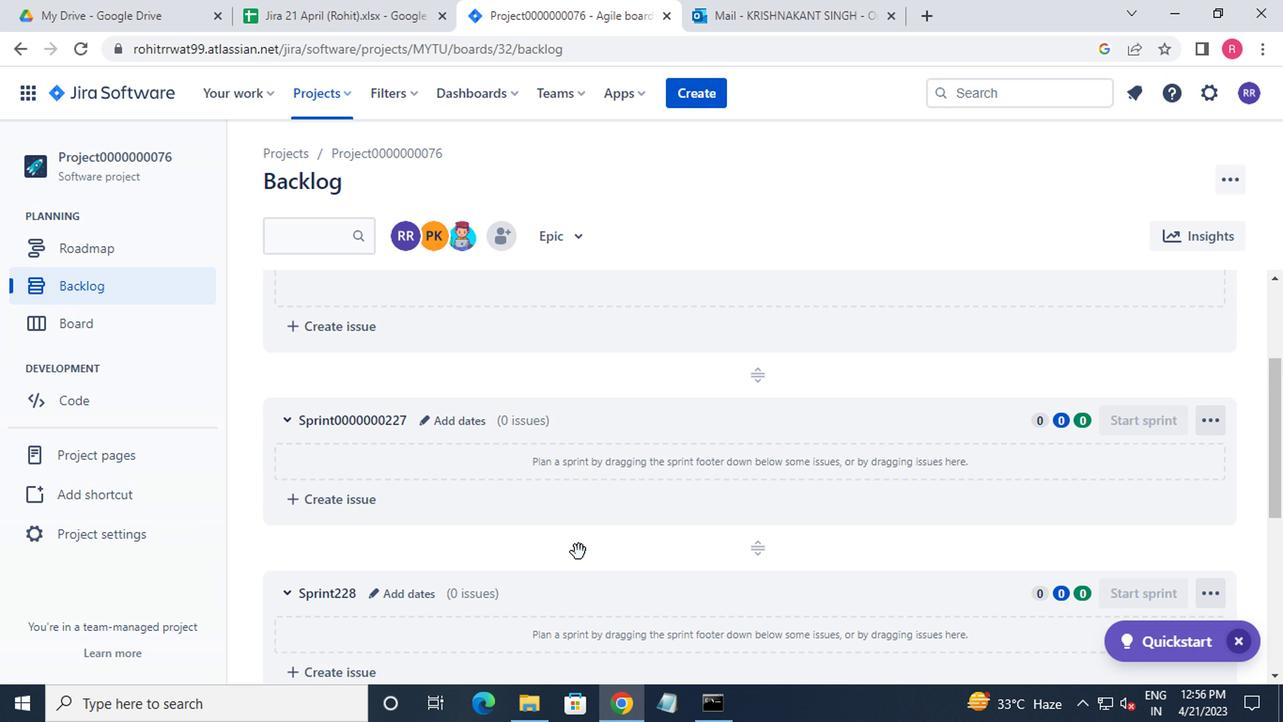 
Action: Mouse scrolled (568, 550) with delta (0, -1)
Screenshot: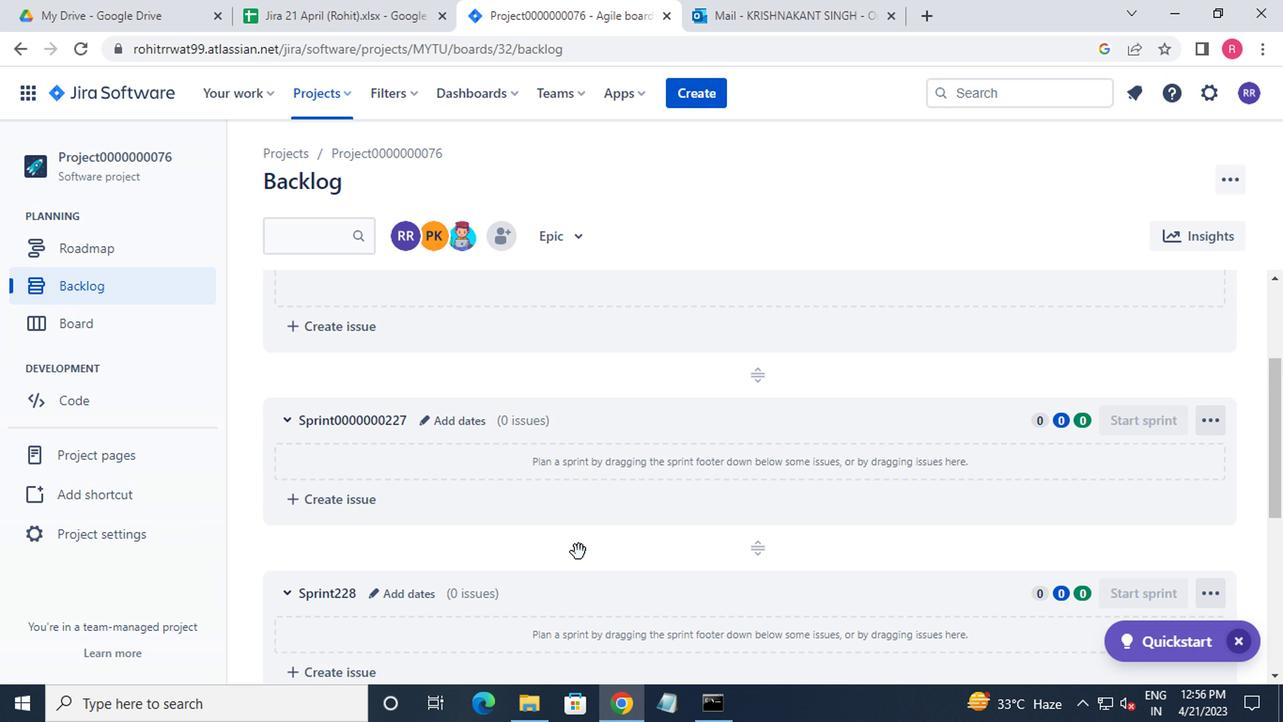 
Action: Mouse moved to (379, 402)
Screenshot: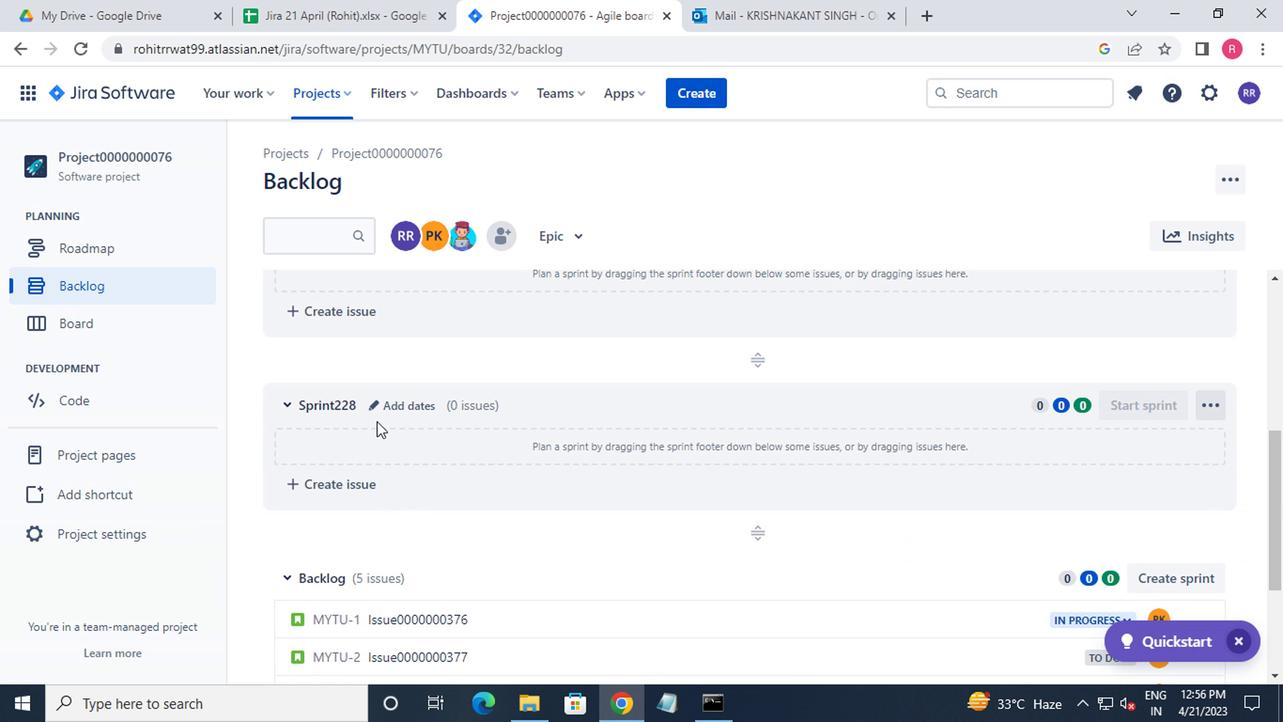 
Action: Mouse pressed left at (379, 402)
Screenshot: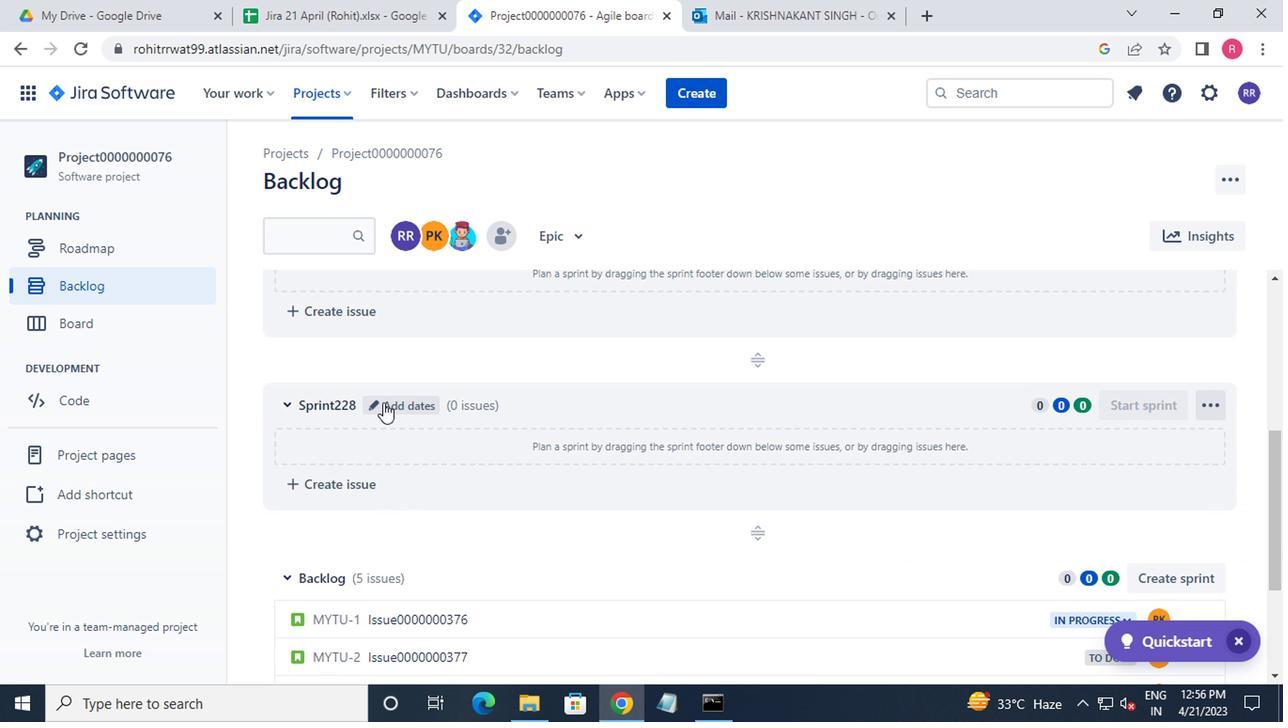 
Action: Mouse moved to (421, 234)
Screenshot: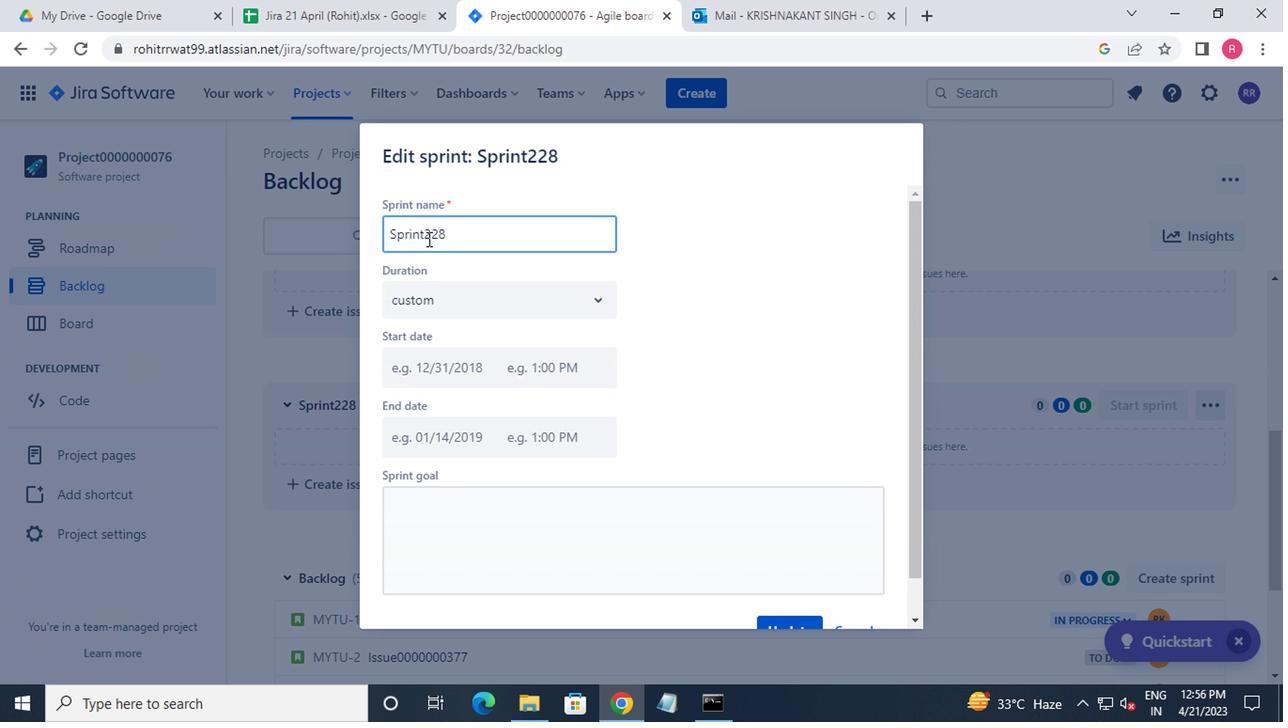 
Action: Mouse pressed left at (421, 234)
Screenshot: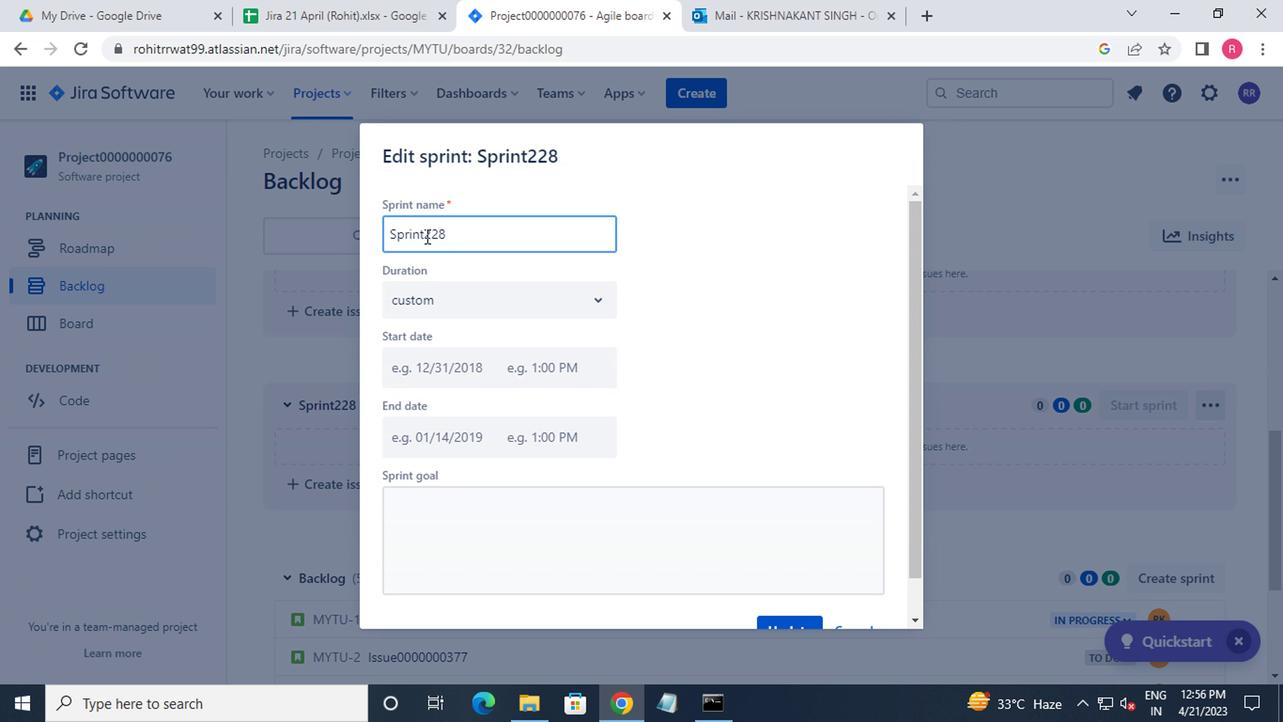 
Action: Key pressed 0000000
Screenshot: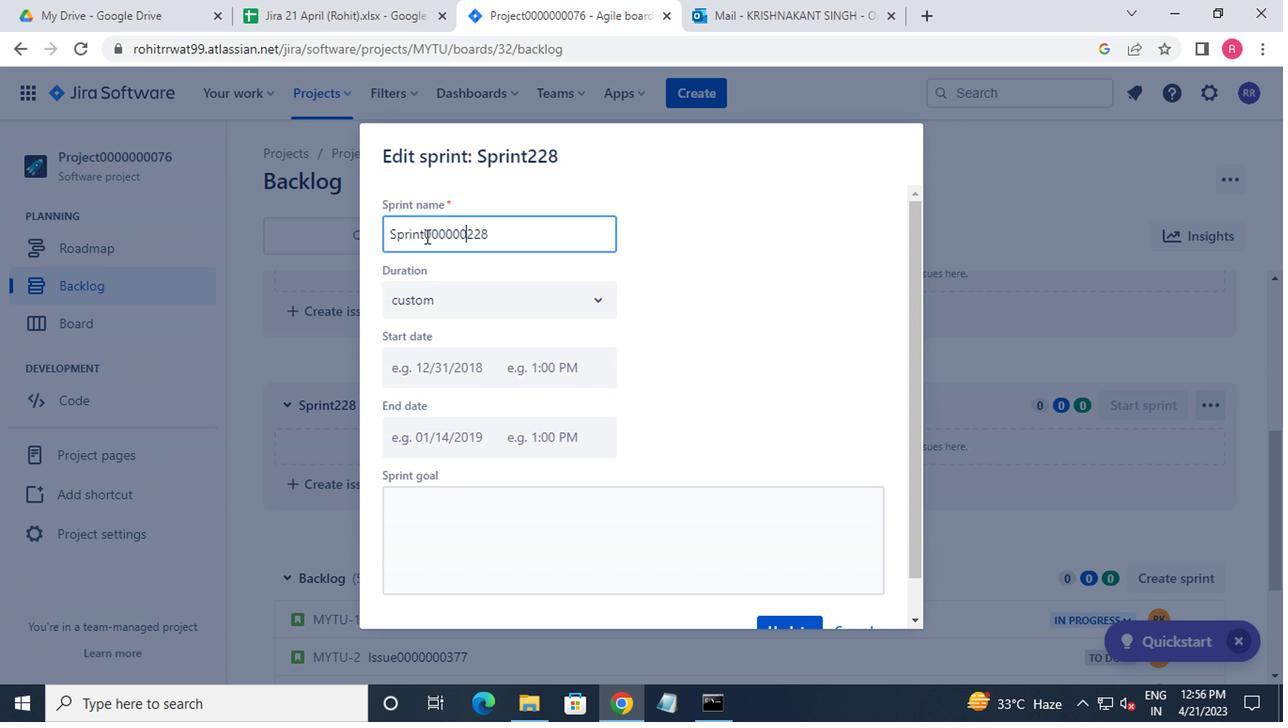
Action: Mouse moved to (671, 480)
Screenshot: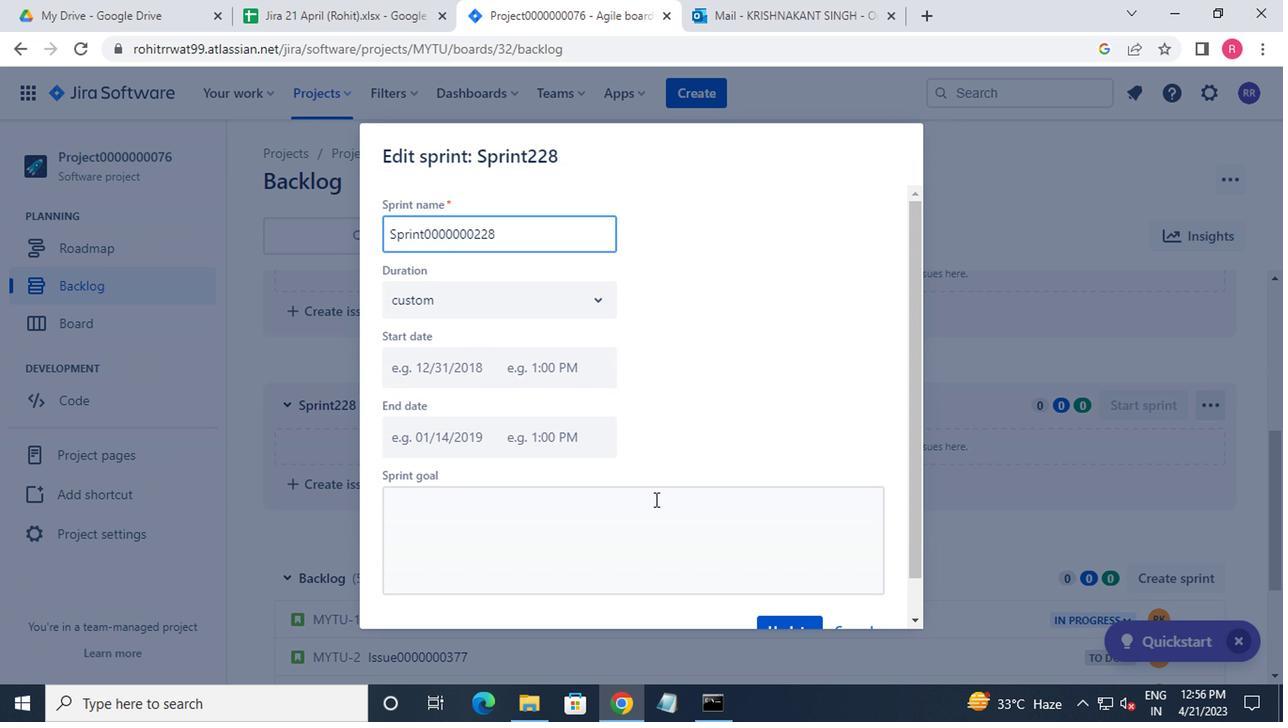 
Action: Mouse scrolled (671, 479) with delta (0, 0)
Screenshot: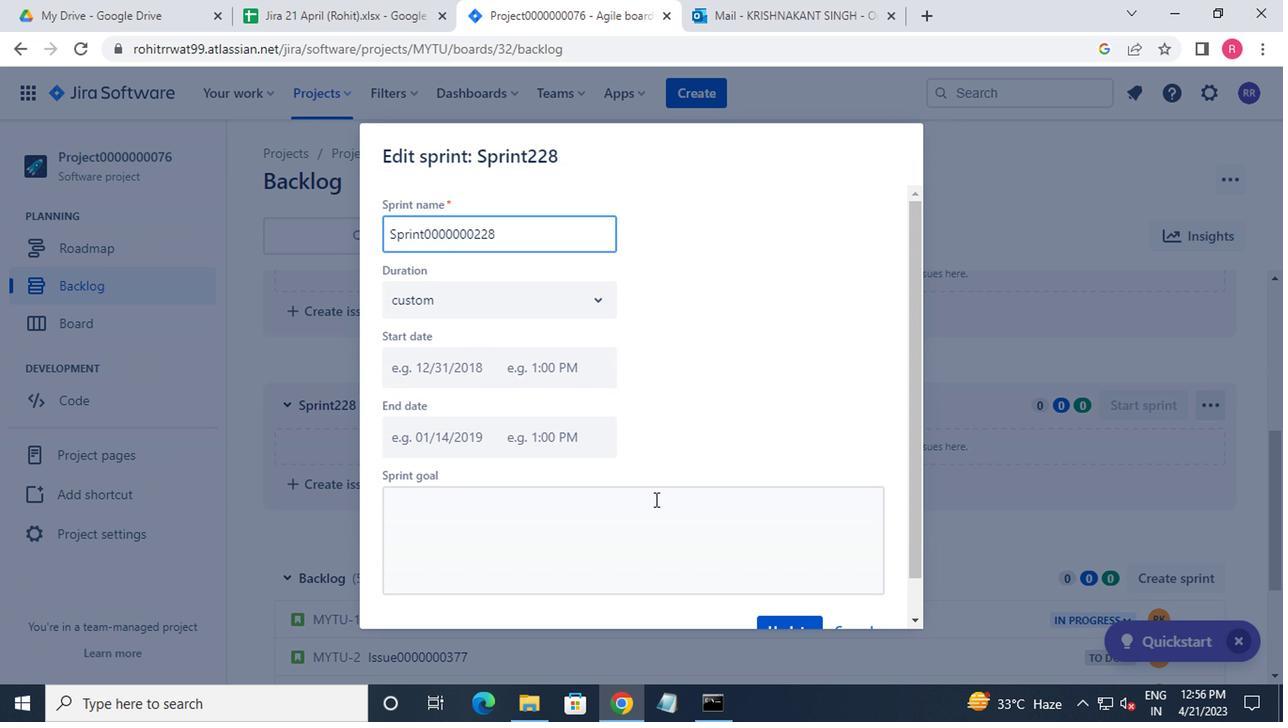 
Action: Mouse scrolled (671, 479) with delta (0, 0)
Screenshot: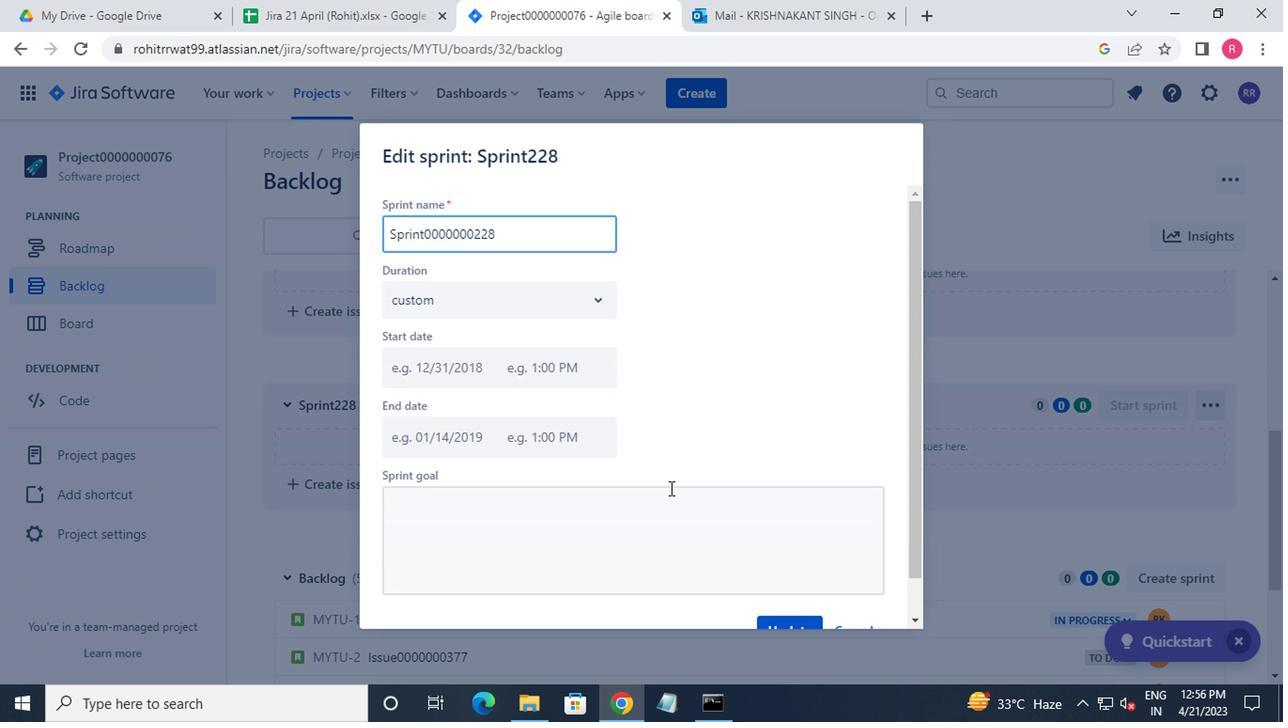 
Action: Mouse scrolled (671, 479) with delta (0, 0)
Screenshot: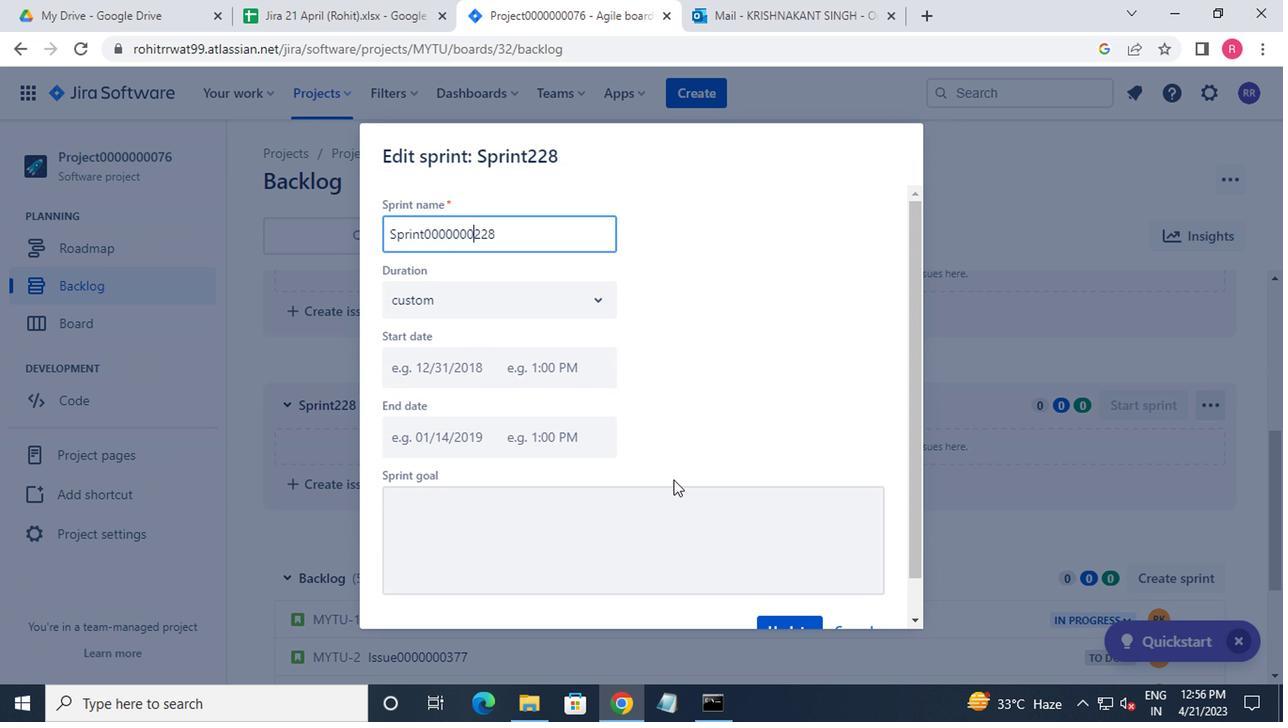 
Action: Mouse moved to (774, 589)
Screenshot: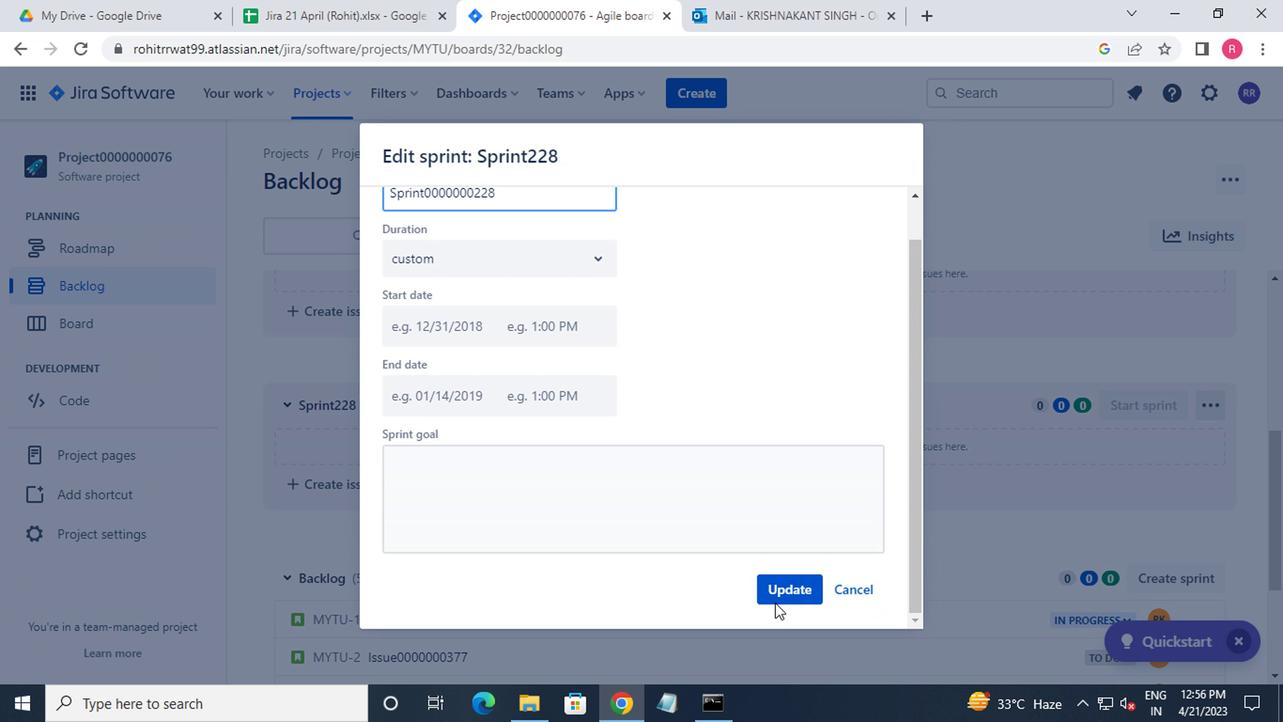 
Action: Mouse pressed left at (774, 589)
Screenshot: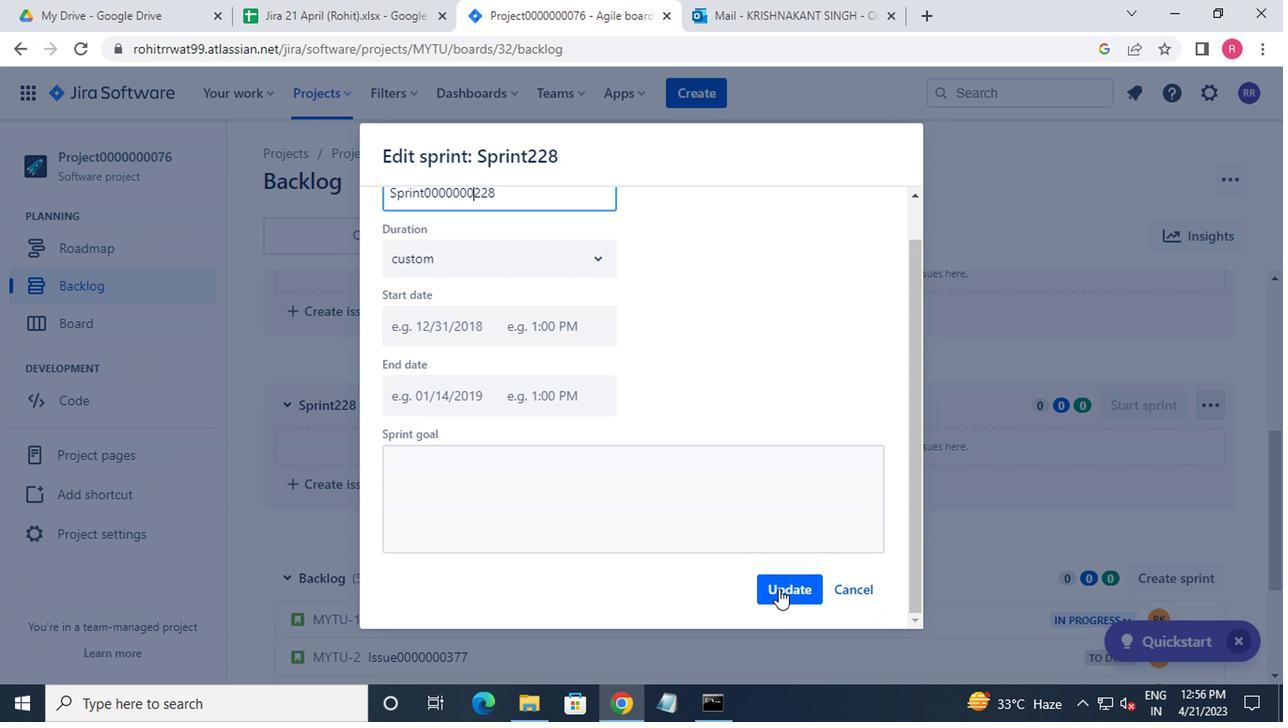 
Action: Mouse moved to (703, 525)
Screenshot: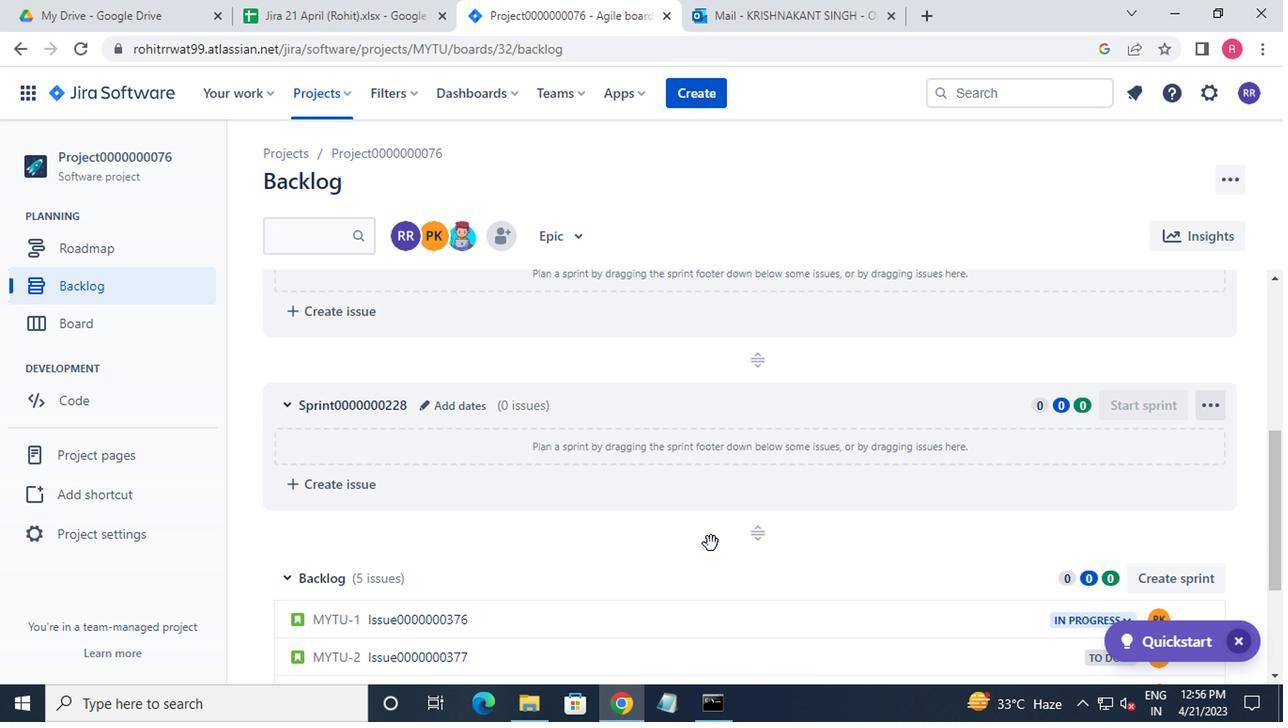 
Action: Mouse scrolled (703, 526) with delta (0, 1)
Screenshot: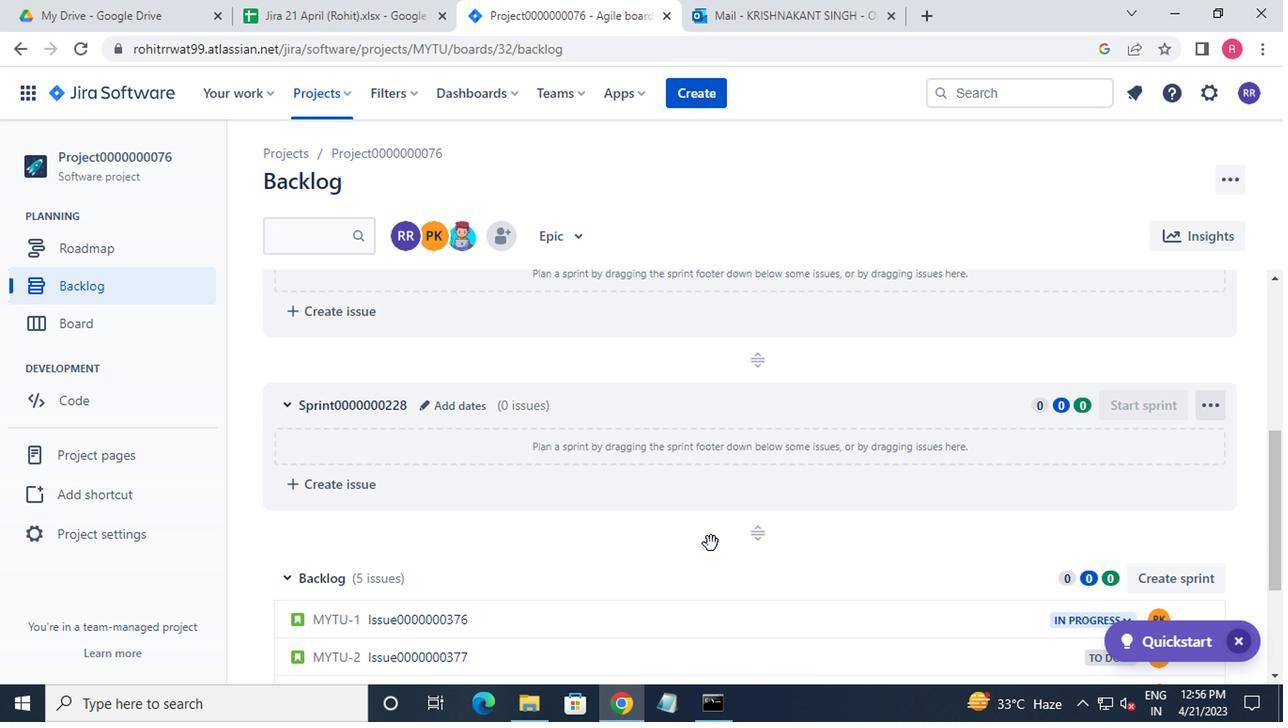 
Action: Mouse moved to (703, 521)
Screenshot: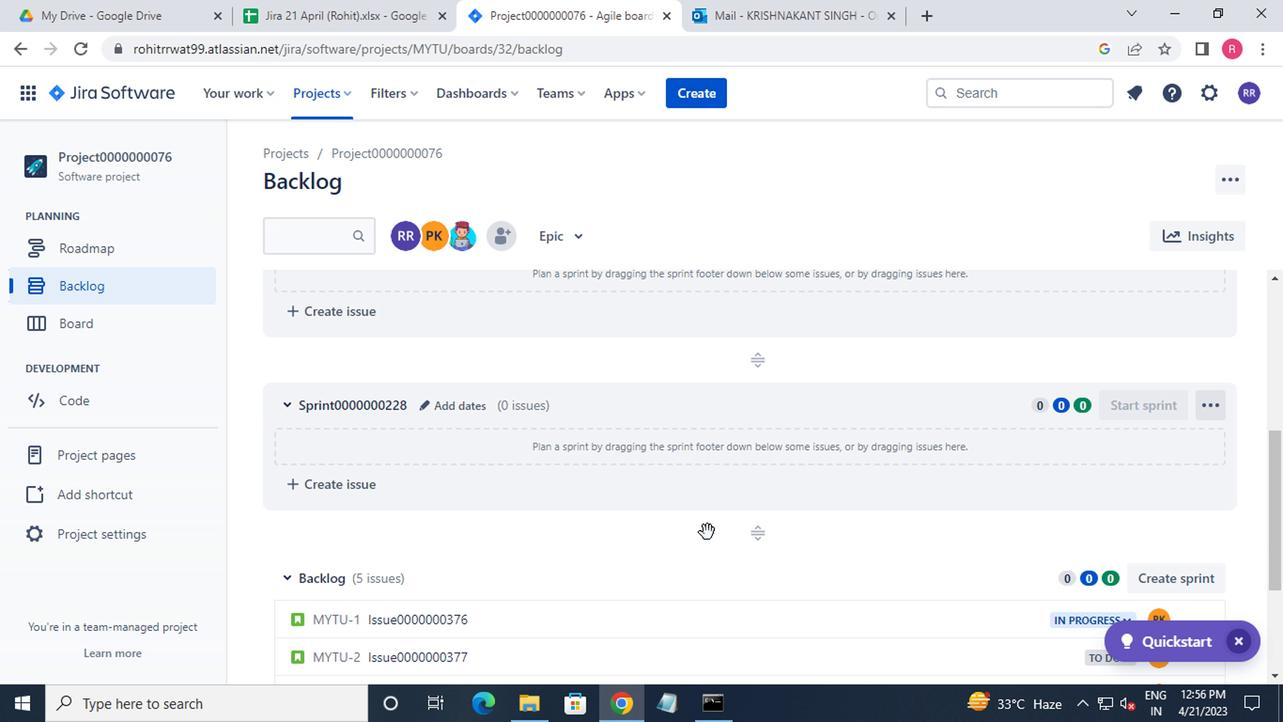 
Action: Mouse scrolled (703, 522) with delta (0, 1)
Screenshot: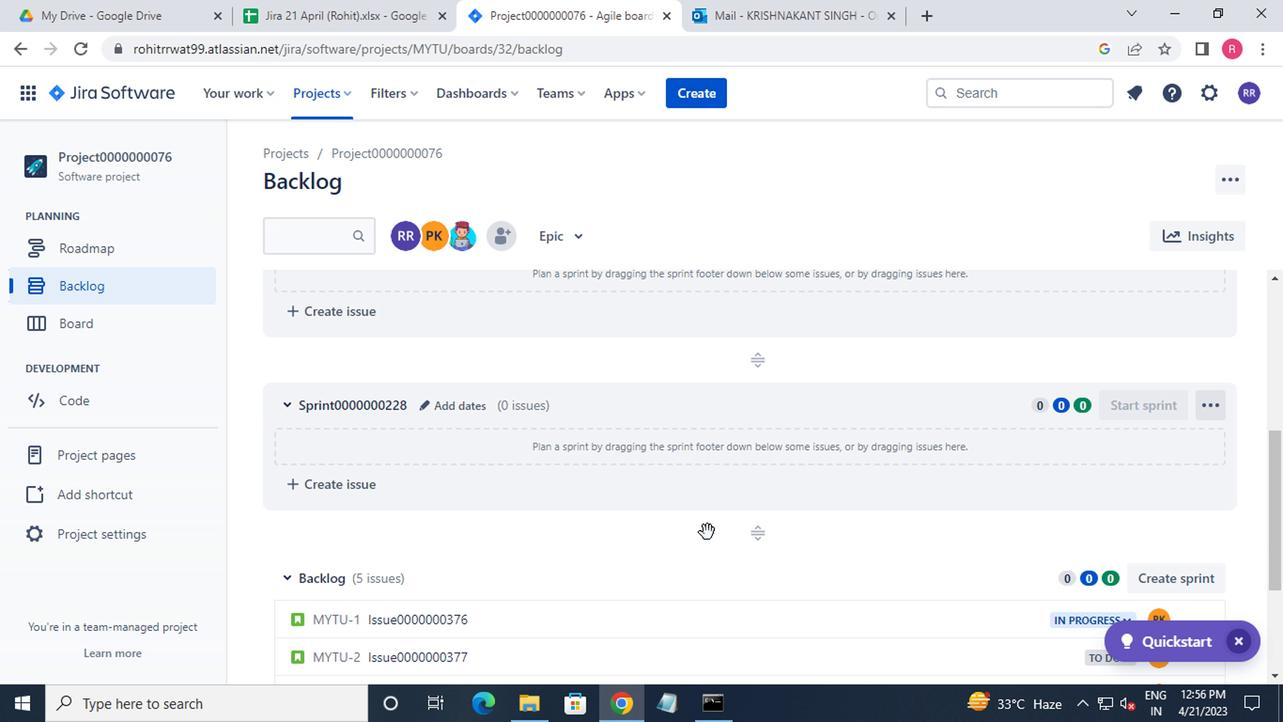 
Action: Mouse moved to (702, 516)
Screenshot: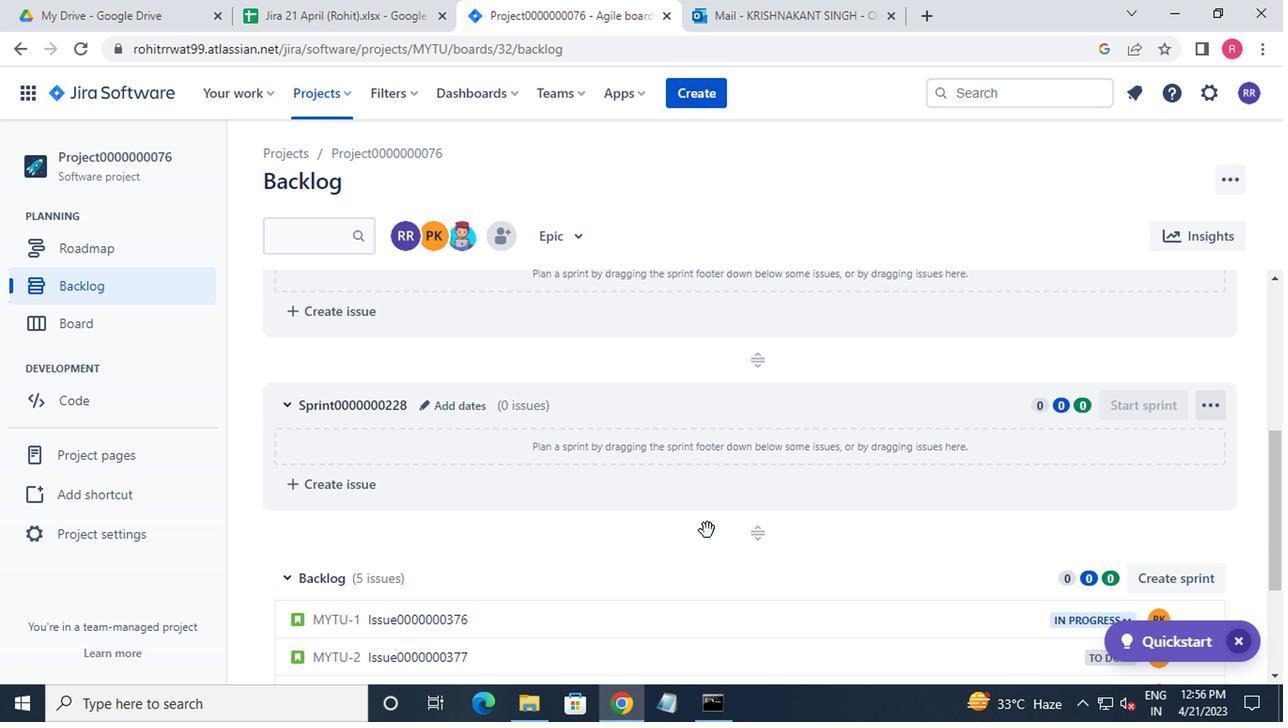 
Action: Mouse scrolled (702, 518) with delta (0, 1)
Screenshot: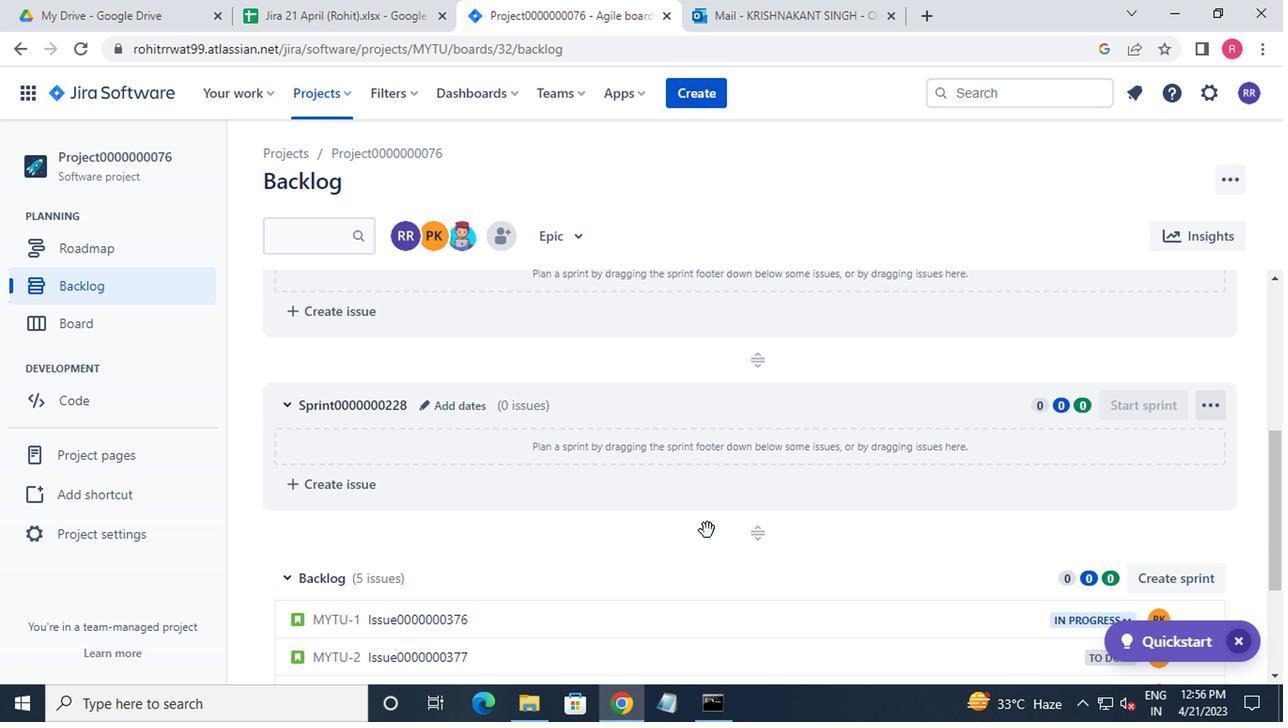 
Action: Mouse moved to (700, 513)
Screenshot: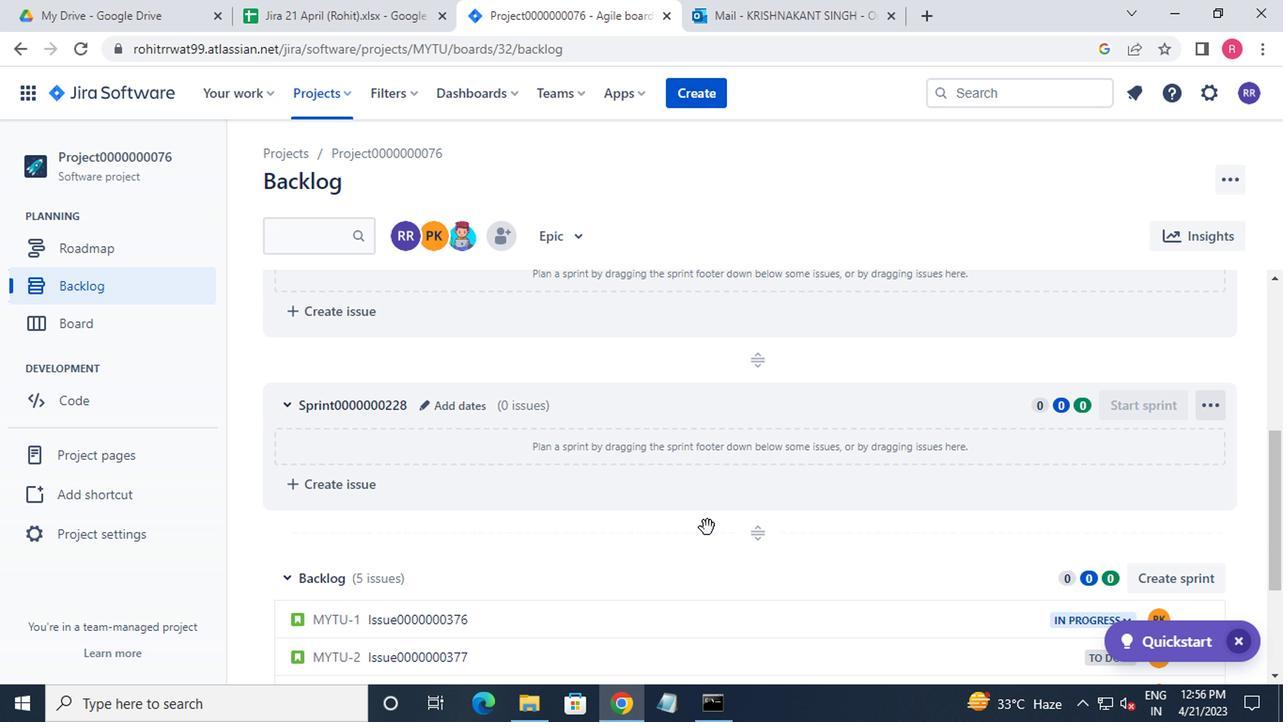 
Action: Mouse scrolled (700, 514) with delta (0, 0)
Screenshot: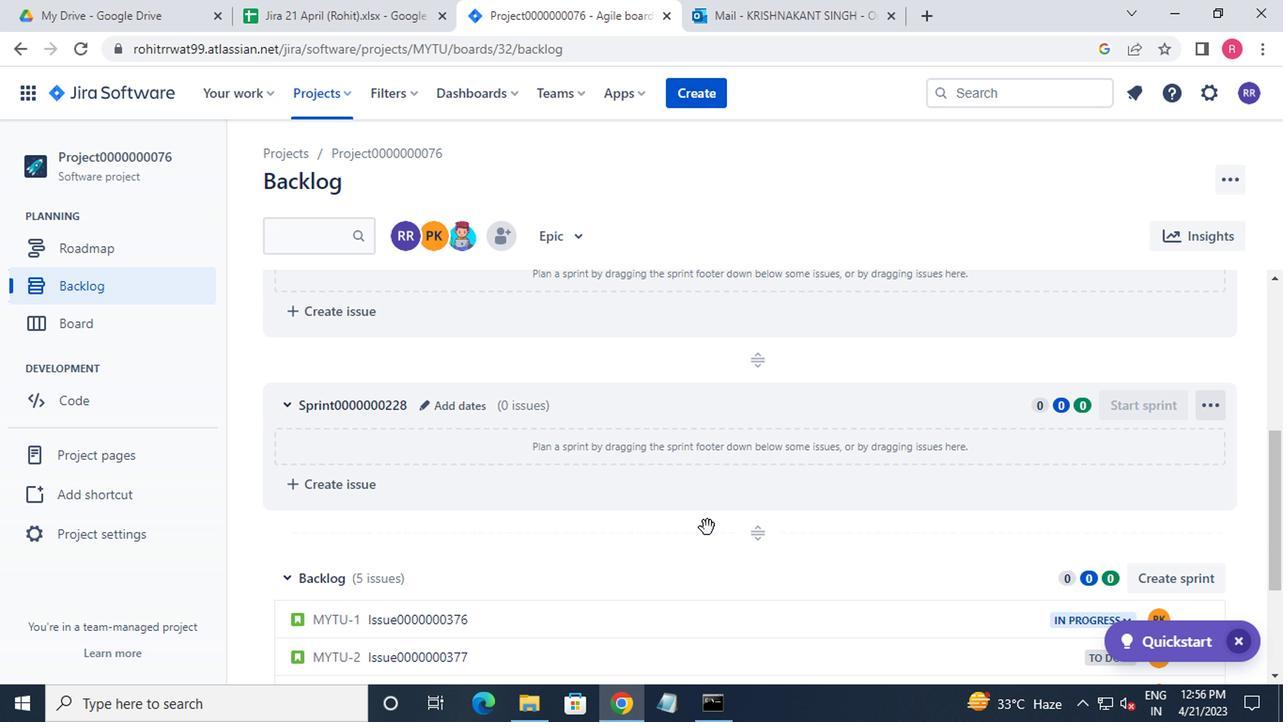 
Action: Mouse moved to (413, 298)
Screenshot: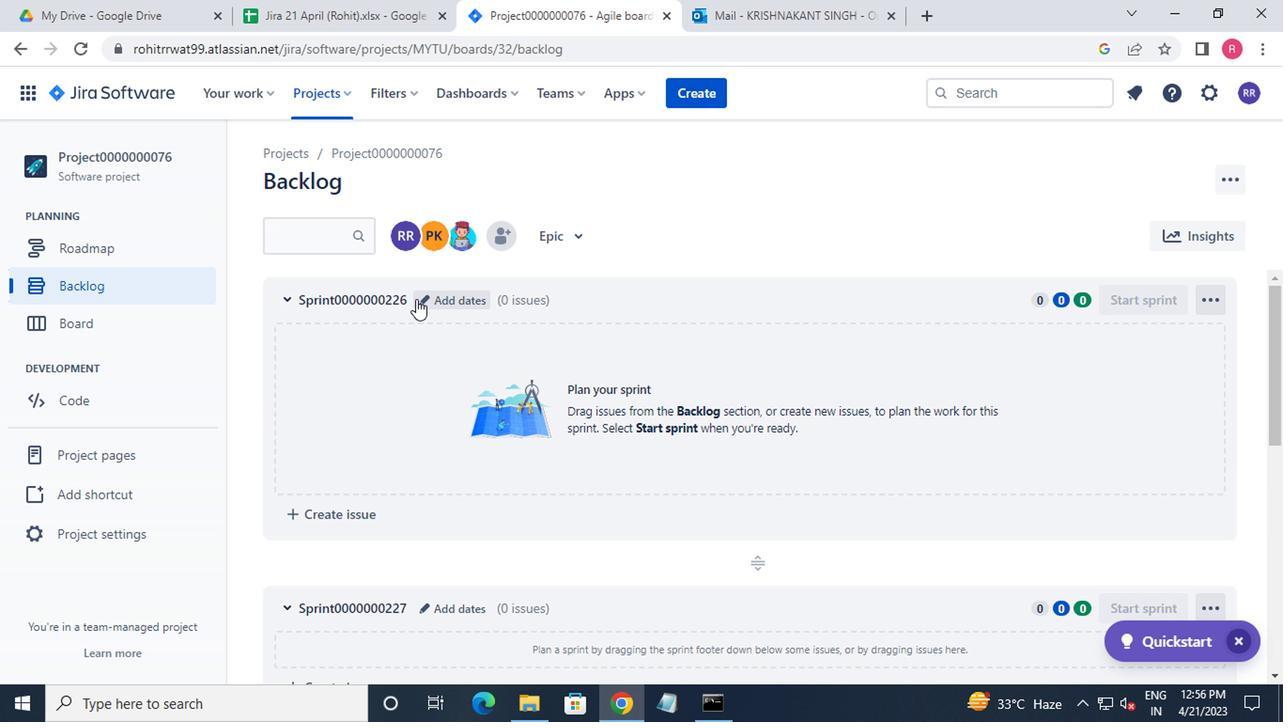 
Action: Mouse pressed left at (413, 298)
Screenshot: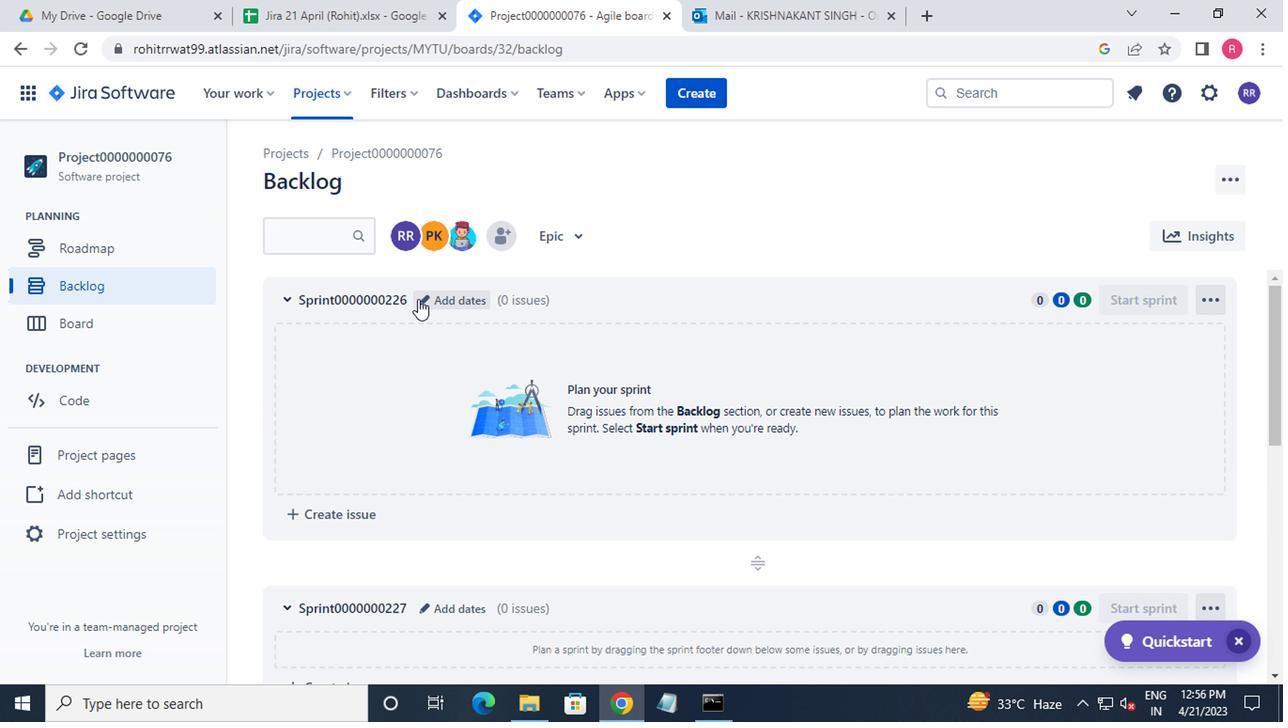 
Action: Mouse moved to (462, 313)
Screenshot: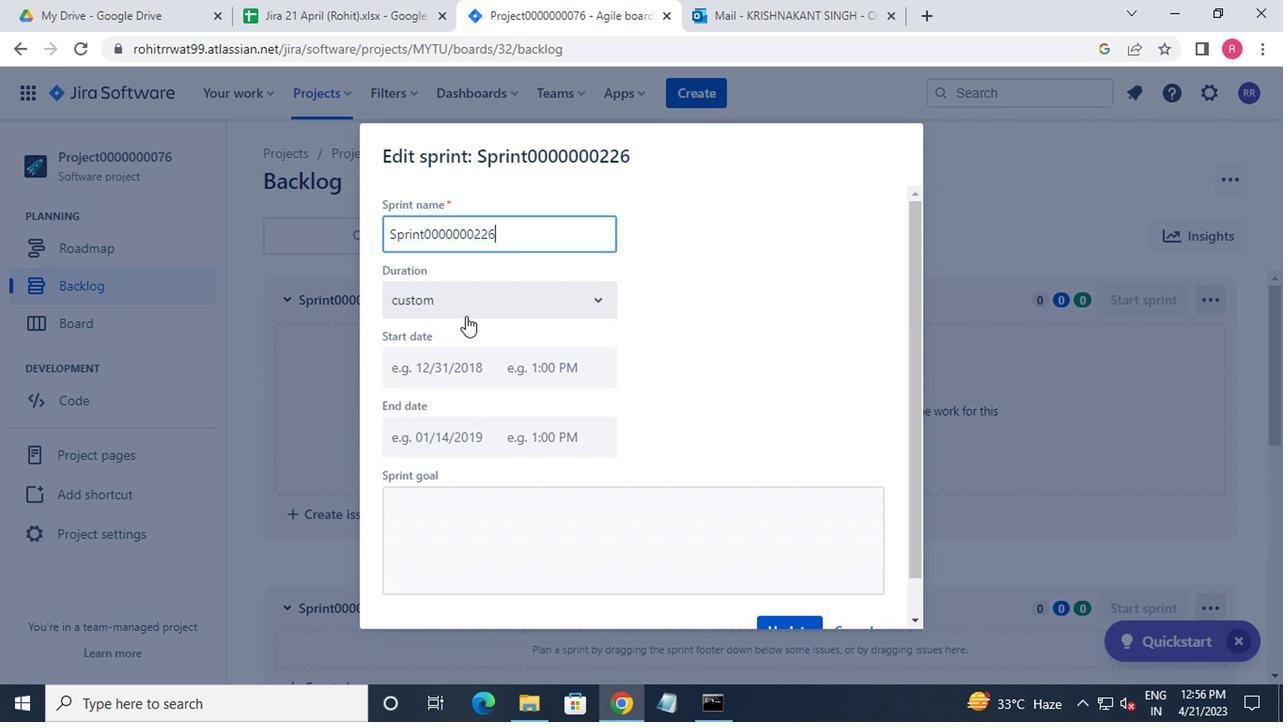 
Action: Mouse pressed left at (462, 313)
Screenshot: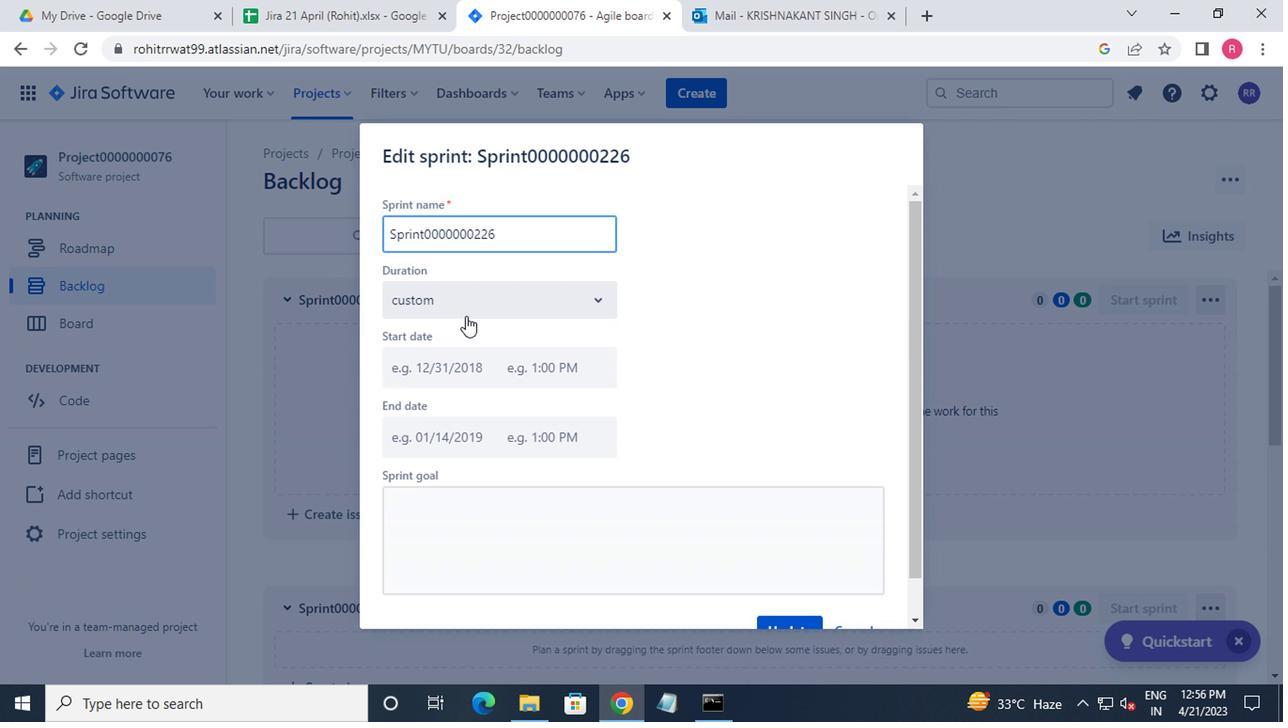 
Action: Mouse moved to (456, 349)
Screenshot: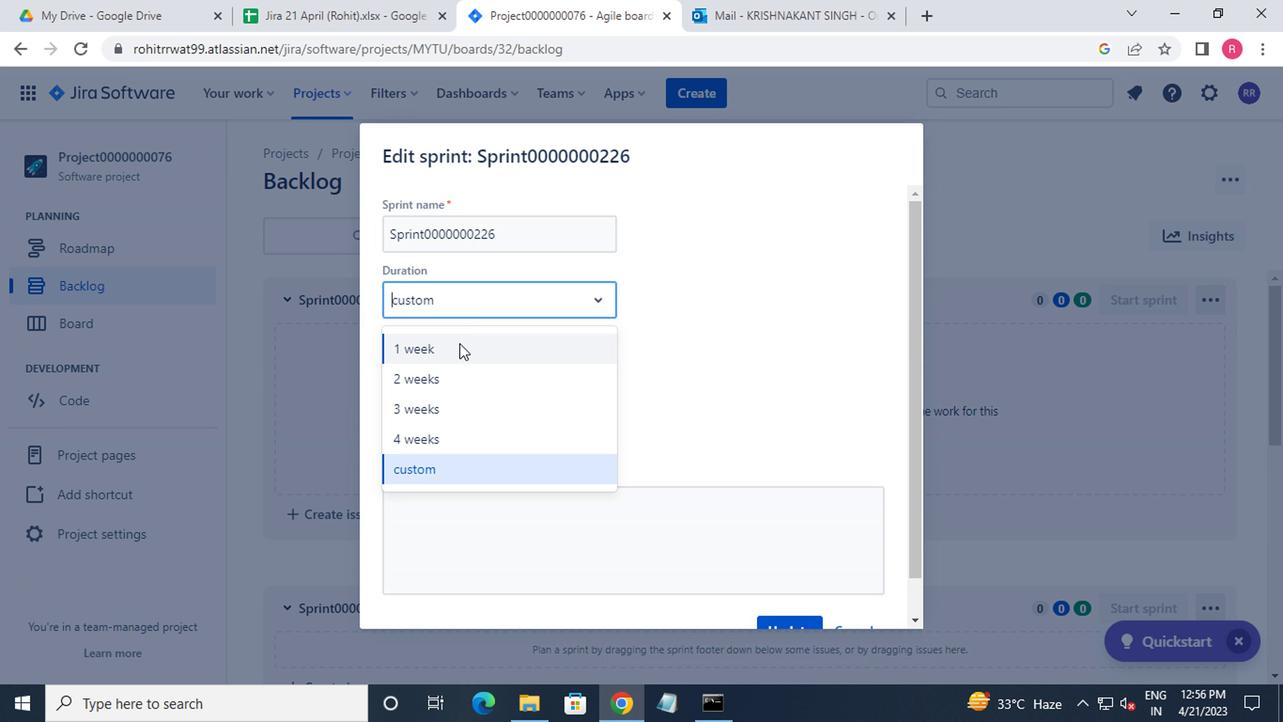 
Action: Mouse pressed left at (456, 349)
Screenshot: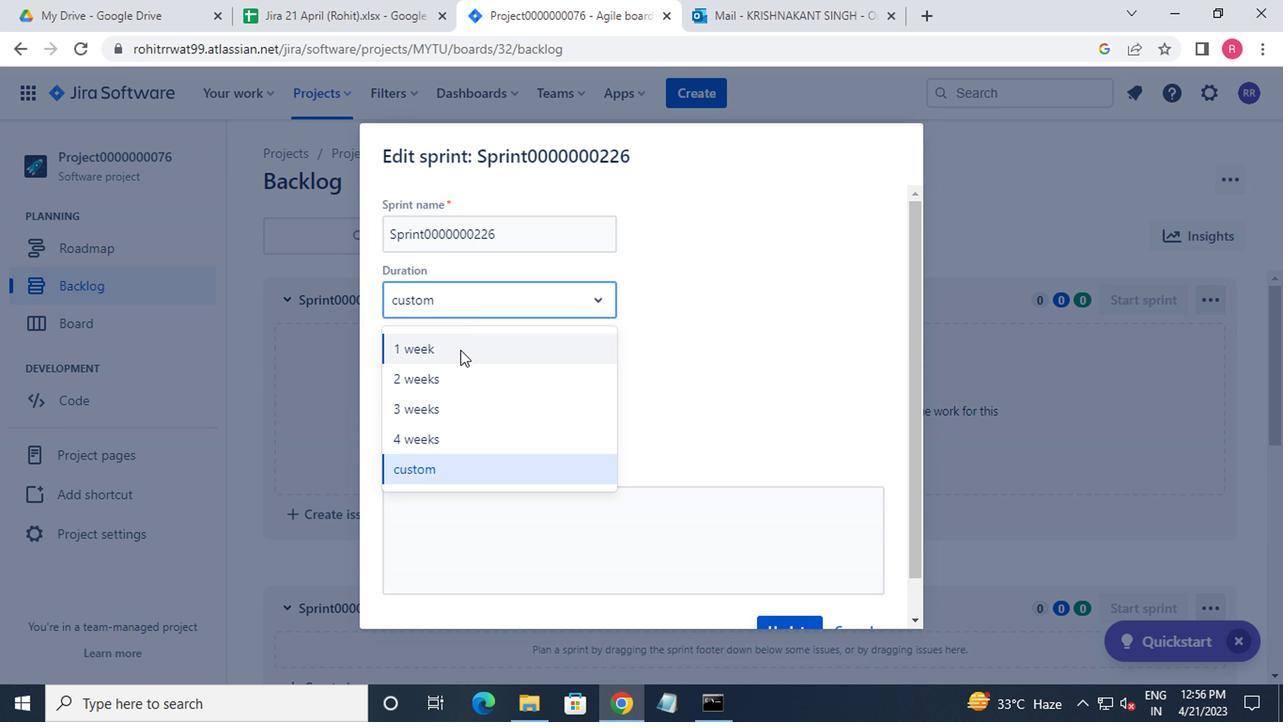 
Action: Mouse moved to (779, 604)
Screenshot: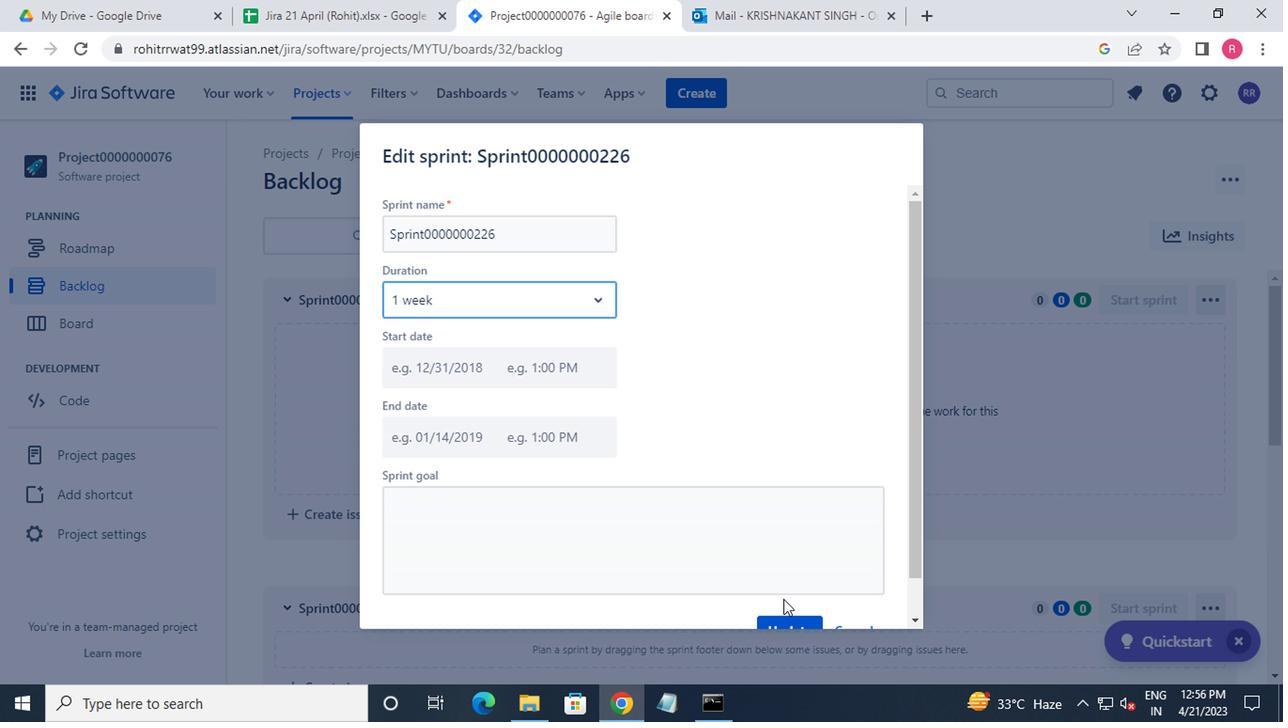 
Action: Mouse scrolled (779, 603) with delta (0, -1)
Screenshot: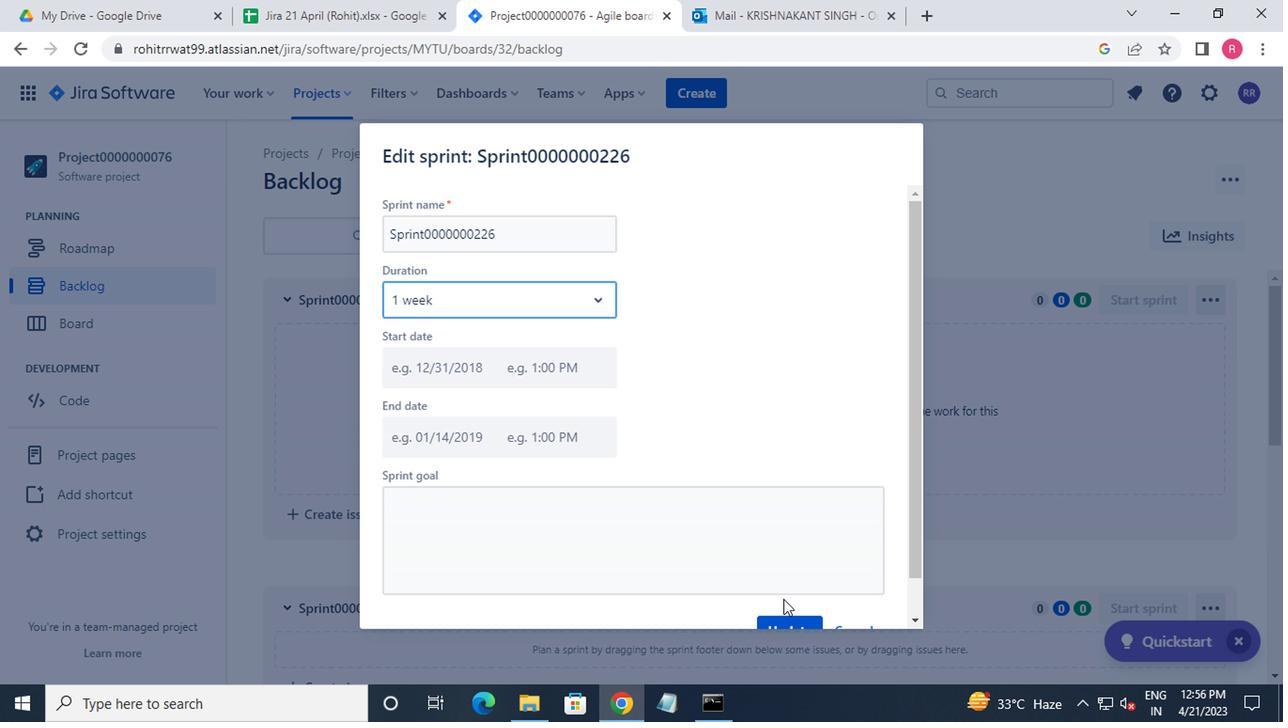 
Action: Mouse moved to (783, 598)
Screenshot: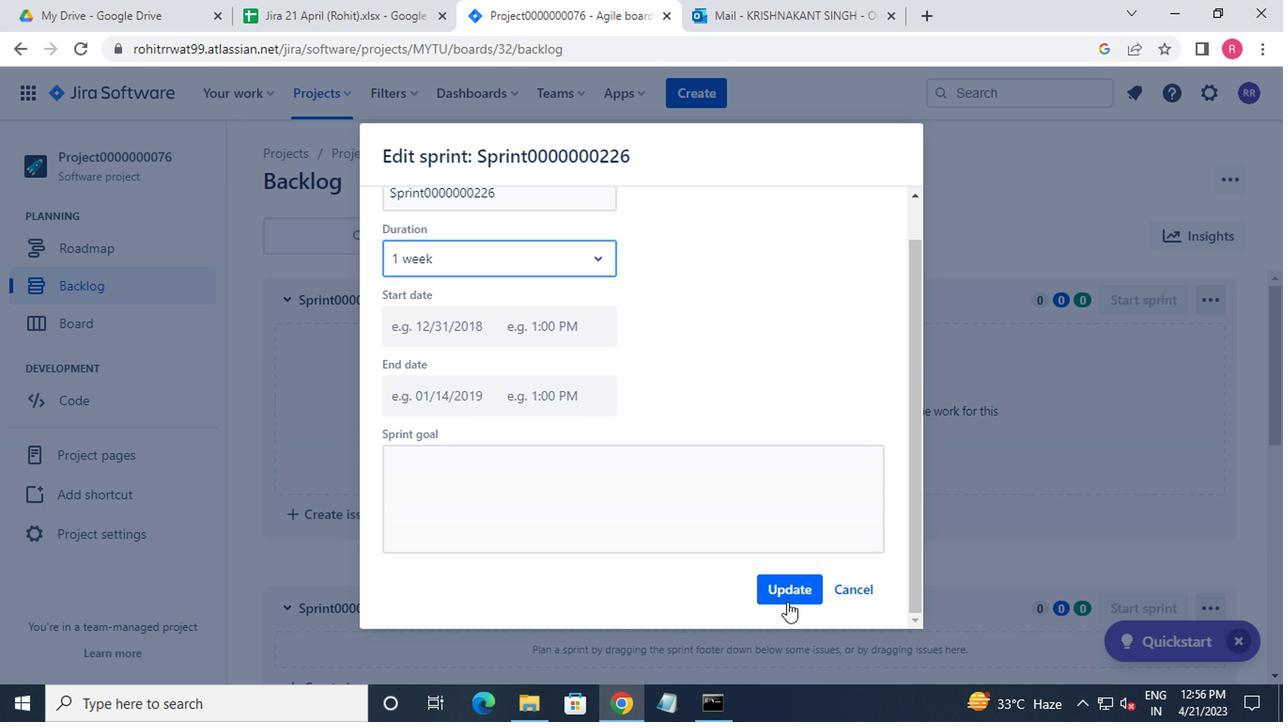 
Action: Mouse pressed left at (783, 598)
Screenshot: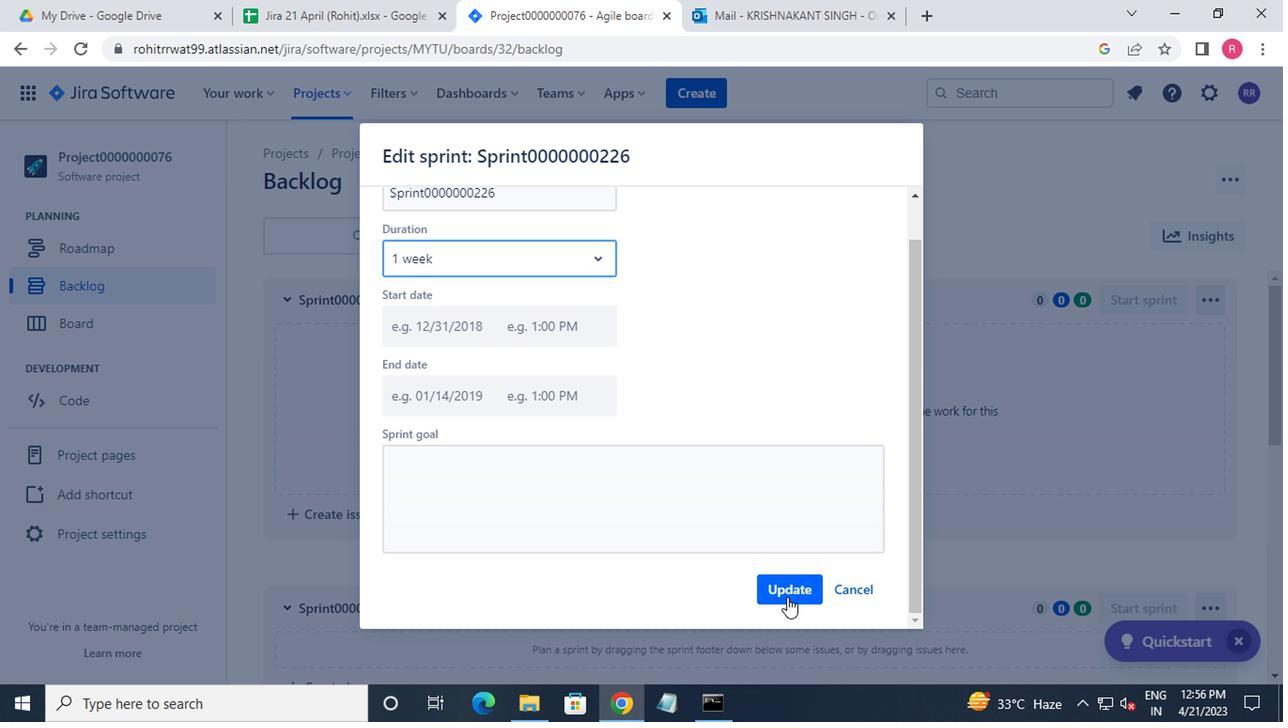 
Action: Mouse moved to (767, 584)
Screenshot: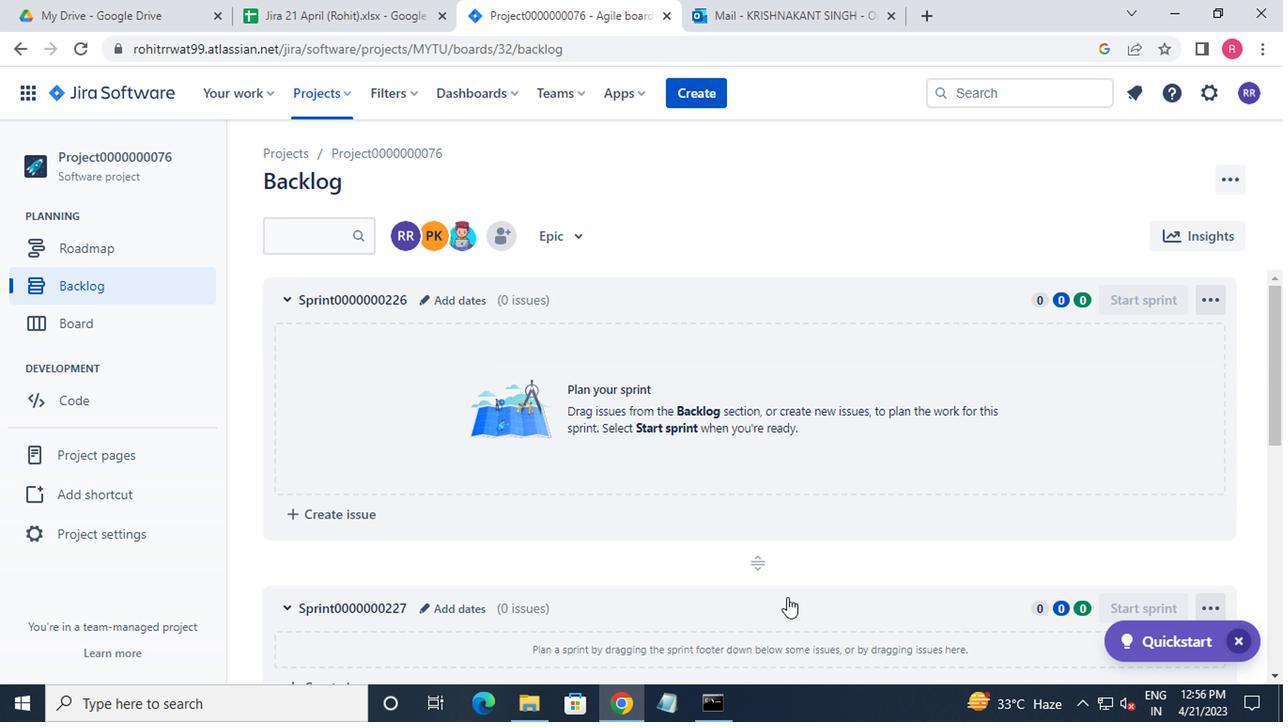 
